 Task: . Plan a route with a stop at the Brooklyn Botanic Garden during your commute to Prospect Park.
Action: Mouse moved to (239, 53)
Screenshot: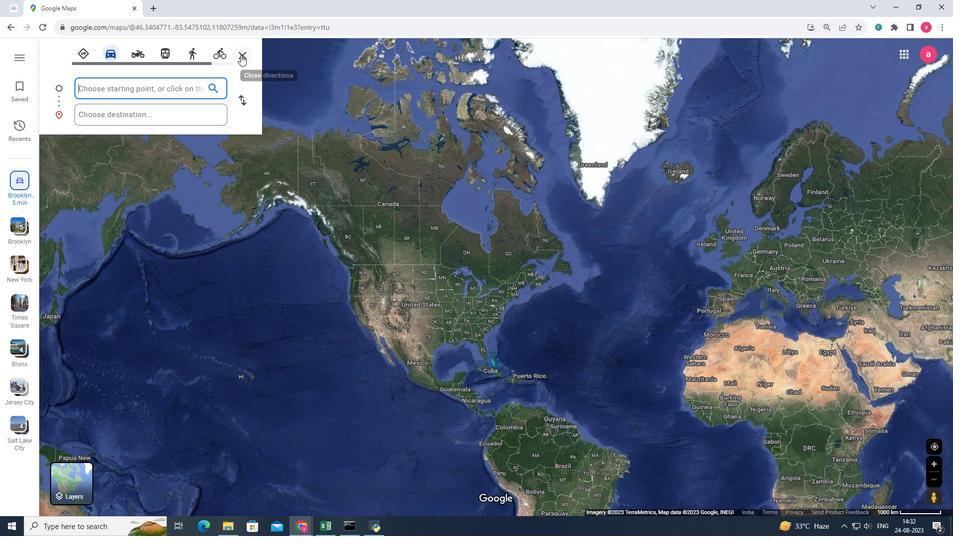
Action: Mouse pressed left at (239, 53)
Screenshot: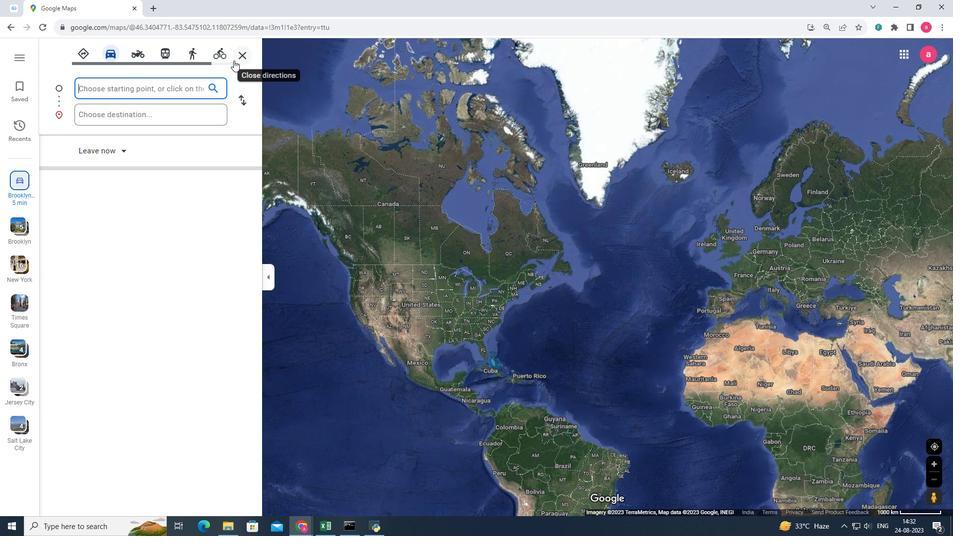 
Action: Mouse moved to (146, 86)
Screenshot: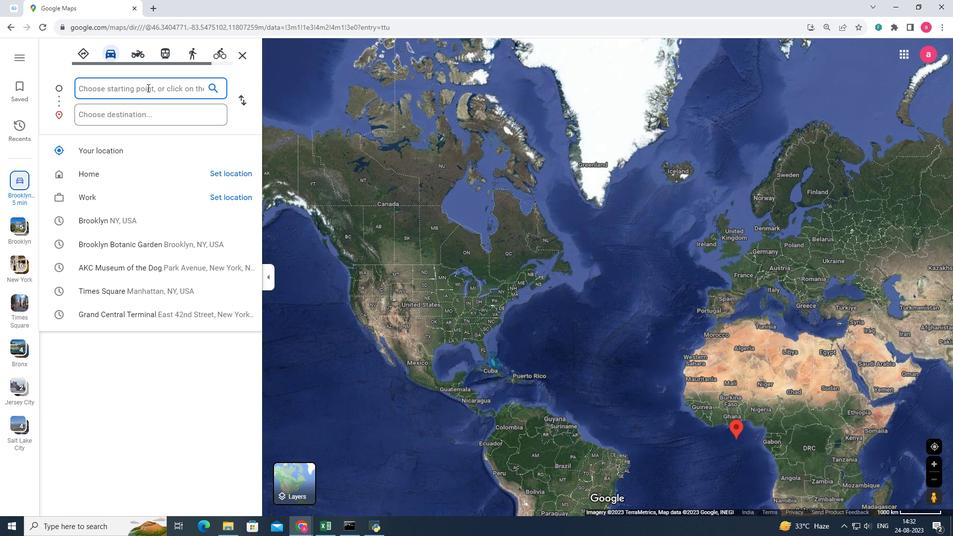 
Action: Mouse pressed left at (146, 86)
Screenshot: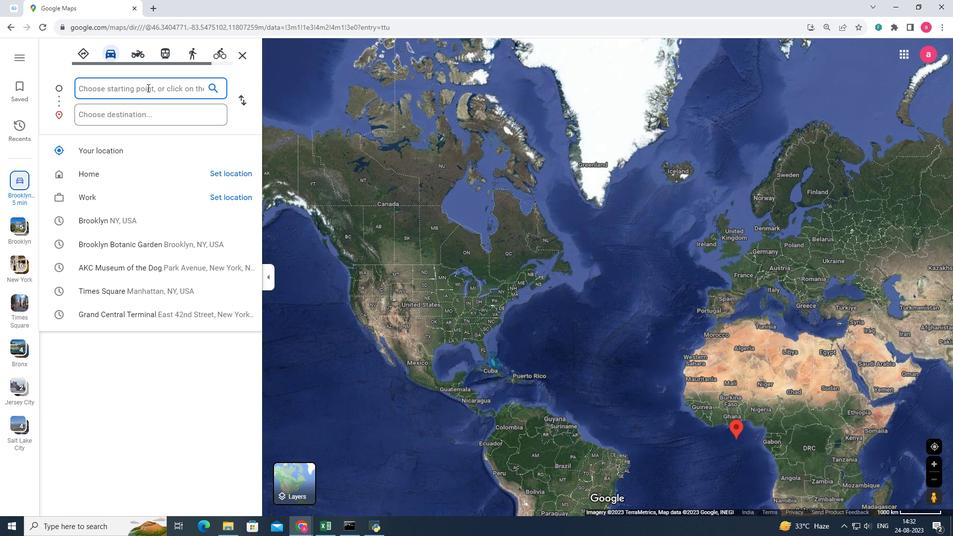 
Action: Key pressed grand<Key.space>a
Screenshot: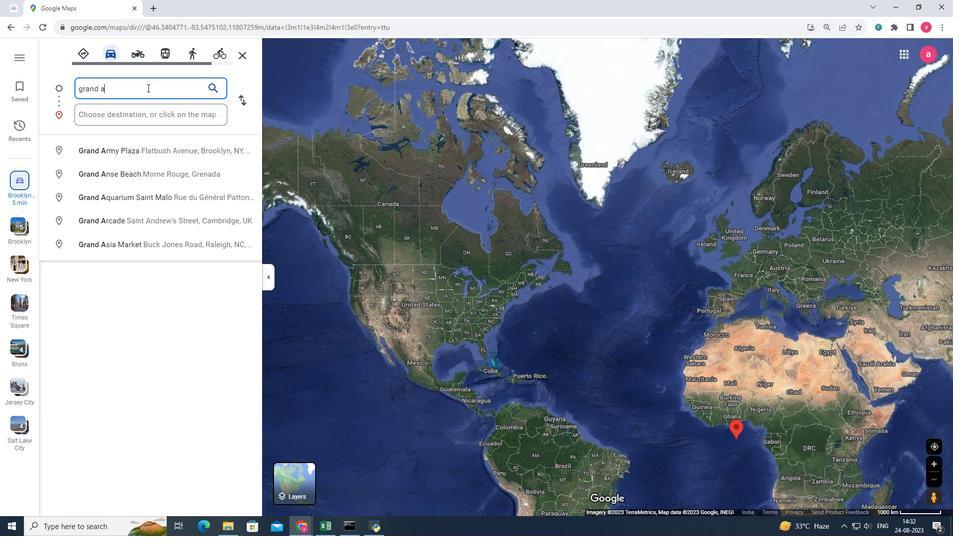 
Action: Mouse moved to (152, 151)
Screenshot: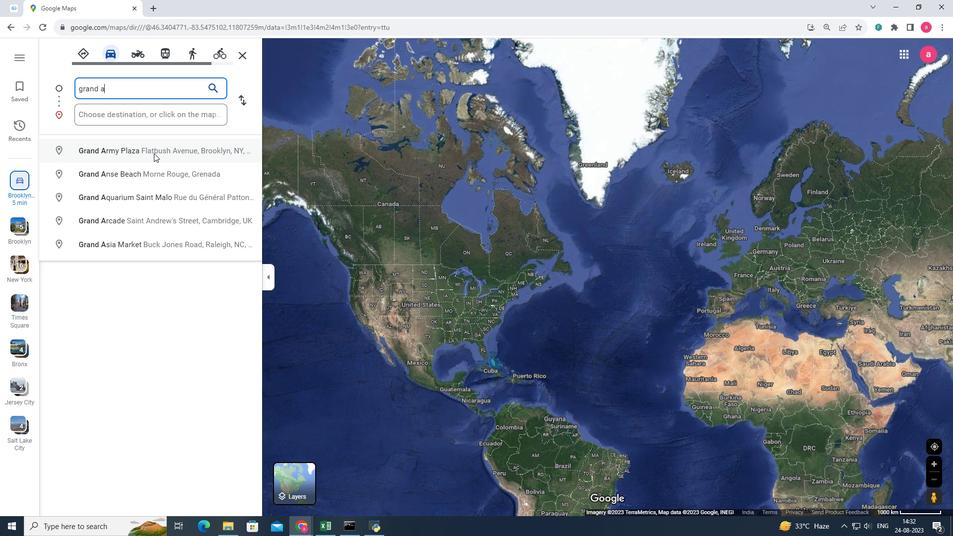 
Action: Mouse pressed left at (152, 151)
Screenshot: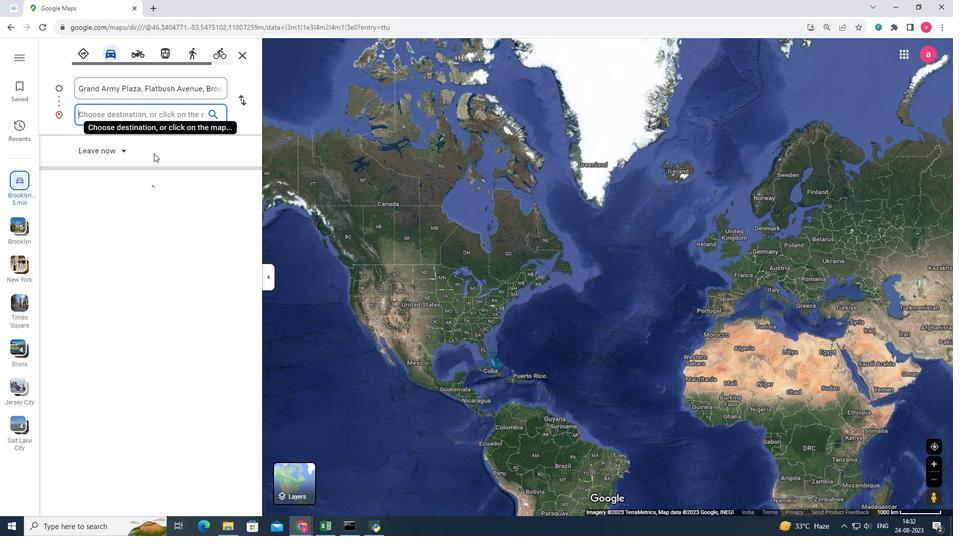 
Action: Mouse moved to (126, 109)
Screenshot: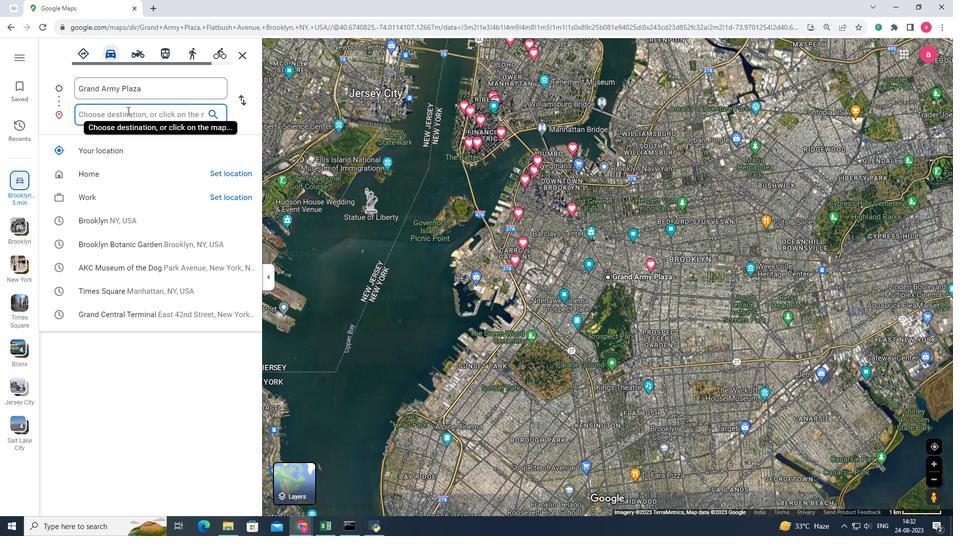 
Action: Mouse pressed left at (126, 109)
Screenshot: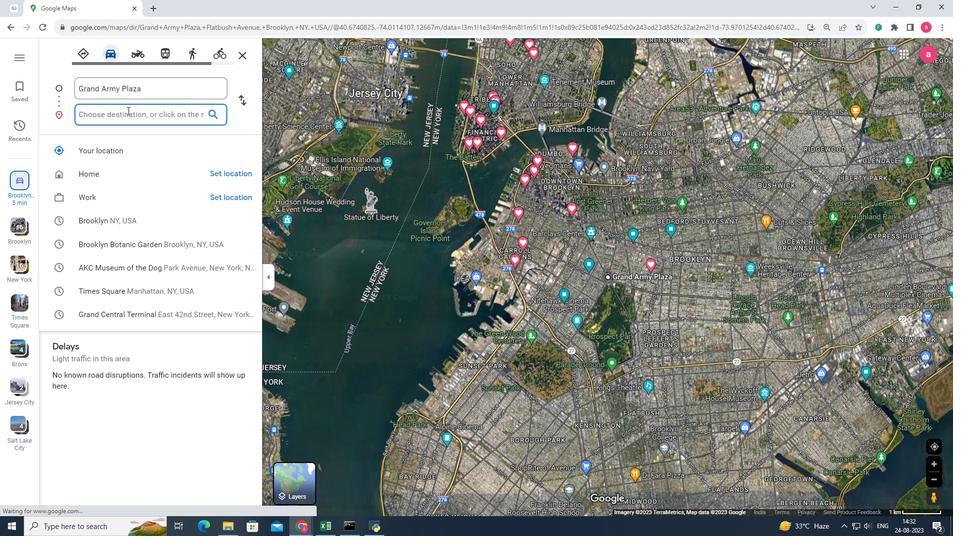 
Action: Key pressed brooklyn<Key.space>
Screenshot: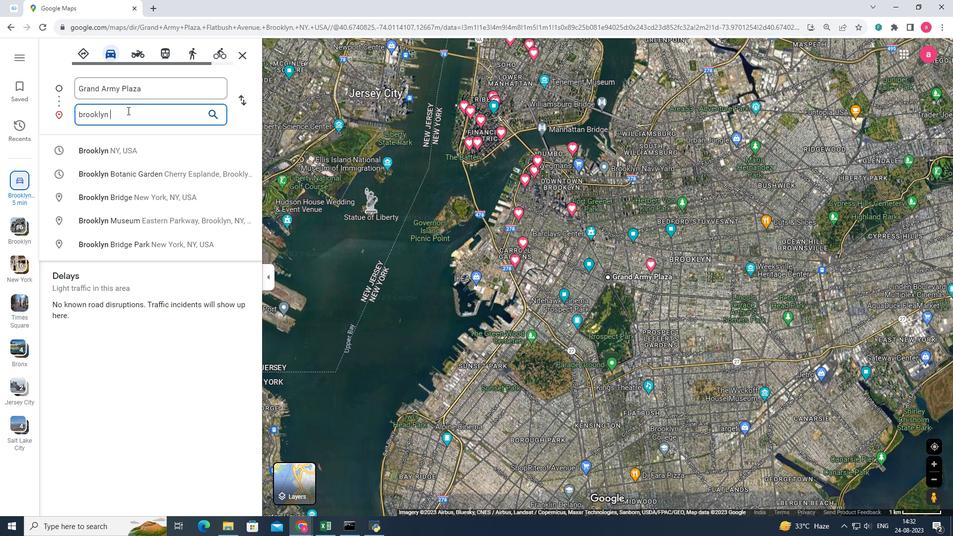
Action: Mouse moved to (140, 164)
Screenshot: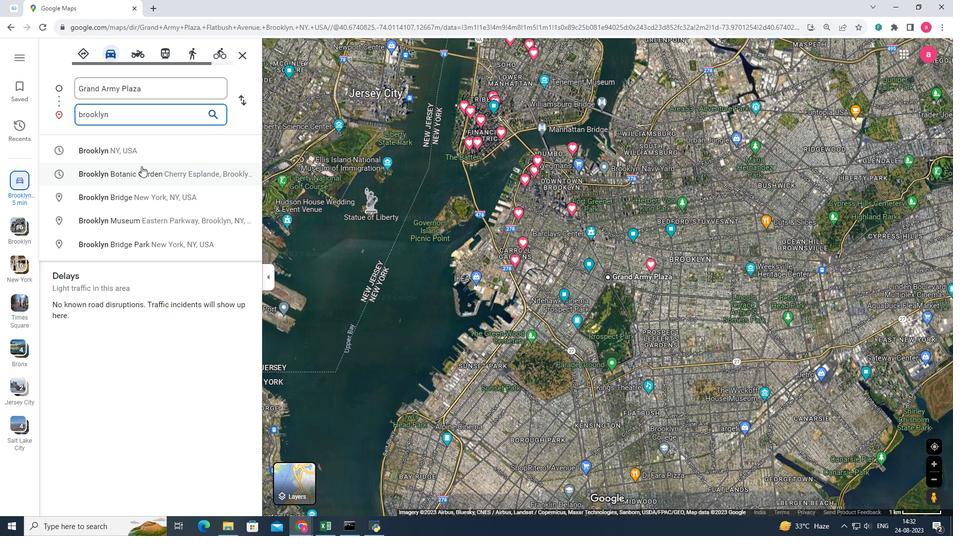 
Action: Mouse pressed left at (140, 164)
Screenshot: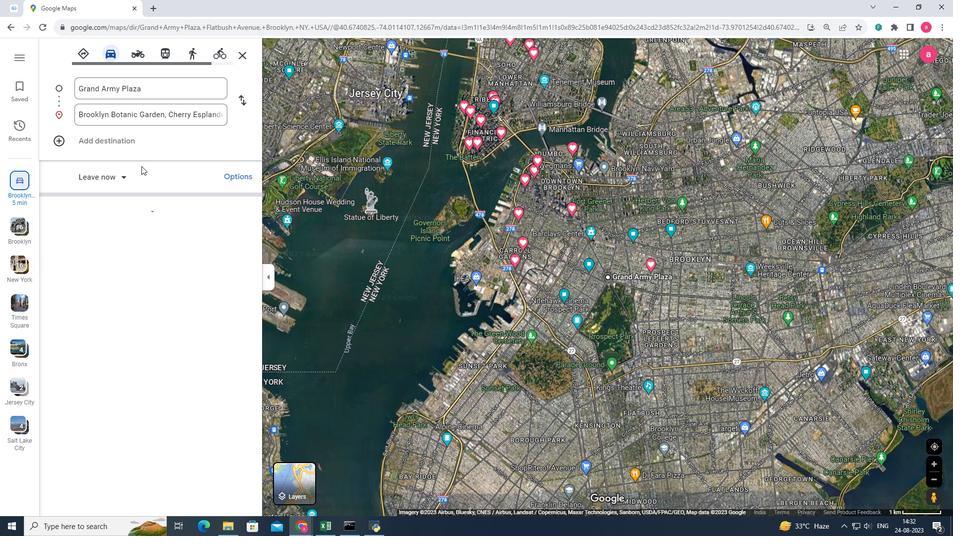 
Action: Mouse moved to (79, 134)
Screenshot: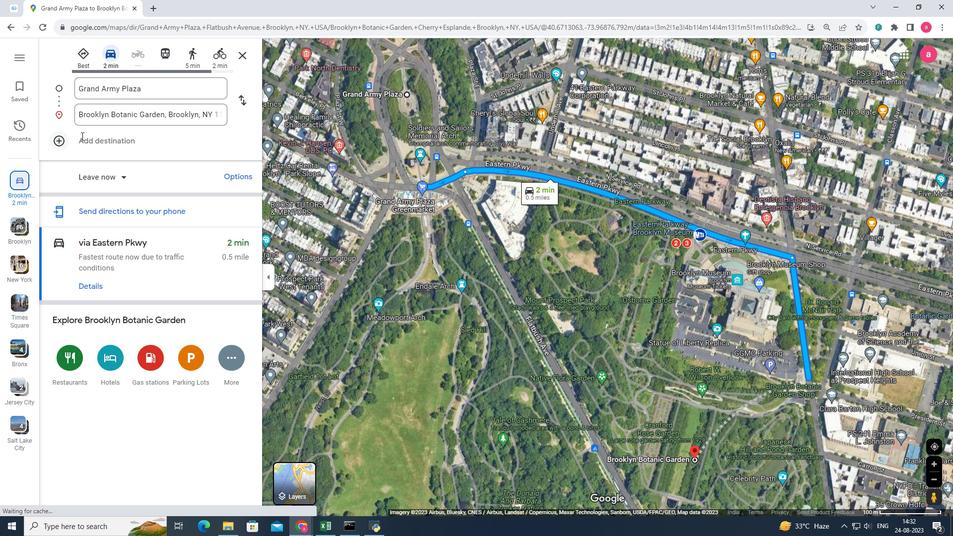 
Action: Mouse pressed left at (79, 134)
Screenshot: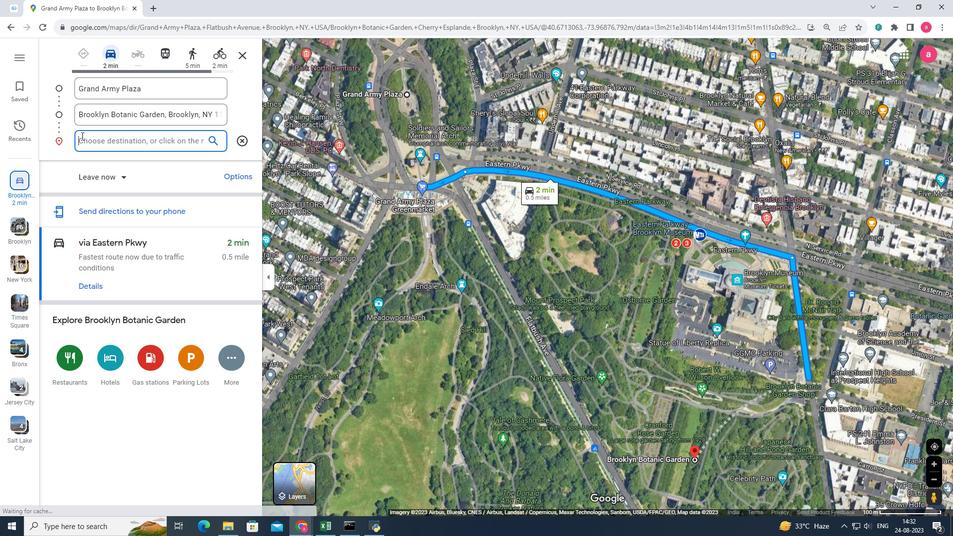 
Action: Mouse moved to (89, 138)
Screenshot: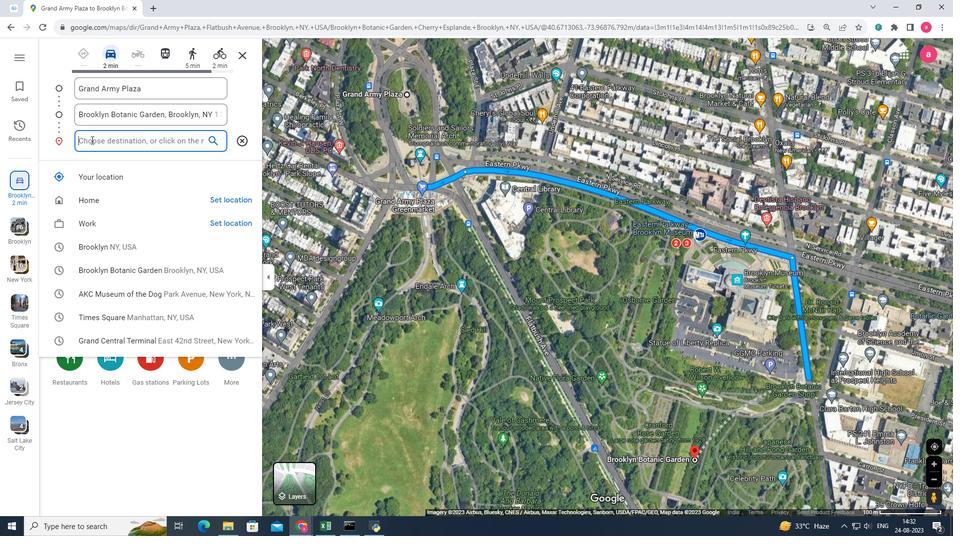 
Action: Key pressed prospect<Key.space>park
Screenshot: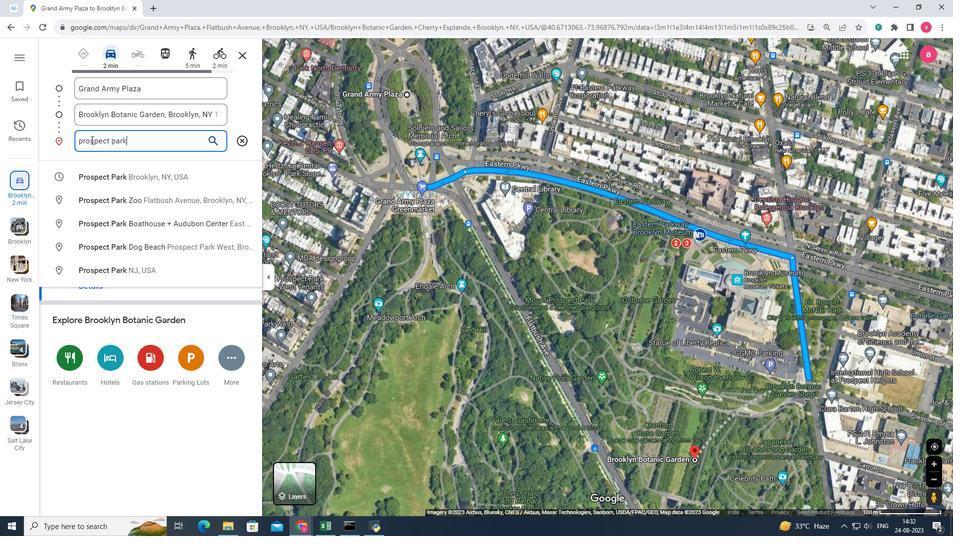 
Action: Mouse moved to (150, 167)
Screenshot: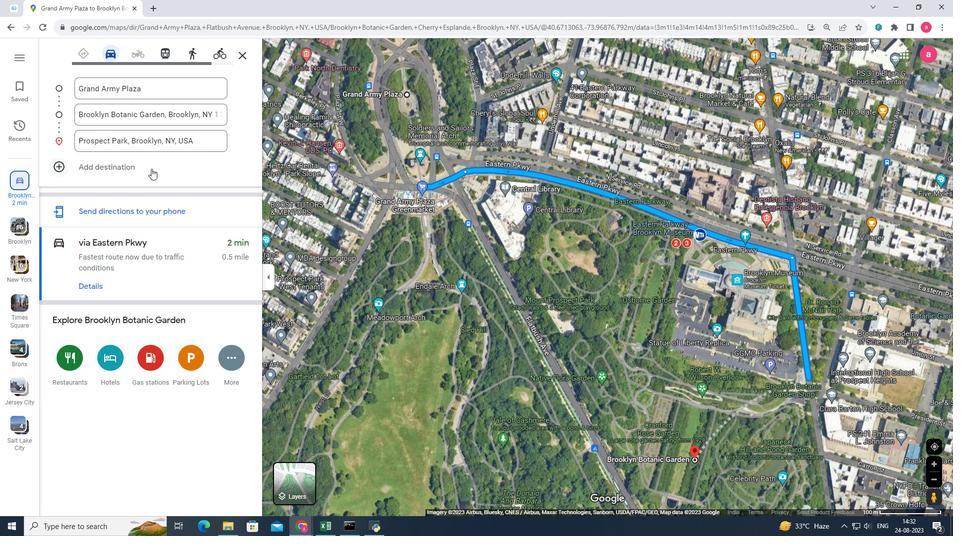 
Action: Mouse pressed left at (150, 167)
Screenshot: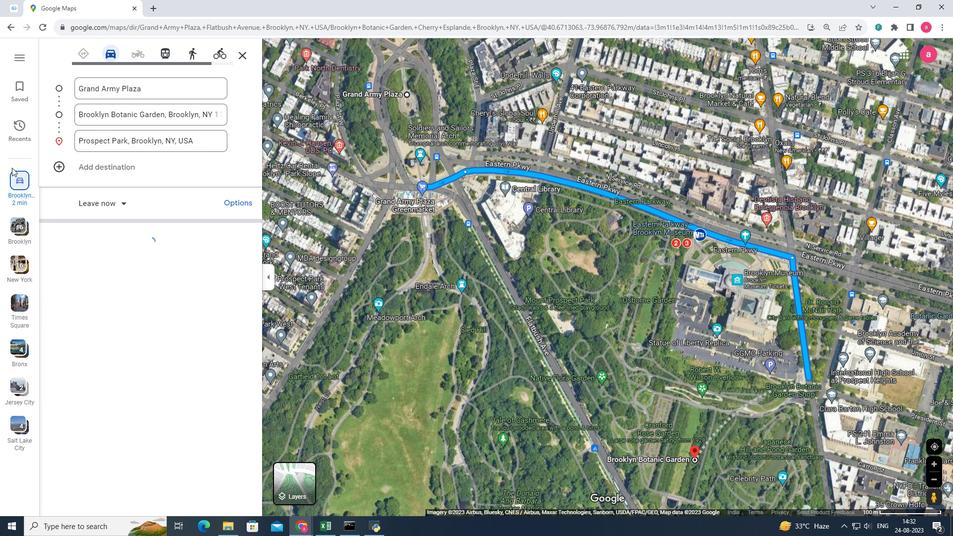 
Action: Mouse moved to (51, 164)
Screenshot: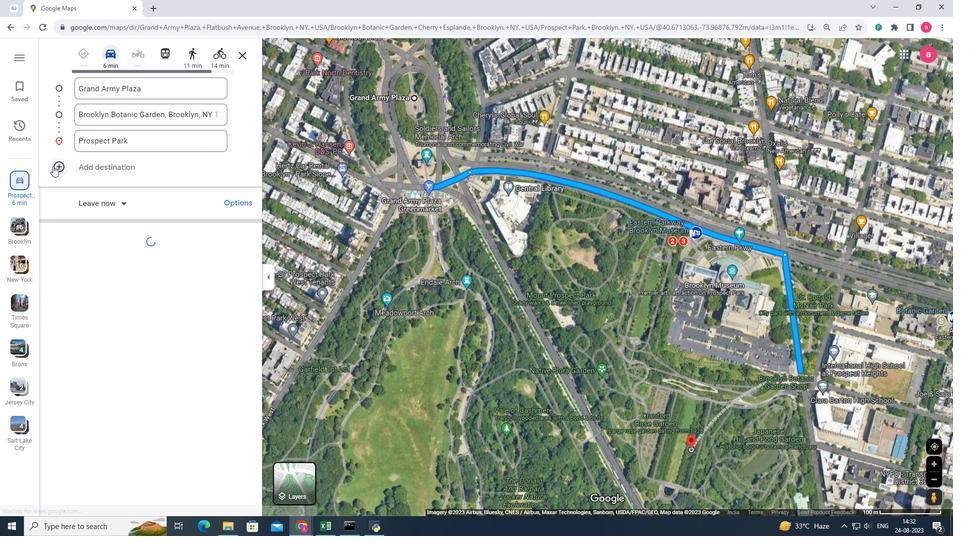 
Action: Mouse pressed left at (51, 164)
Screenshot: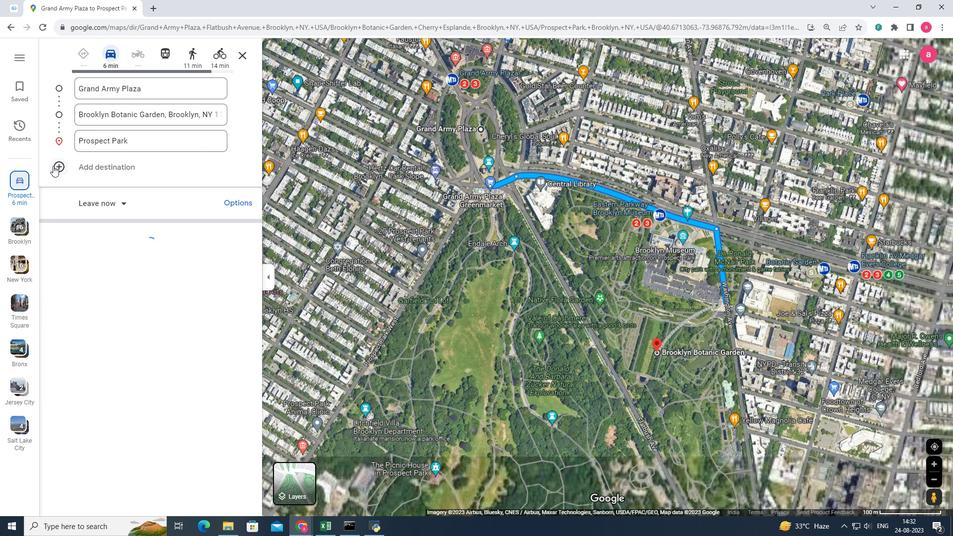 
Action: Mouse moved to (101, 143)
Screenshot: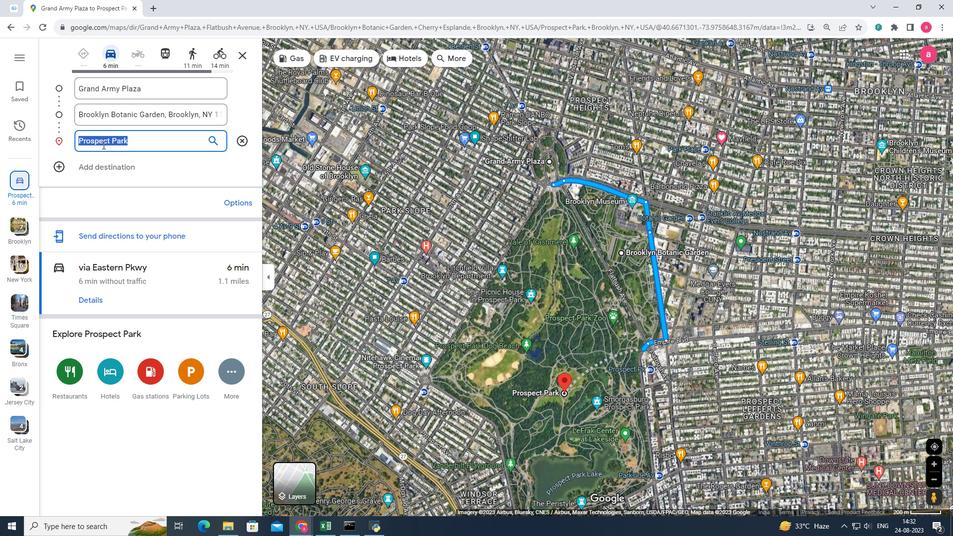 
Action: Mouse pressed left at (101, 143)
Screenshot: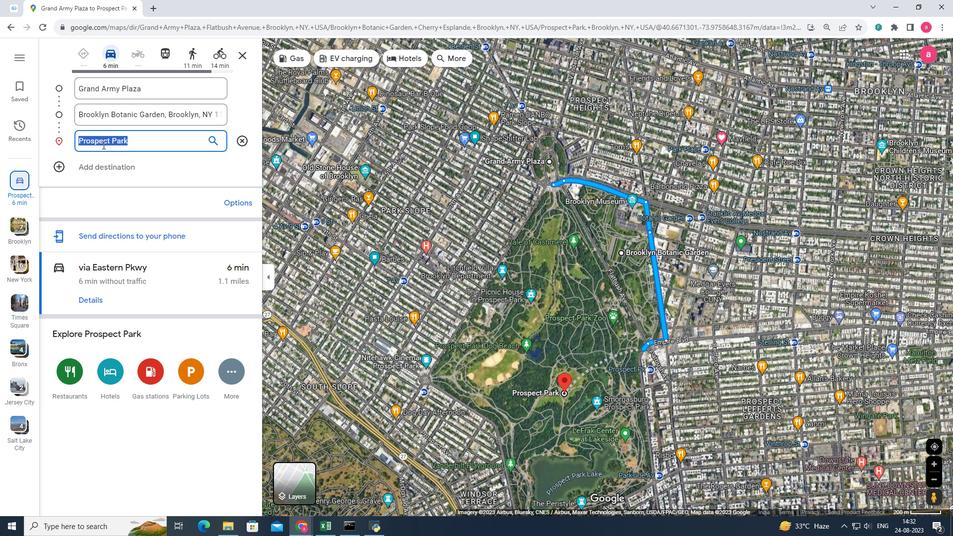 
Action: Mouse moved to (64, 165)
Screenshot: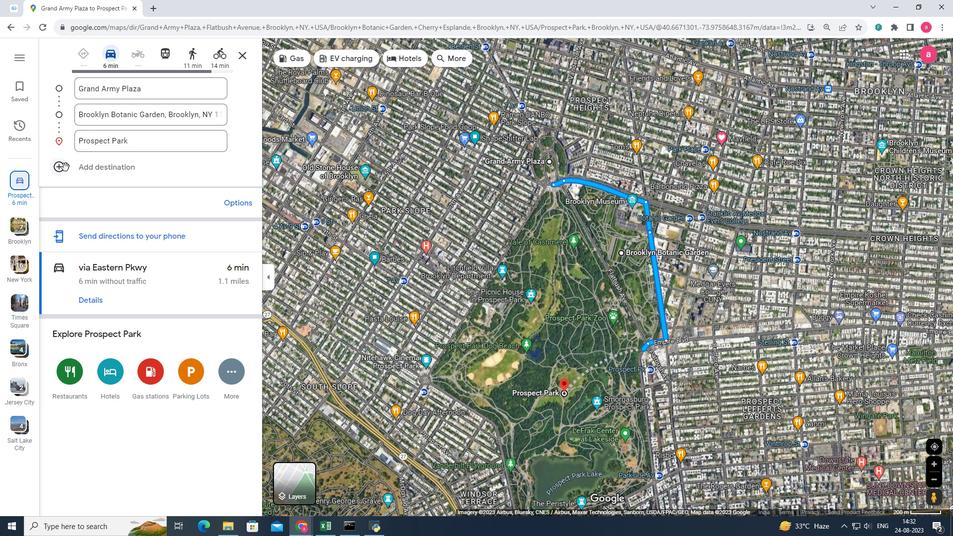 
Action: Mouse pressed left at (64, 165)
Screenshot: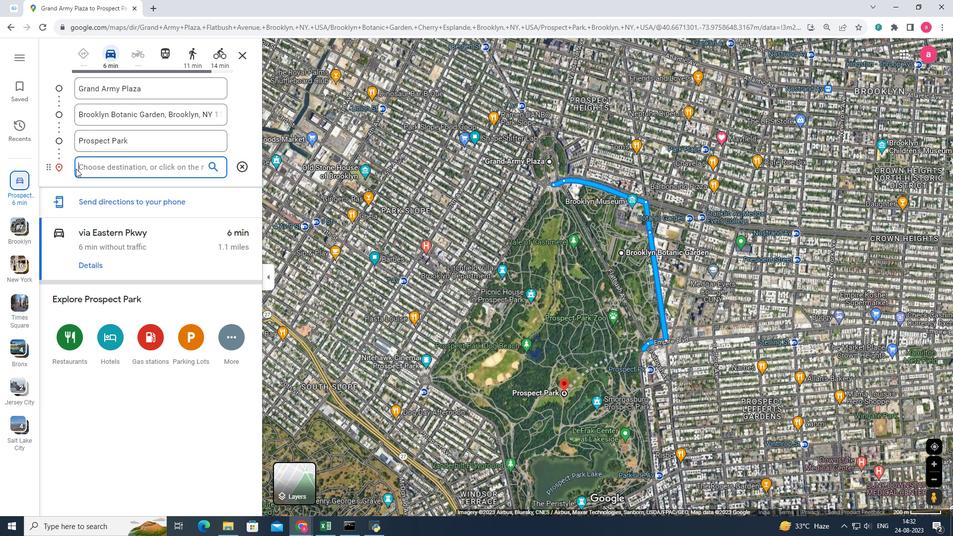 
Action: Mouse moved to (94, 173)
Screenshot: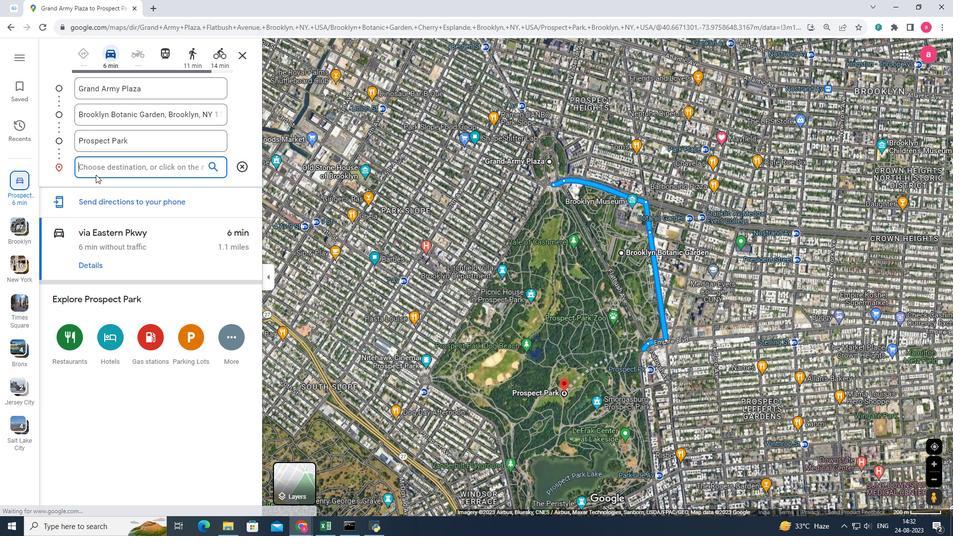 
Action: Mouse pressed left at (94, 173)
Screenshot: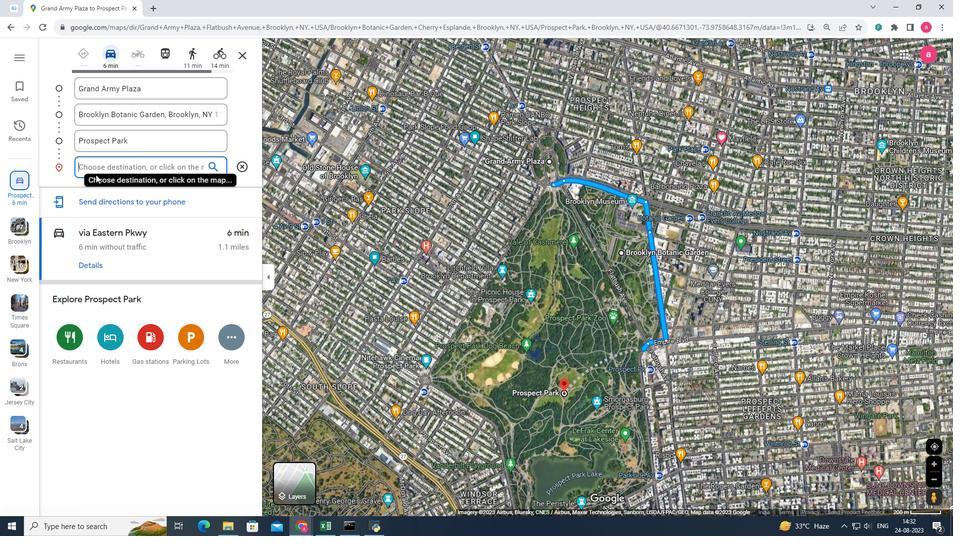 
Action: Key pressed niteh
Screenshot: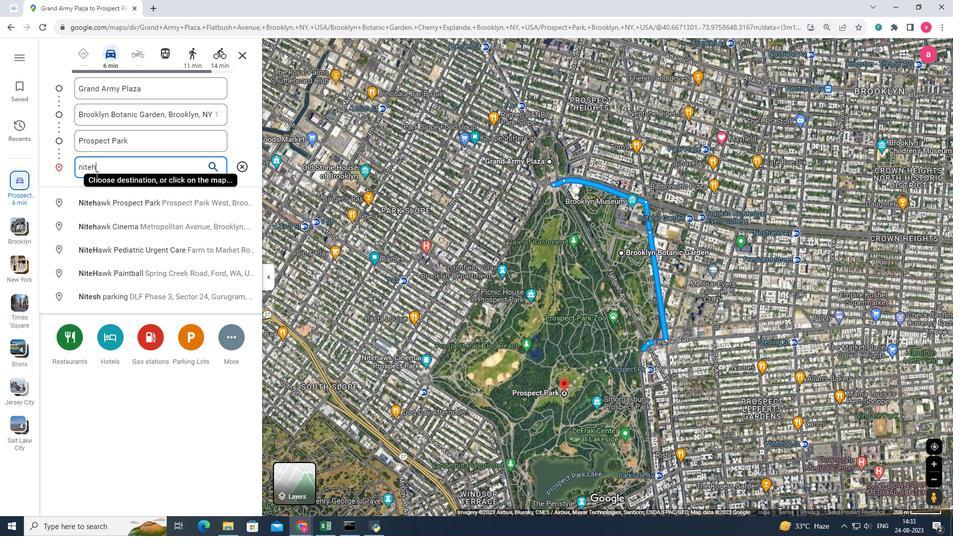 
Action: Mouse moved to (94, 173)
Screenshot: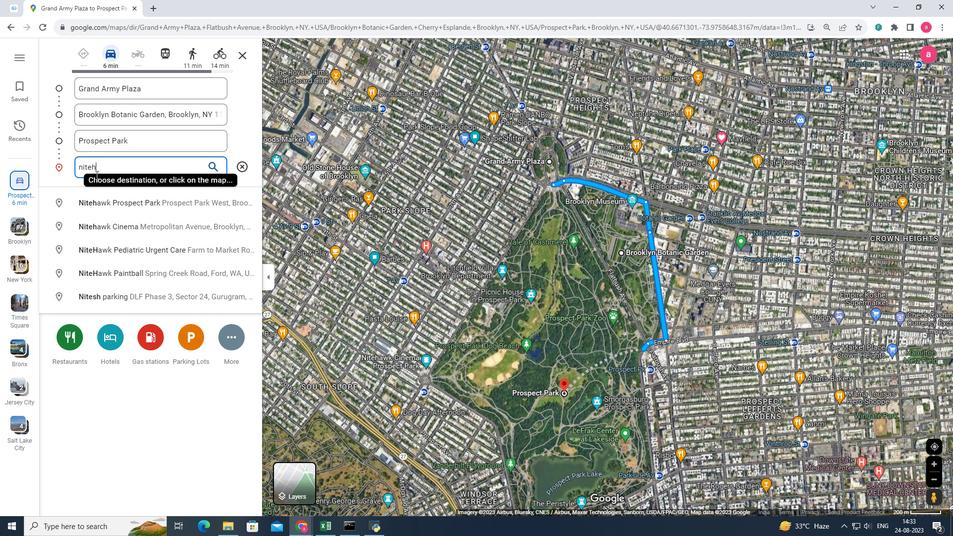 
Action: Key pressed awak<Key.space>
Screenshot: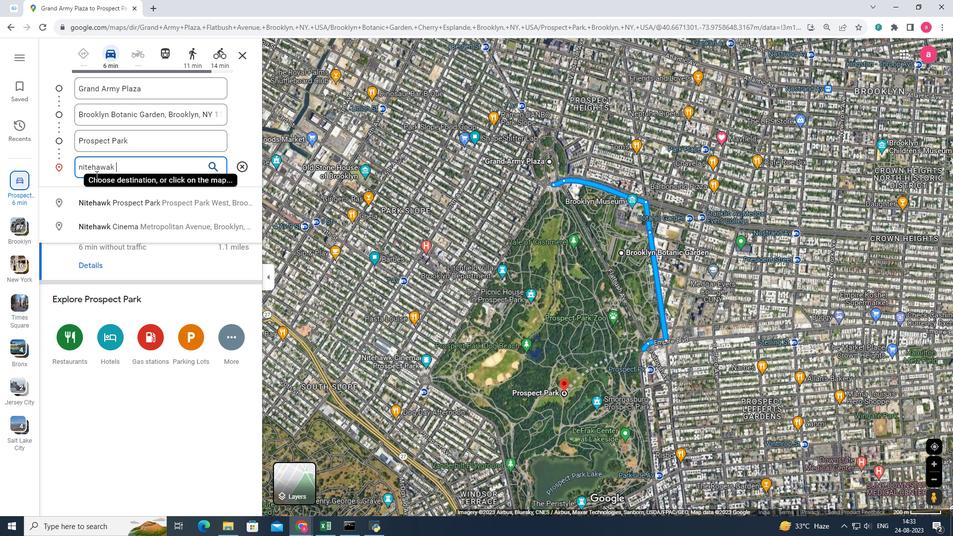 
Action: Mouse moved to (102, 219)
Screenshot: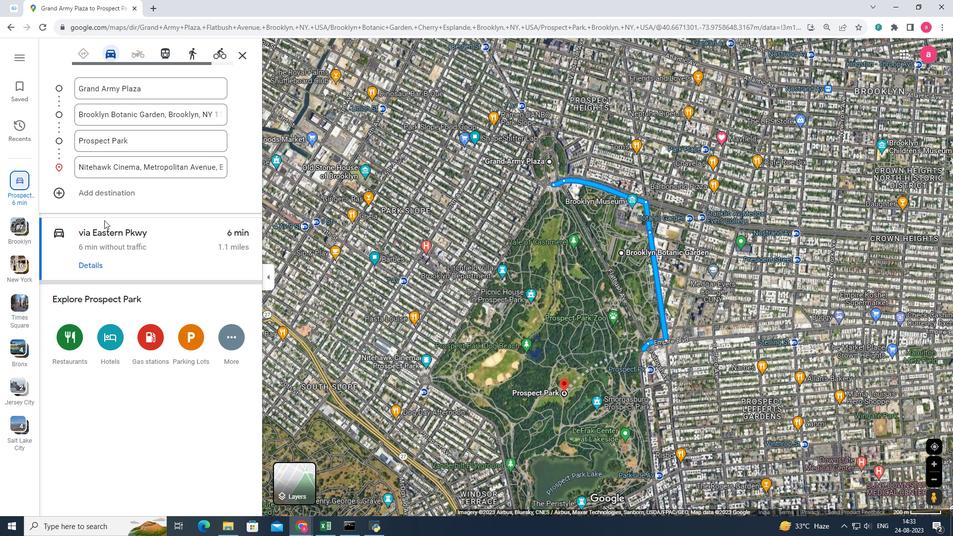 
Action: Mouse pressed left at (102, 219)
Screenshot: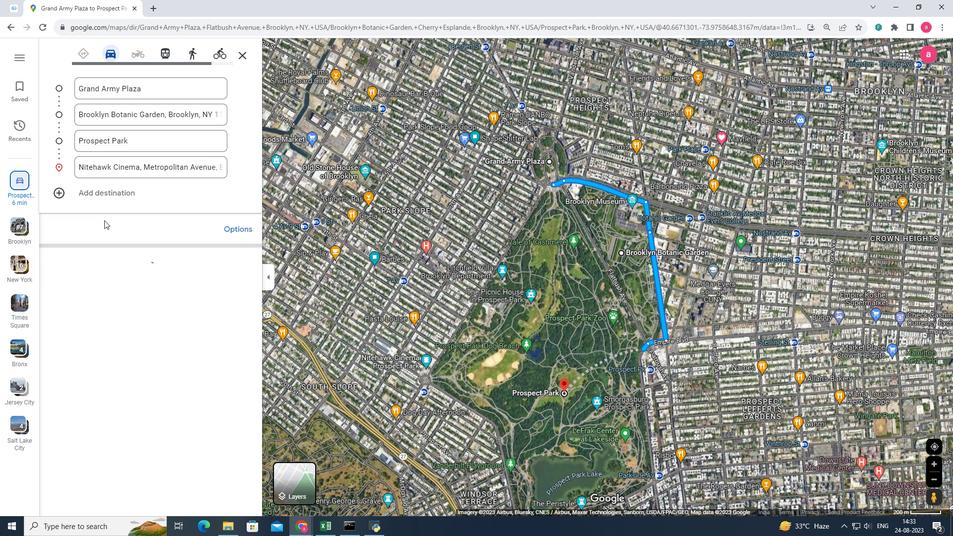 
Action: Mouse moved to (80, 332)
Screenshot: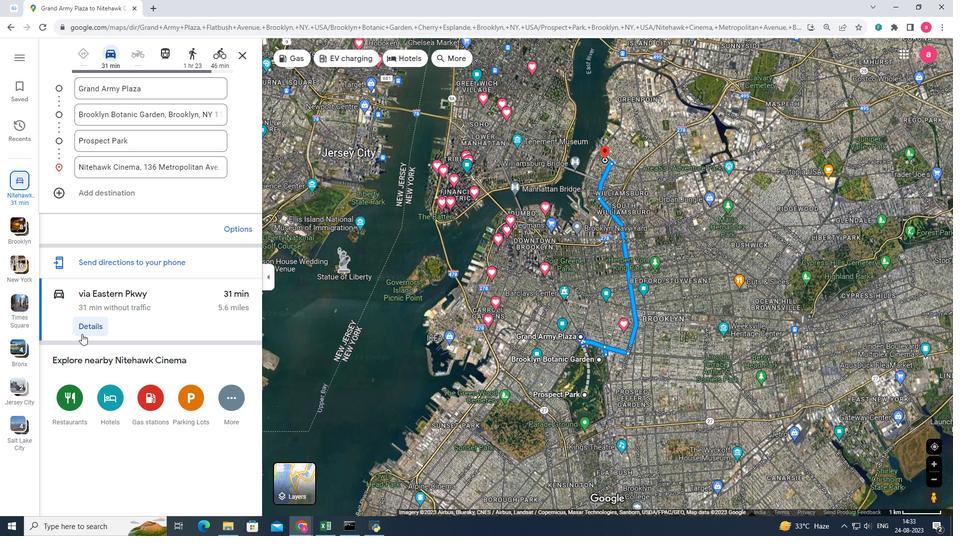 
Action: Mouse pressed left at (80, 332)
Screenshot: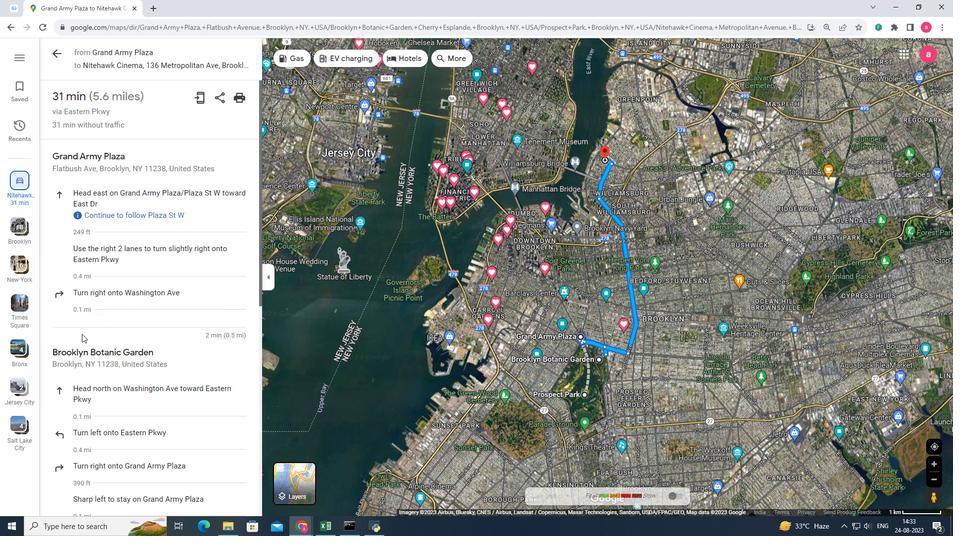
Action: Mouse moved to (193, 234)
Screenshot: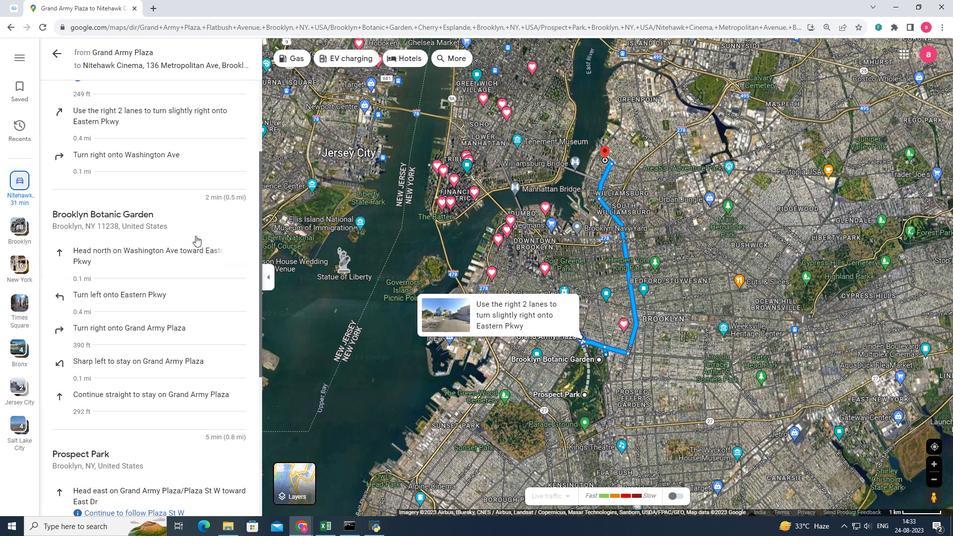 
Action: Mouse scrolled (193, 233) with delta (0, 0)
Screenshot: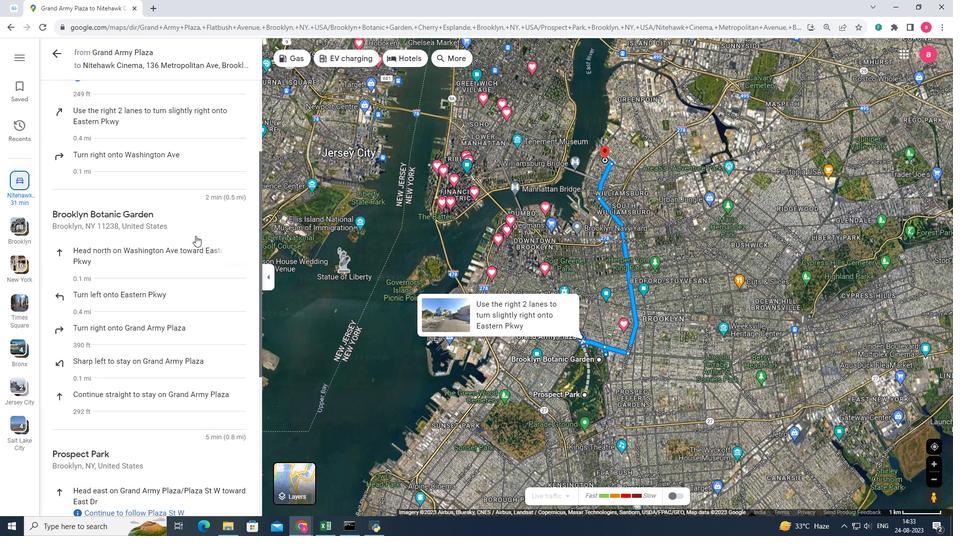 
Action: Mouse scrolled (193, 233) with delta (0, 0)
Screenshot: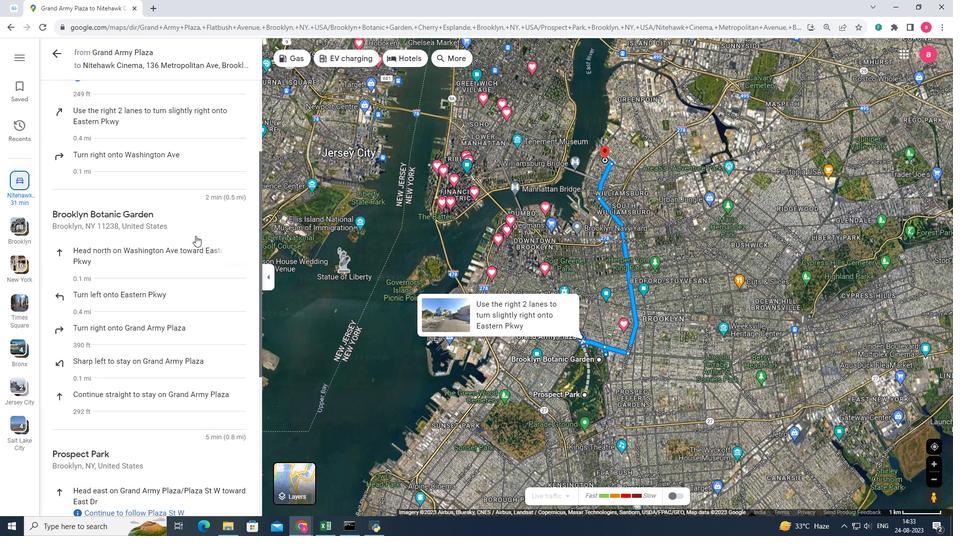 
Action: Mouse scrolled (193, 233) with delta (0, 0)
Screenshot: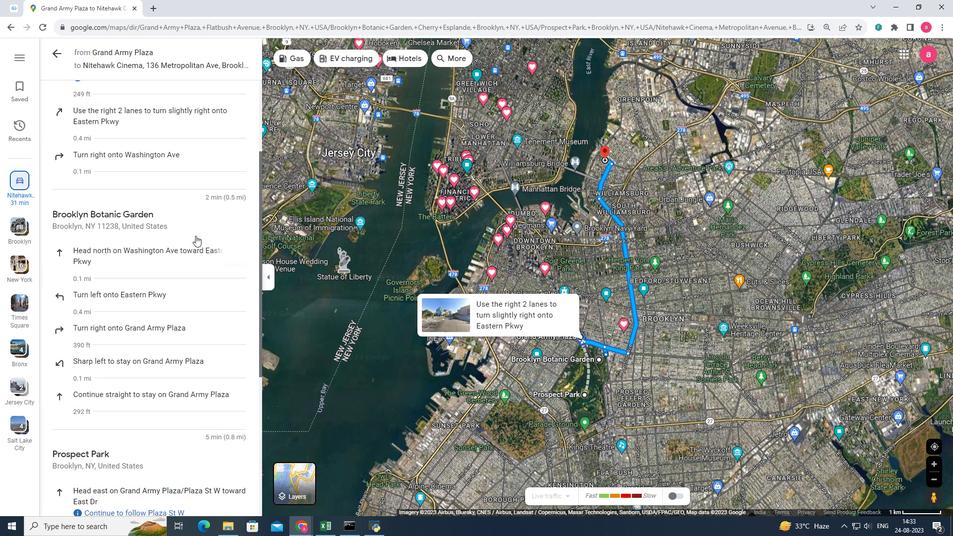 
Action: Mouse moved to (194, 234)
Screenshot: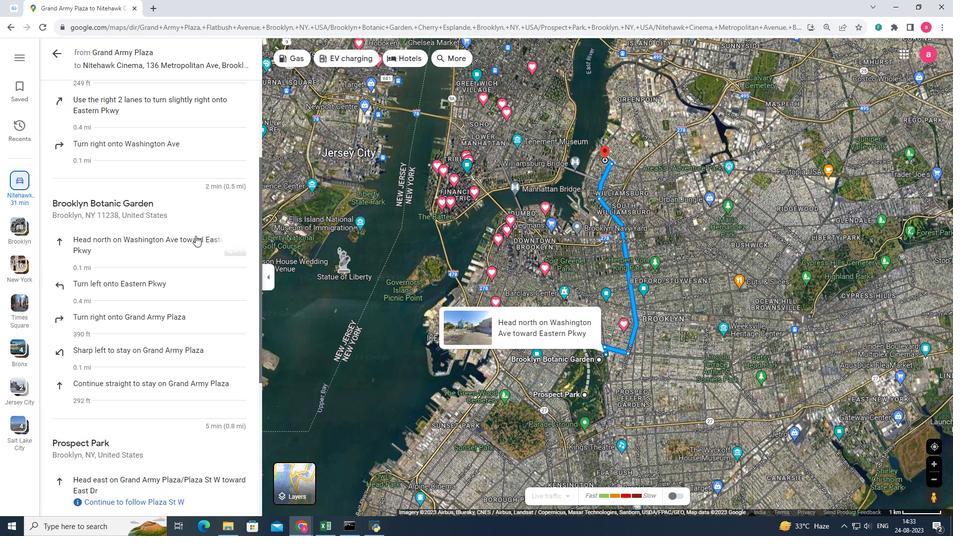 
Action: Mouse scrolled (194, 233) with delta (0, 0)
Screenshot: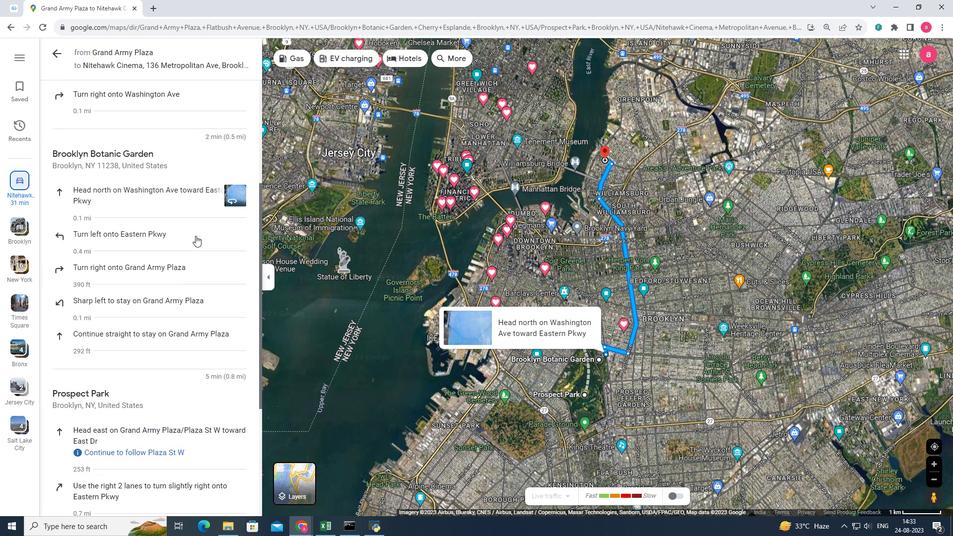
Action: Mouse scrolled (194, 233) with delta (0, 0)
Screenshot: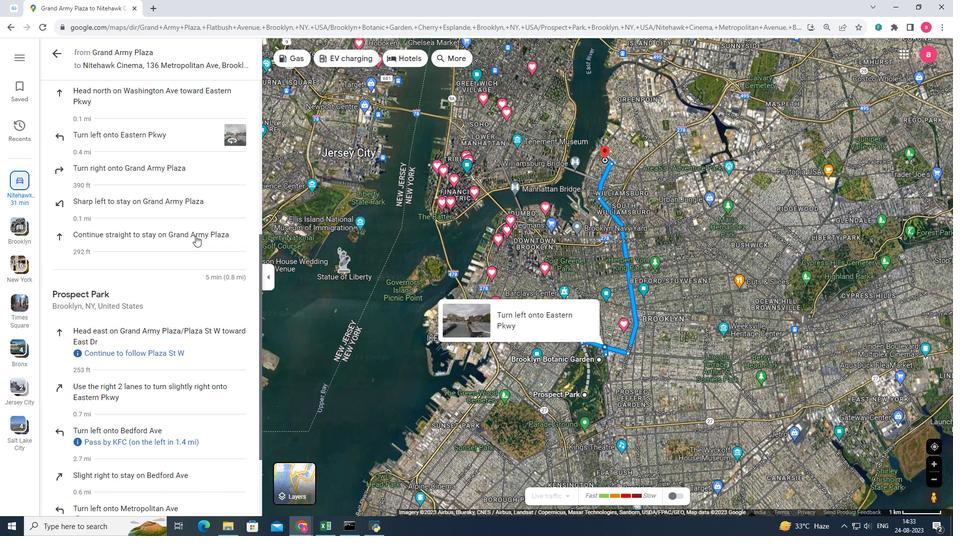 
Action: Mouse scrolled (194, 233) with delta (0, 0)
Screenshot: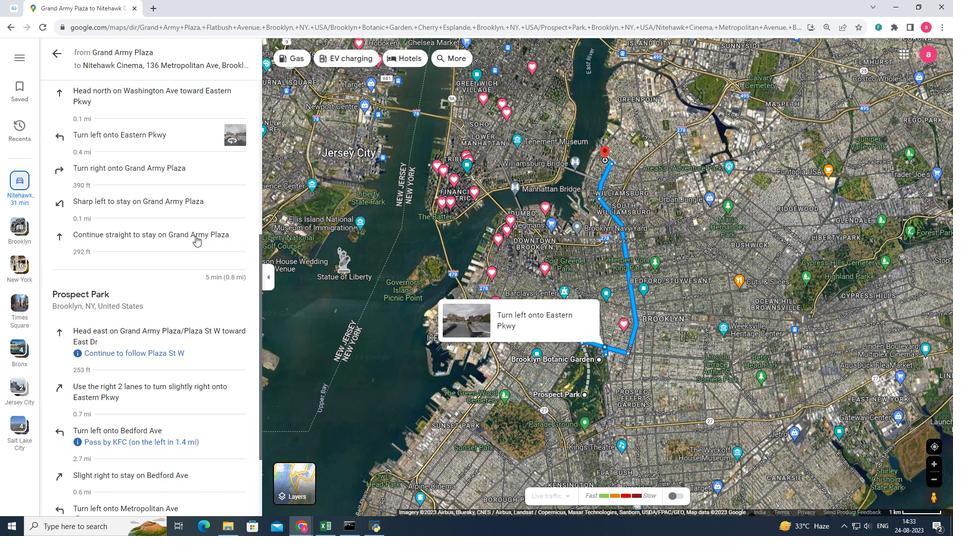 
Action: Mouse scrolled (194, 233) with delta (0, 0)
Screenshot: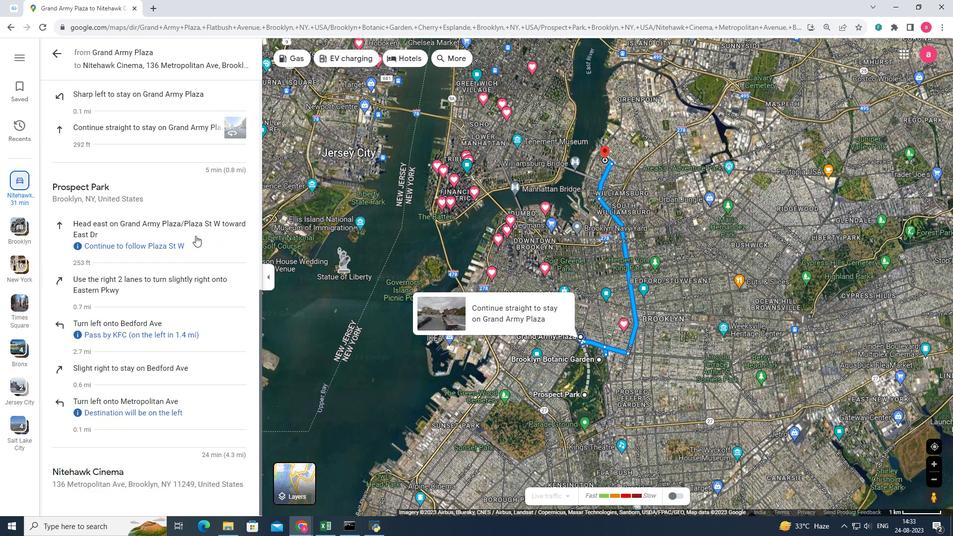 
Action: Mouse scrolled (194, 233) with delta (0, 0)
Screenshot: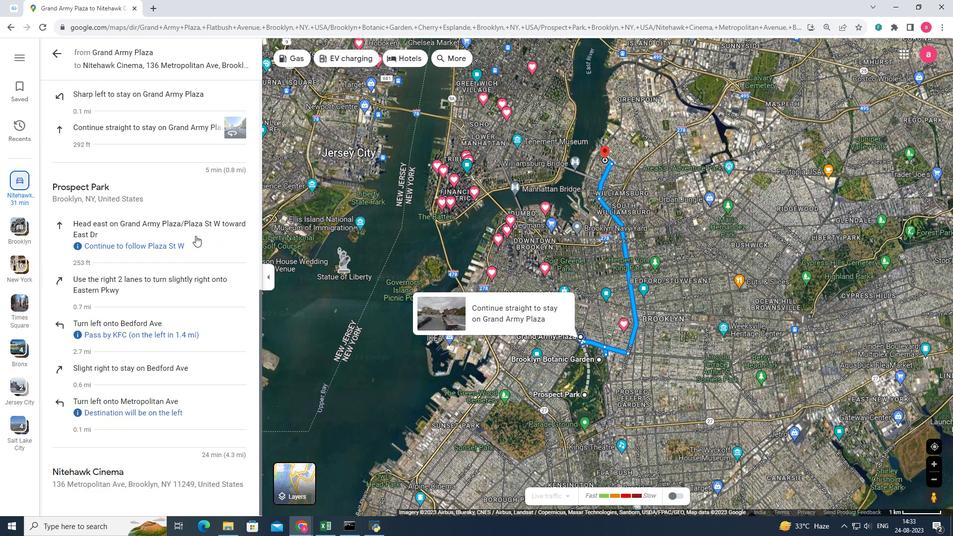 
Action: Mouse scrolled (194, 233) with delta (0, 0)
Screenshot: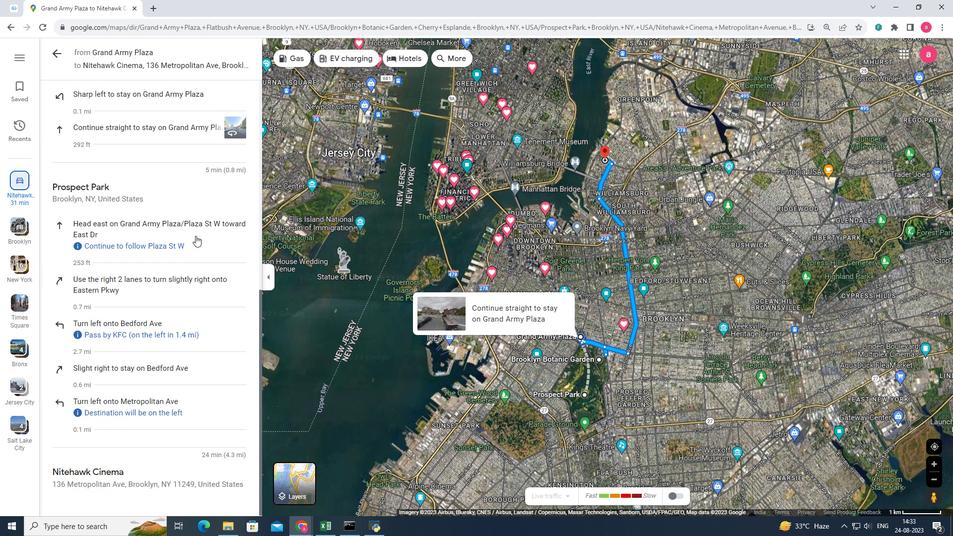 
Action: Mouse scrolled (194, 233) with delta (0, 0)
Screenshot: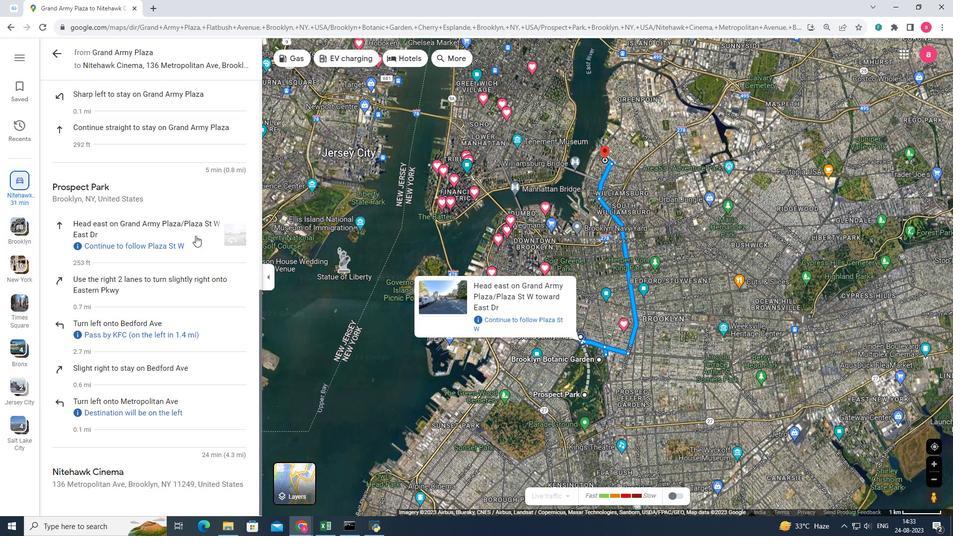 
Action: Mouse scrolled (194, 233) with delta (0, 0)
Screenshot: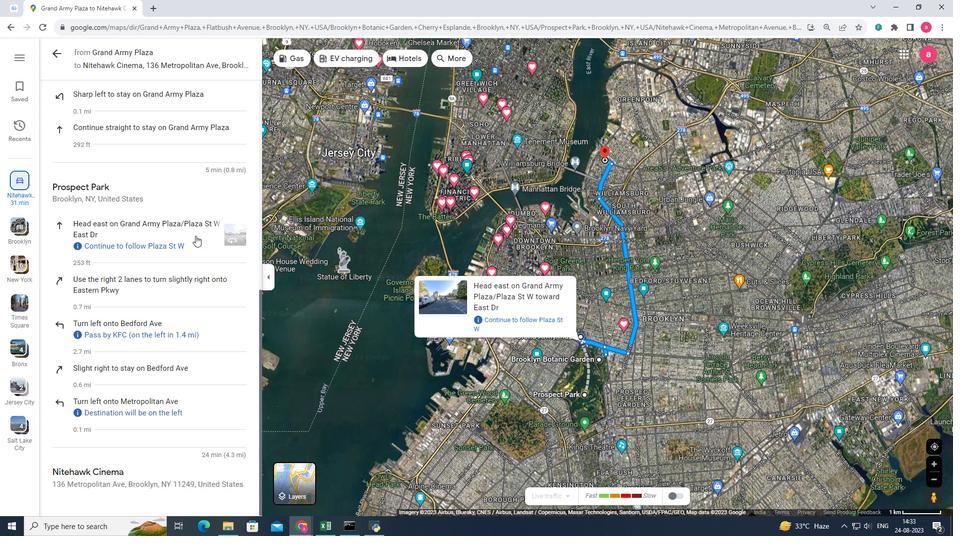 
Action: Mouse scrolled (194, 233) with delta (0, 0)
Screenshot: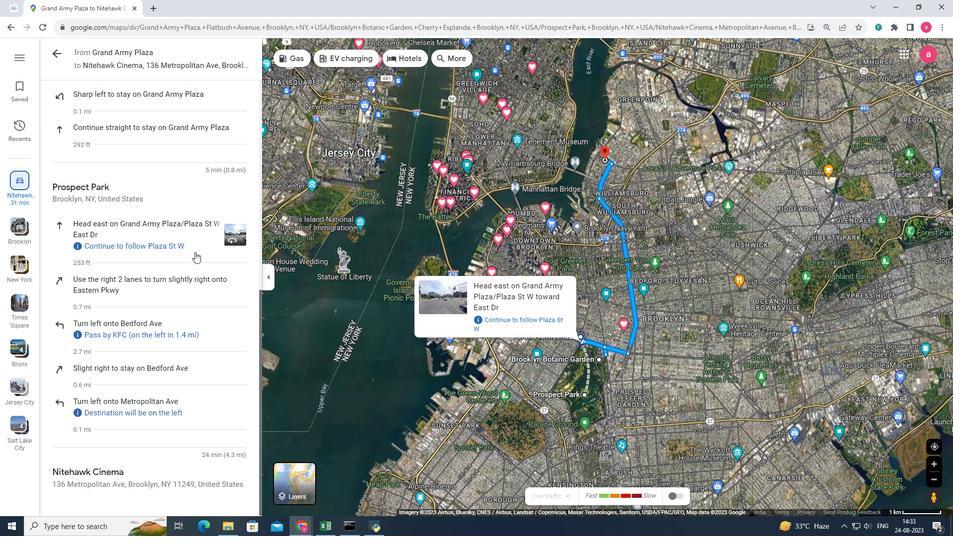 
Action: Mouse scrolled (194, 233) with delta (0, 0)
Screenshot: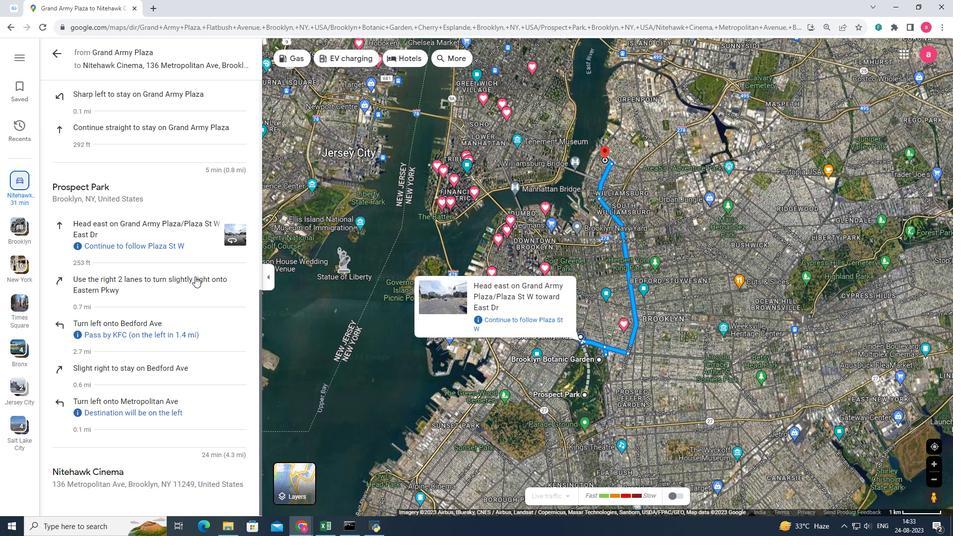 
Action: Mouse moved to (199, 295)
Screenshot: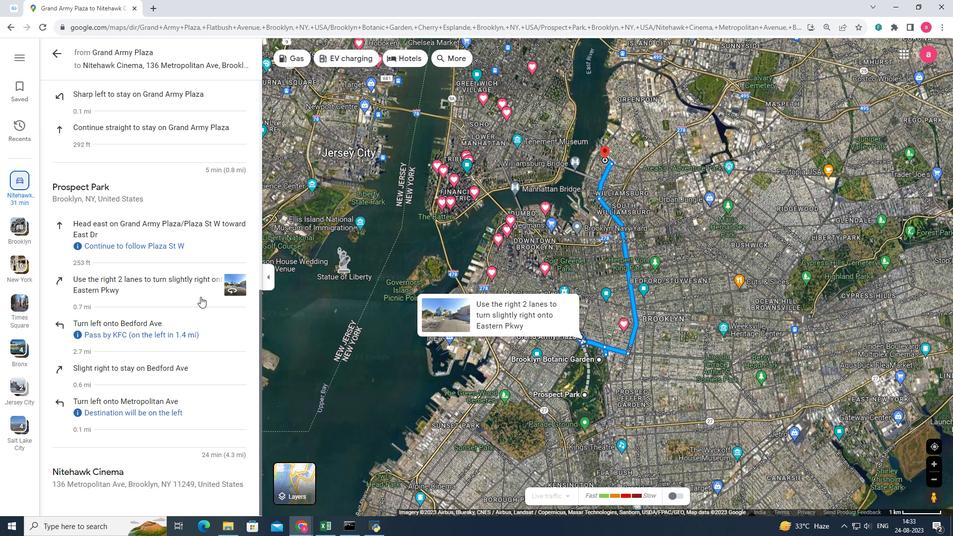 
Action: Mouse scrolled (199, 296) with delta (0, 0)
Screenshot: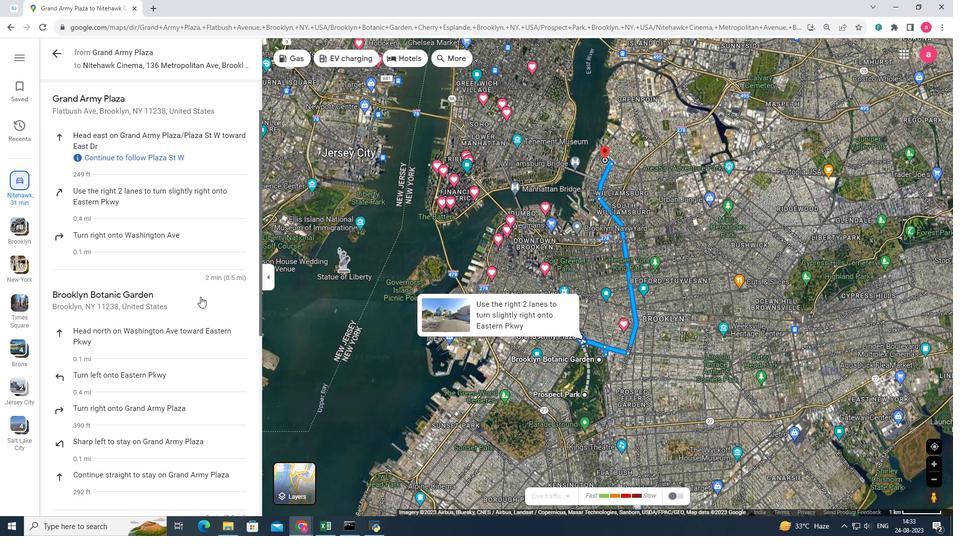 
Action: Mouse scrolled (199, 296) with delta (0, 0)
Screenshot: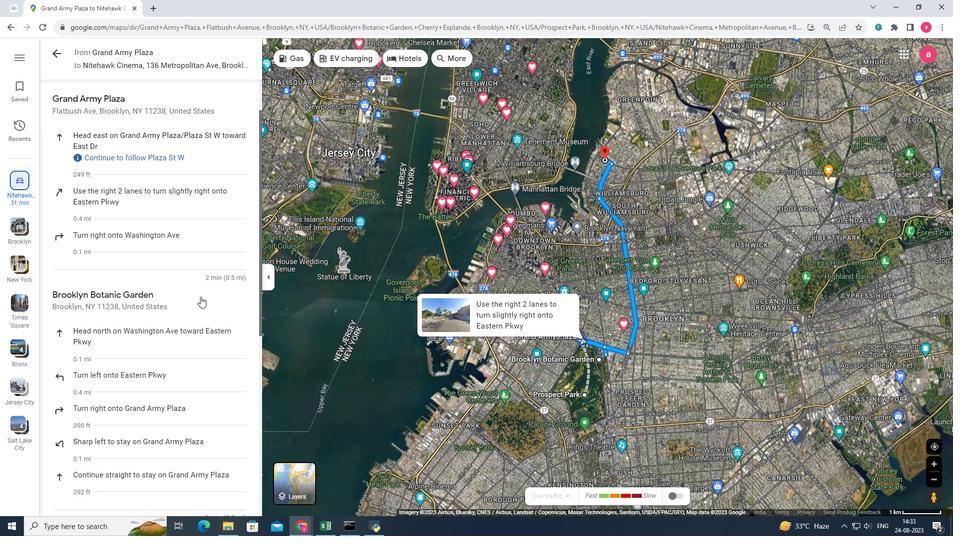 
Action: Mouse scrolled (199, 296) with delta (0, 0)
Screenshot: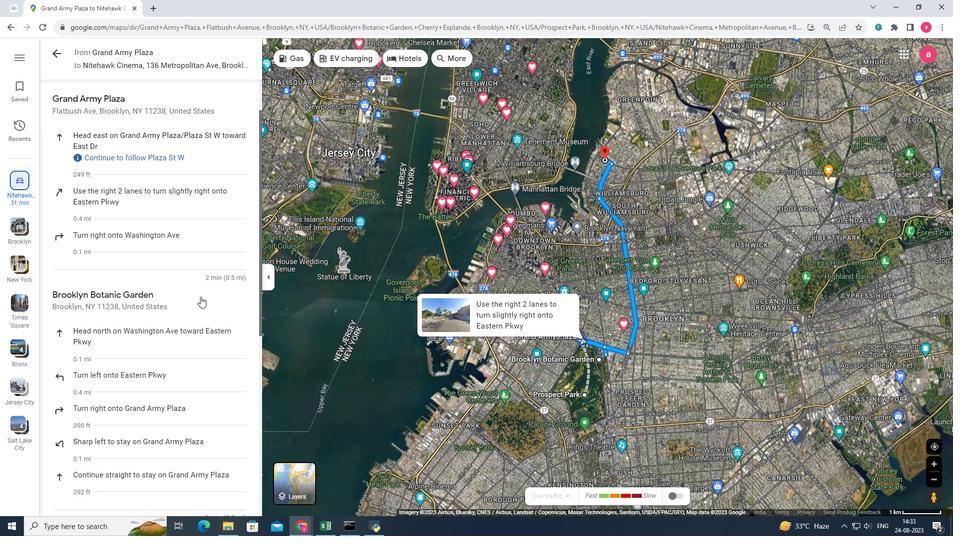 
Action: Mouse scrolled (199, 296) with delta (0, 0)
Screenshot: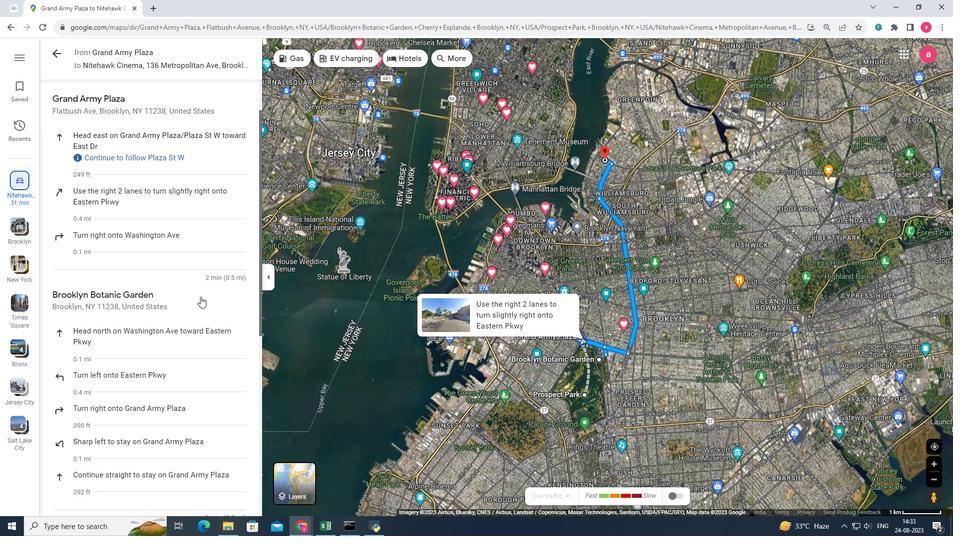 
Action: Mouse scrolled (199, 296) with delta (0, 0)
Screenshot: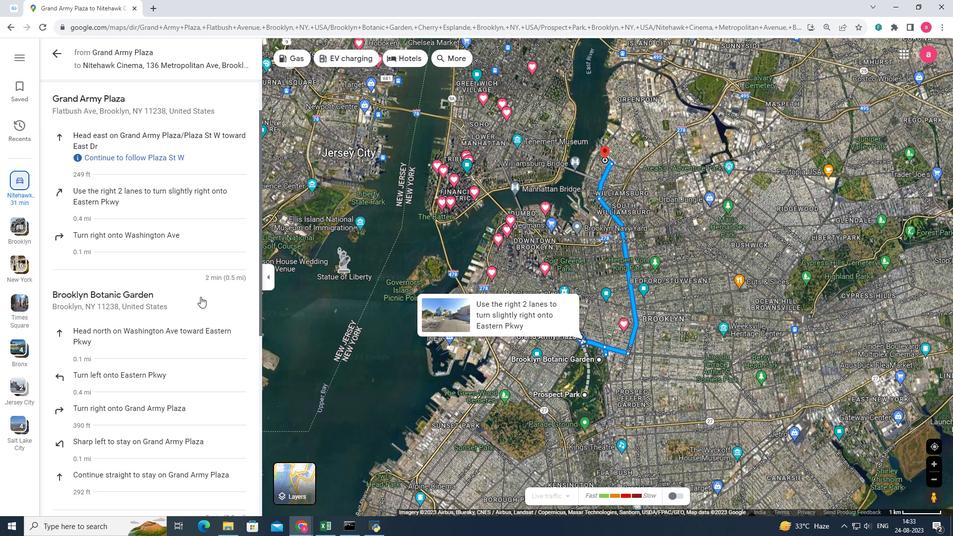 
Action: Mouse scrolled (199, 296) with delta (0, 0)
Screenshot: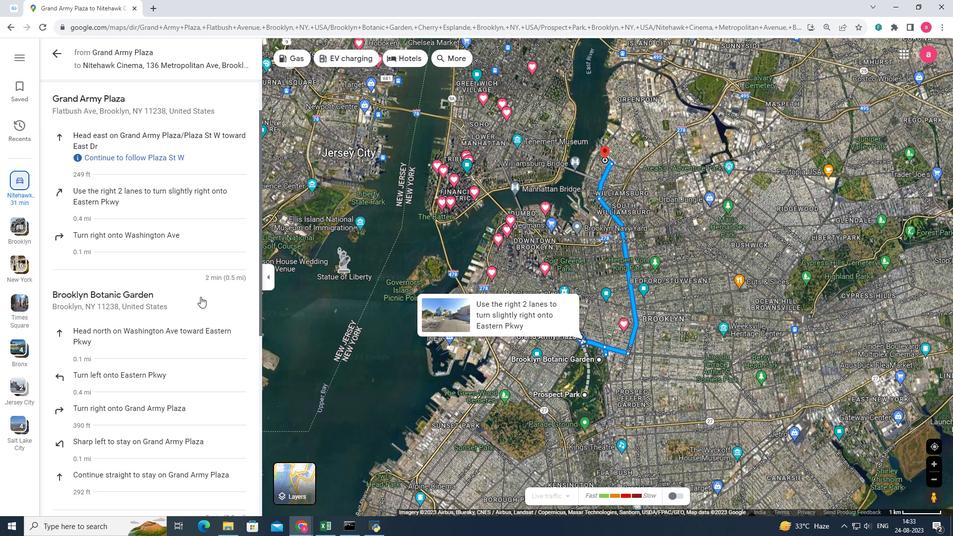 
Action: Mouse scrolled (199, 296) with delta (0, 0)
Screenshot: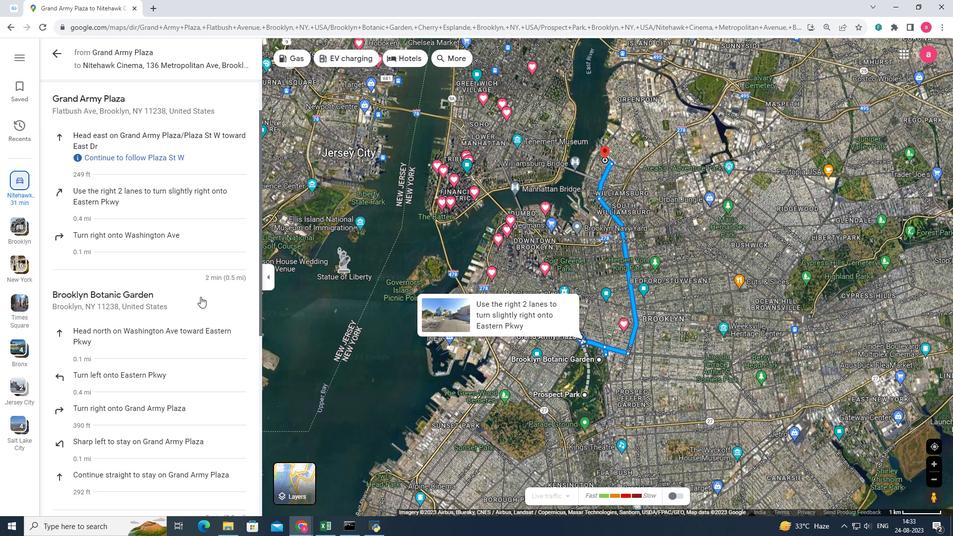 
Action: Mouse scrolled (199, 296) with delta (0, 0)
Screenshot: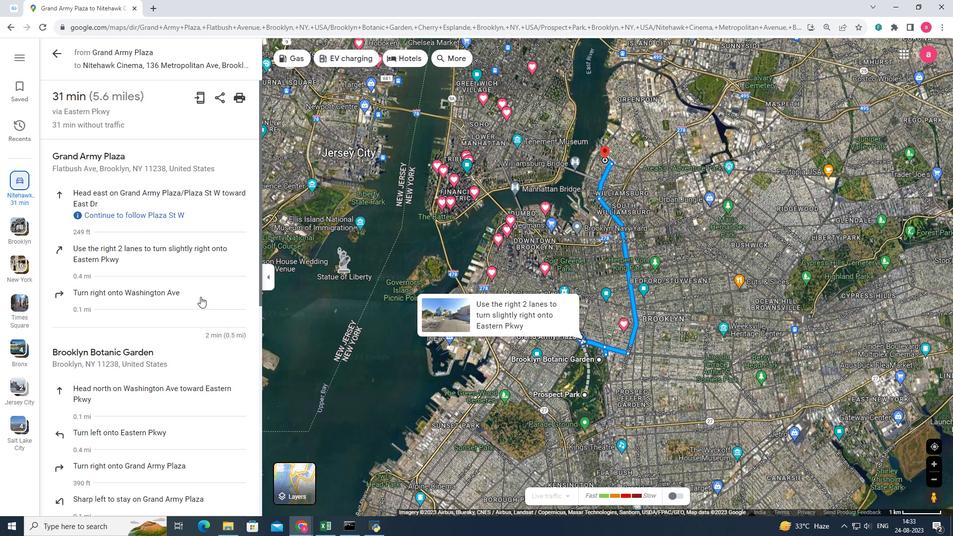
Action: Mouse scrolled (199, 296) with delta (0, 0)
Screenshot: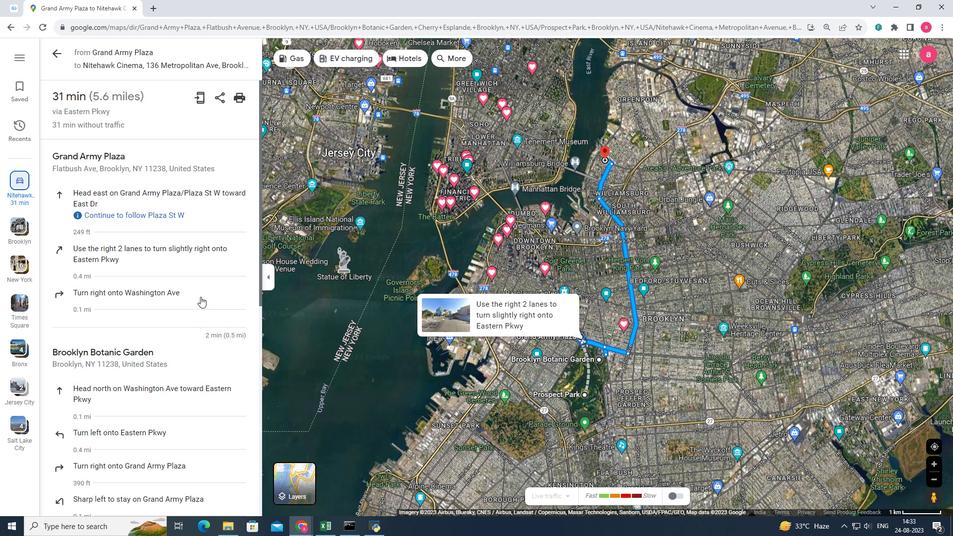
Action: Mouse scrolled (199, 296) with delta (0, 0)
Screenshot: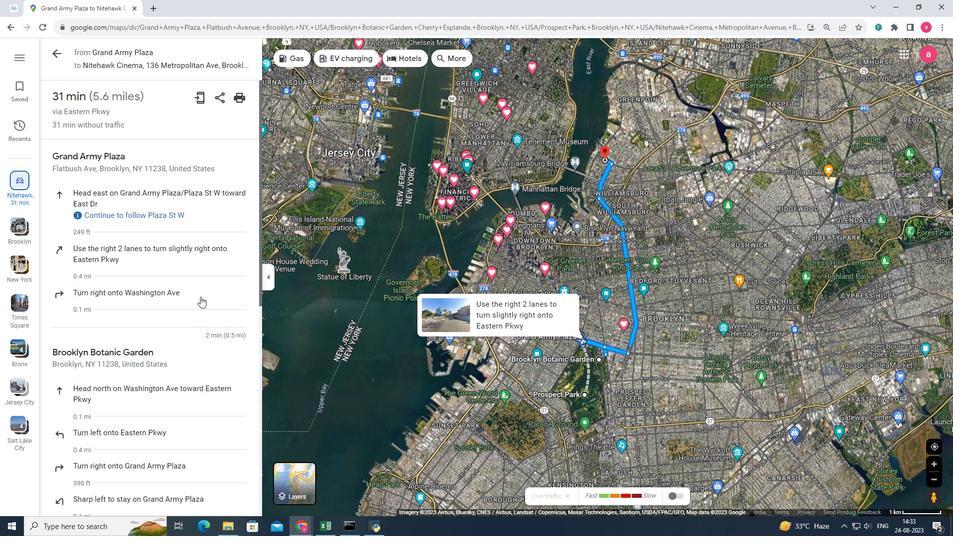 
Action: Mouse scrolled (199, 296) with delta (0, 0)
Screenshot: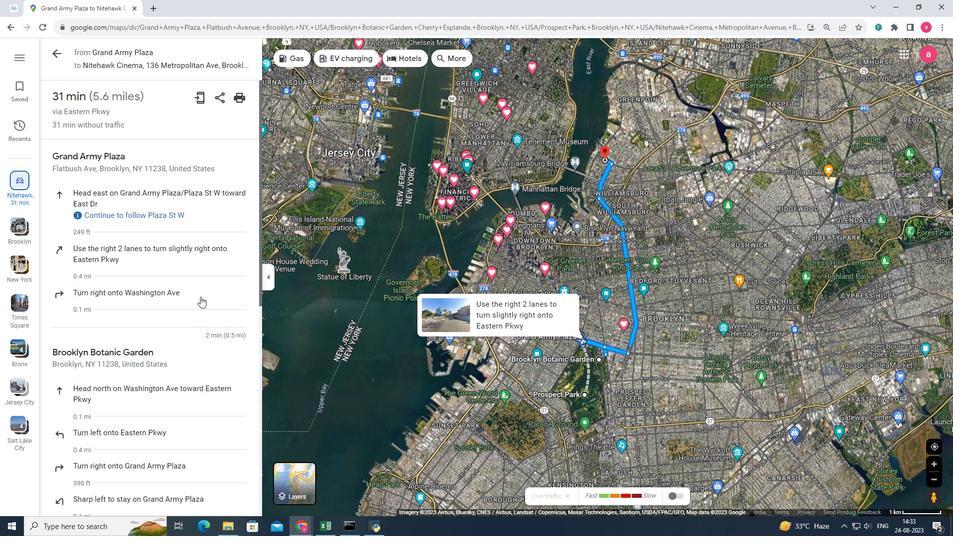 
Action: Mouse scrolled (199, 296) with delta (0, 0)
Screenshot: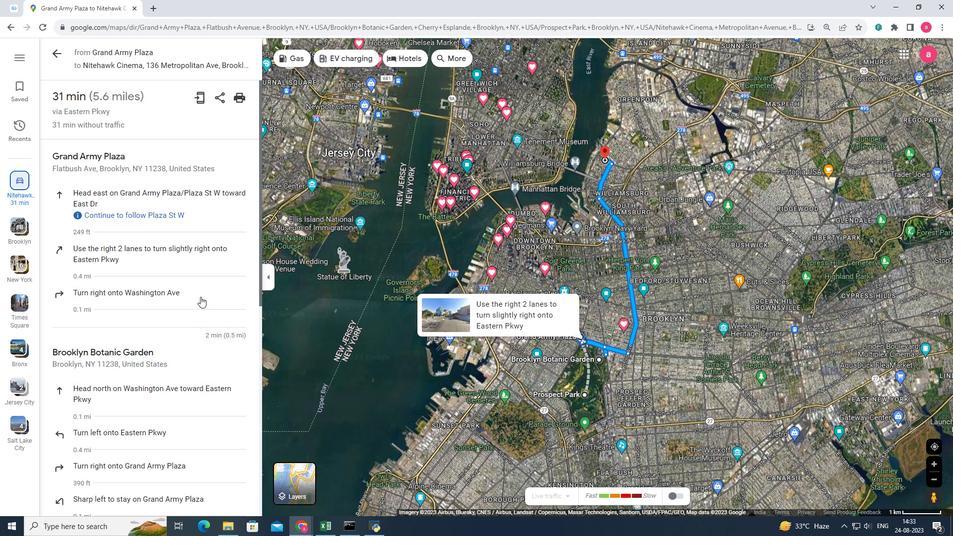 
Action: Mouse scrolled (199, 296) with delta (0, 0)
Screenshot: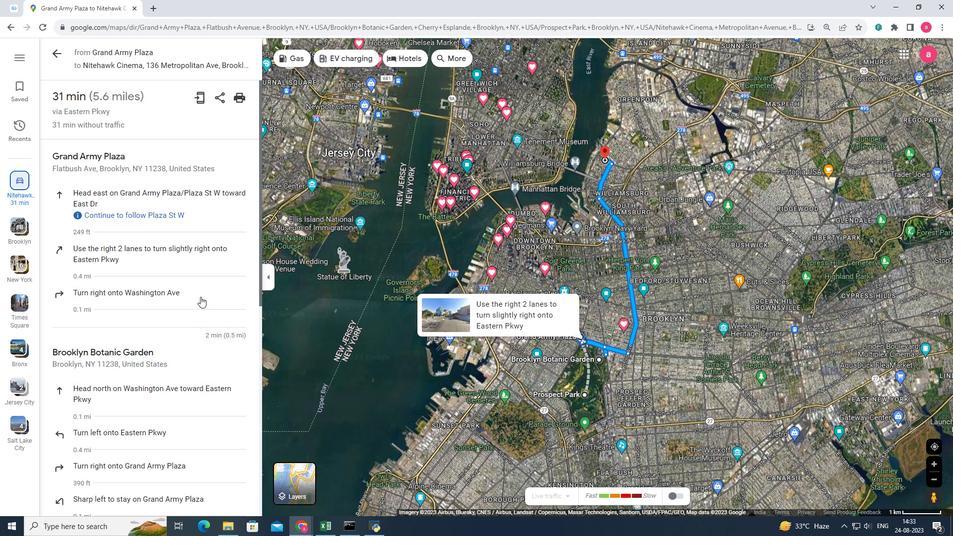 
Action: Mouse scrolled (199, 296) with delta (0, 0)
Screenshot: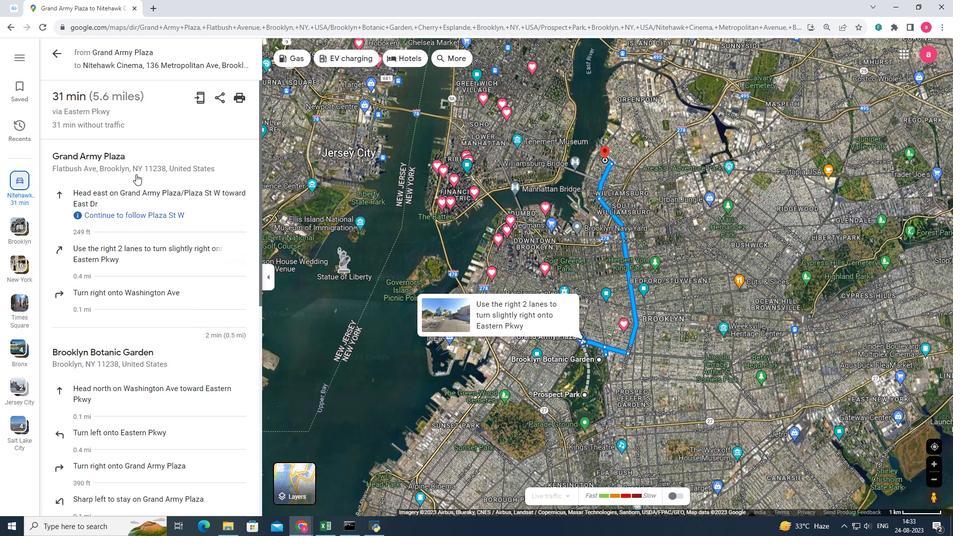 
Action: Mouse scrolled (199, 296) with delta (0, 0)
Screenshot: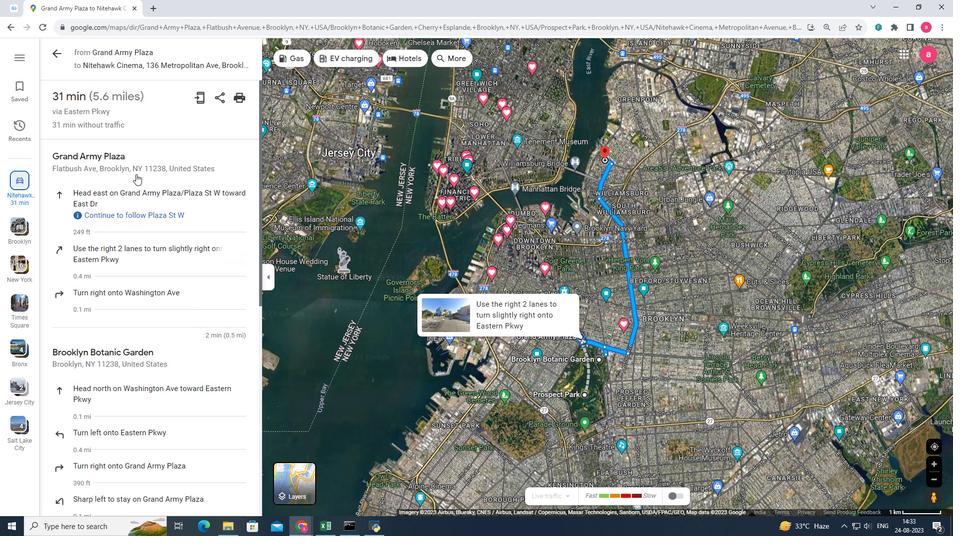 
Action: Mouse scrolled (199, 296) with delta (0, 0)
Screenshot: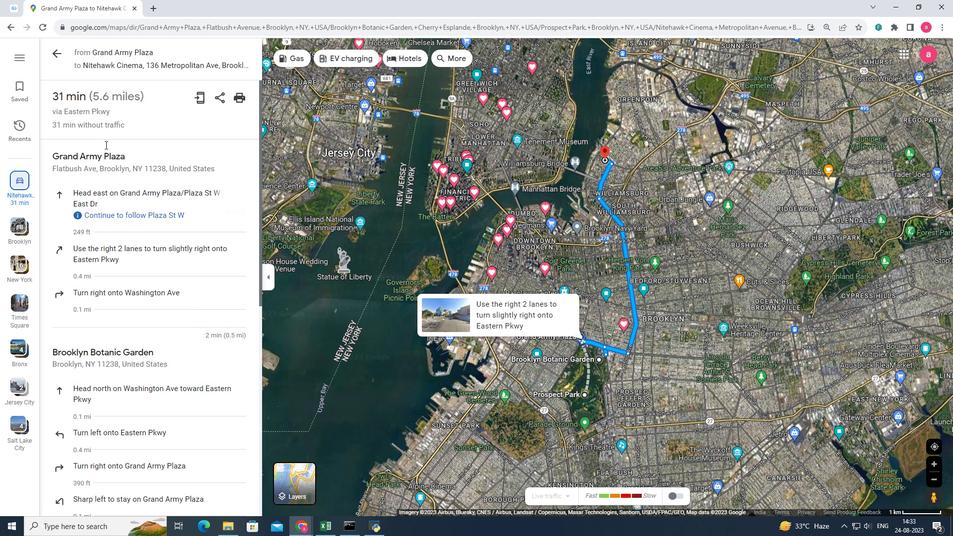 
Action: Mouse scrolled (199, 296) with delta (0, 0)
Screenshot: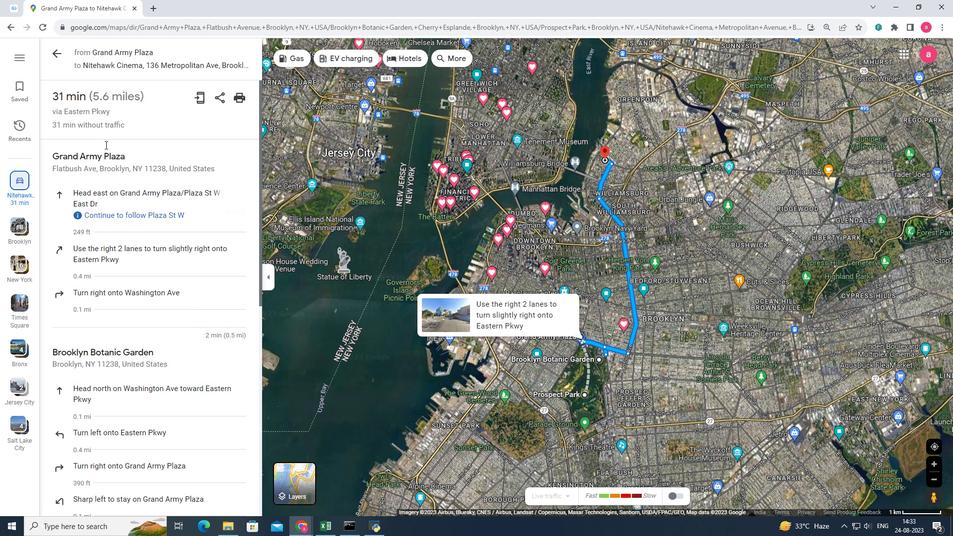 
Action: Mouse scrolled (199, 296) with delta (0, 0)
Screenshot: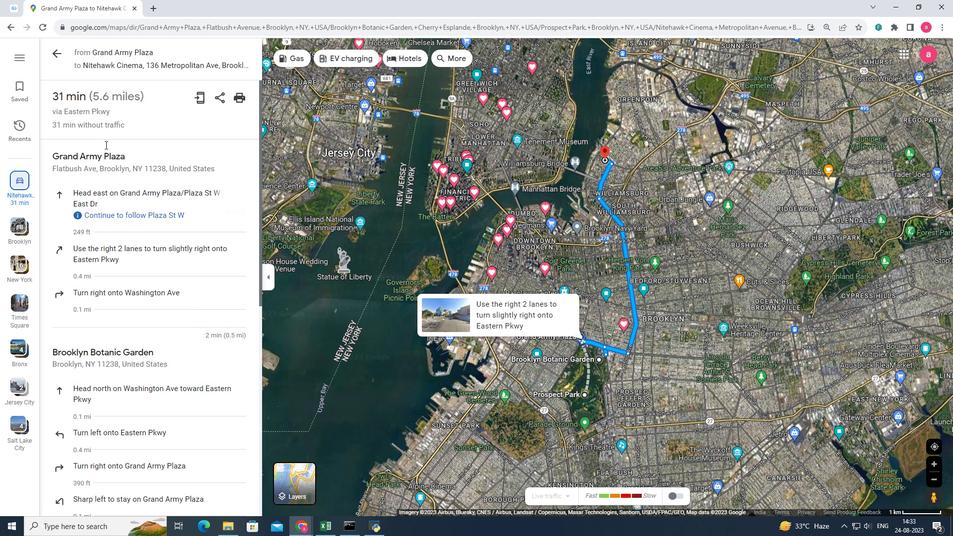 
Action: Mouse scrolled (199, 296) with delta (0, 0)
Screenshot: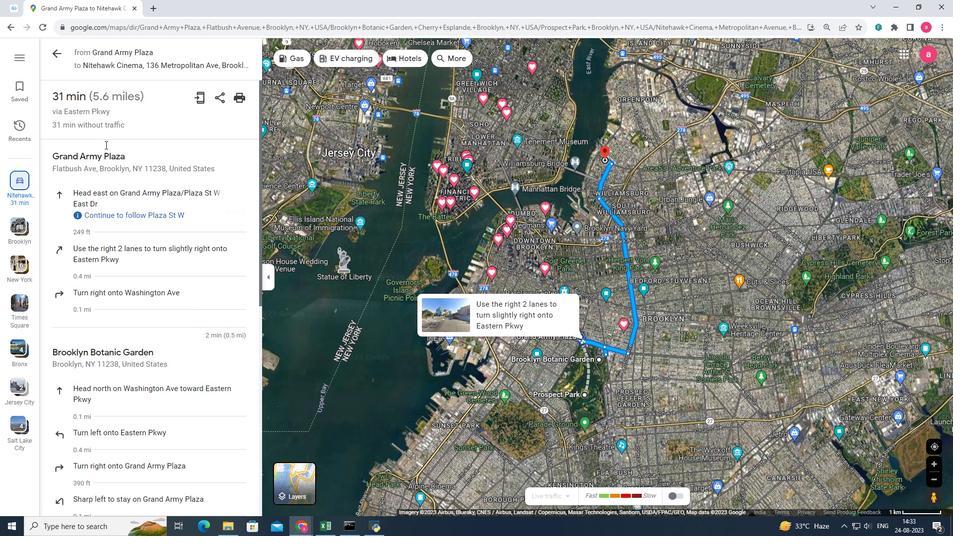 
Action: Mouse scrolled (199, 296) with delta (0, 0)
Screenshot: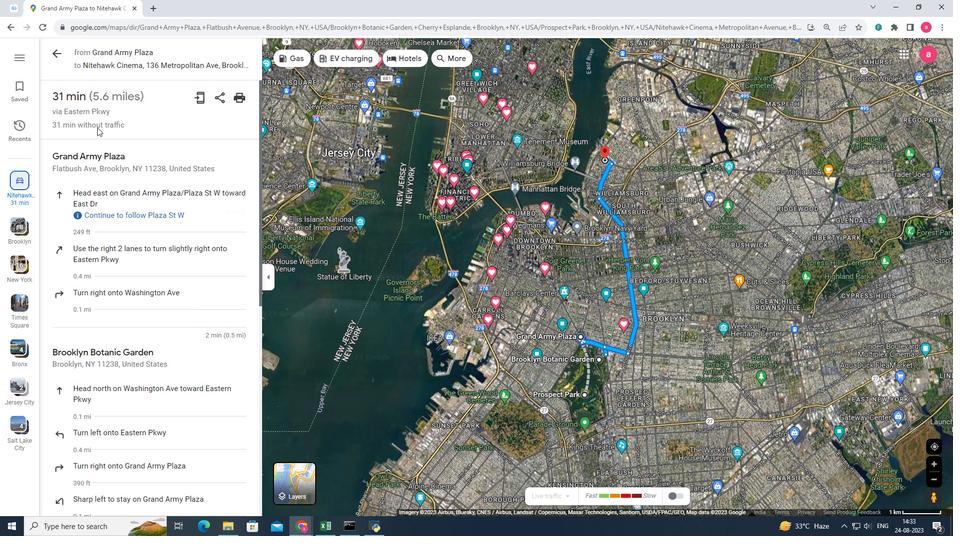 
Action: Mouse moved to (58, 50)
Screenshot: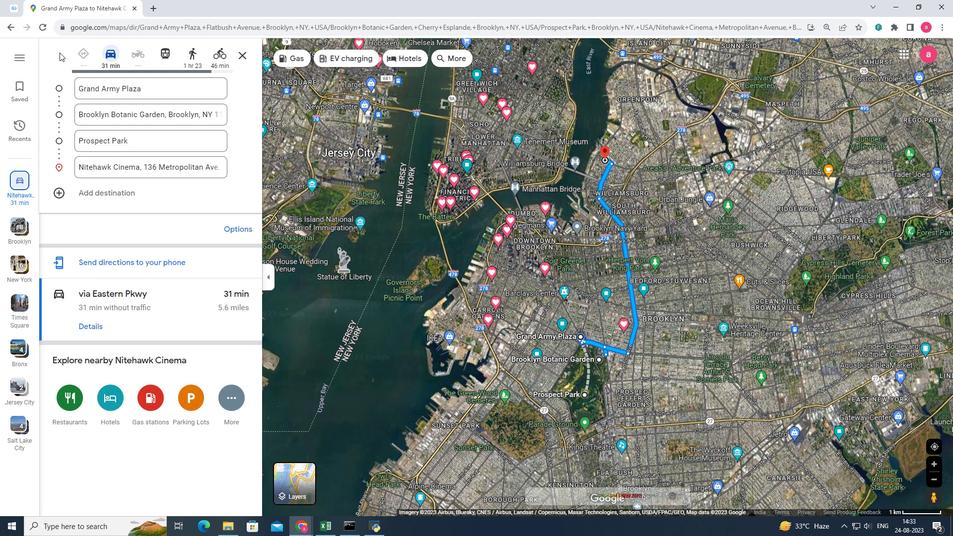 
Action: Mouse pressed left at (58, 50)
Screenshot: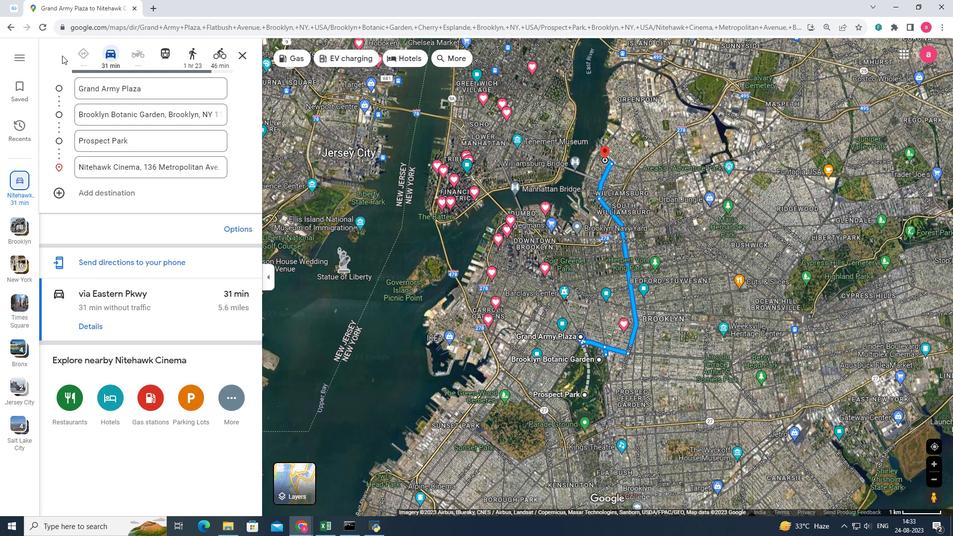 
Action: Mouse moved to (164, 56)
Screenshot: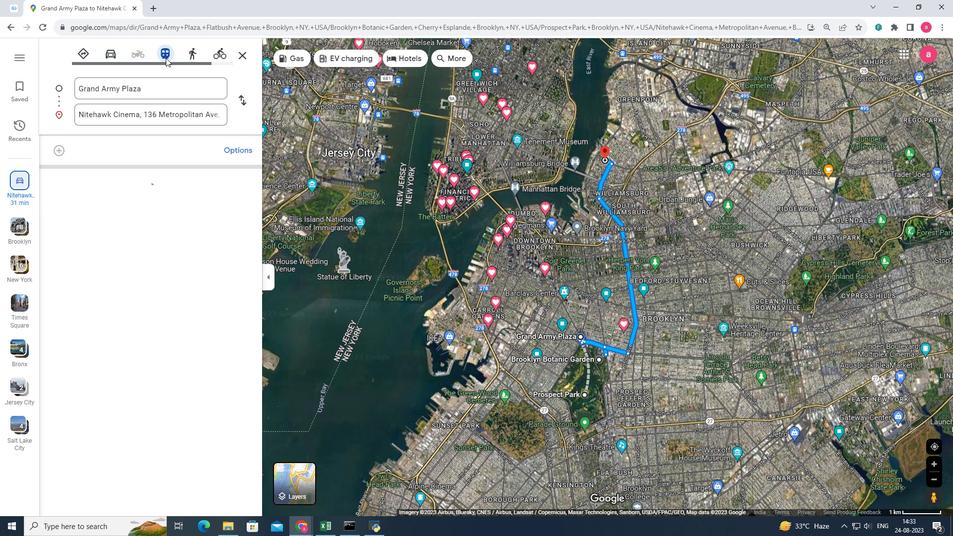 
Action: Mouse pressed left at (164, 56)
Screenshot: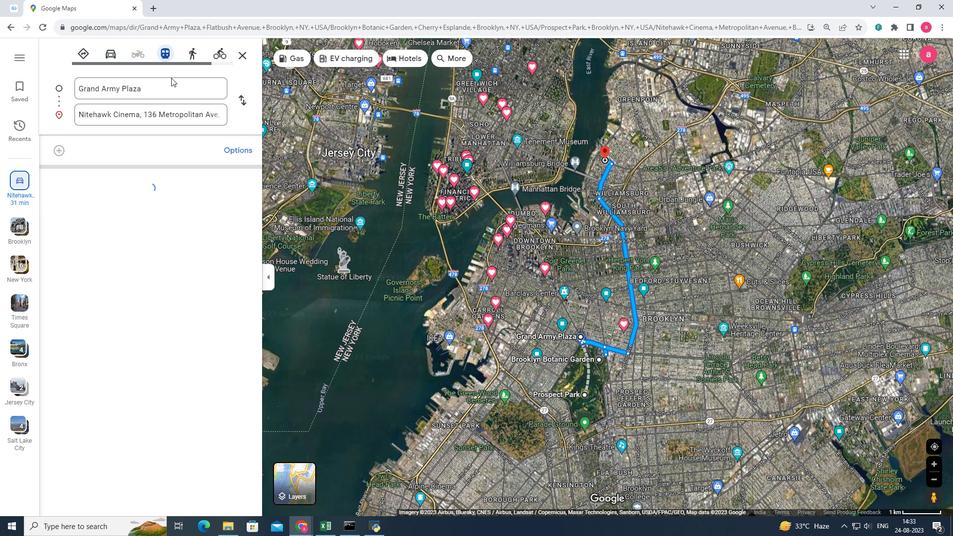 
Action: Mouse moved to (80, 272)
Screenshot: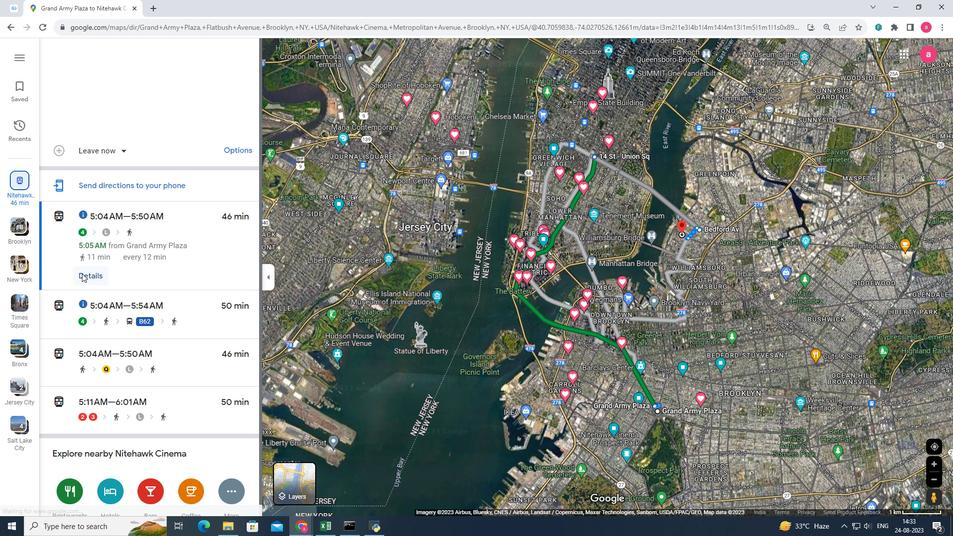 
Action: Mouse pressed left at (80, 272)
Screenshot: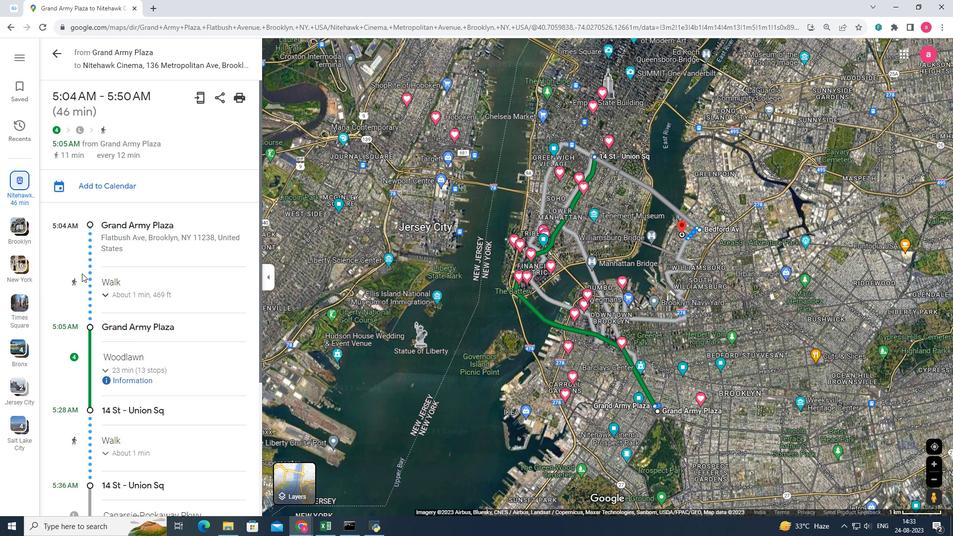 
Action: Mouse moved to (157, 272)
Screenshot: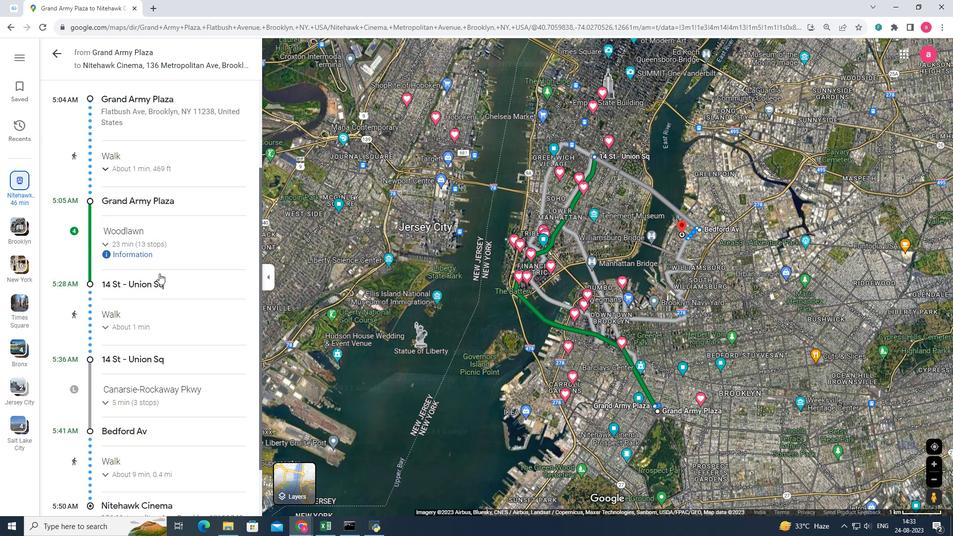 
Action: Mouse scrolled (157, 271) with delta (0, 0)
Screenshot: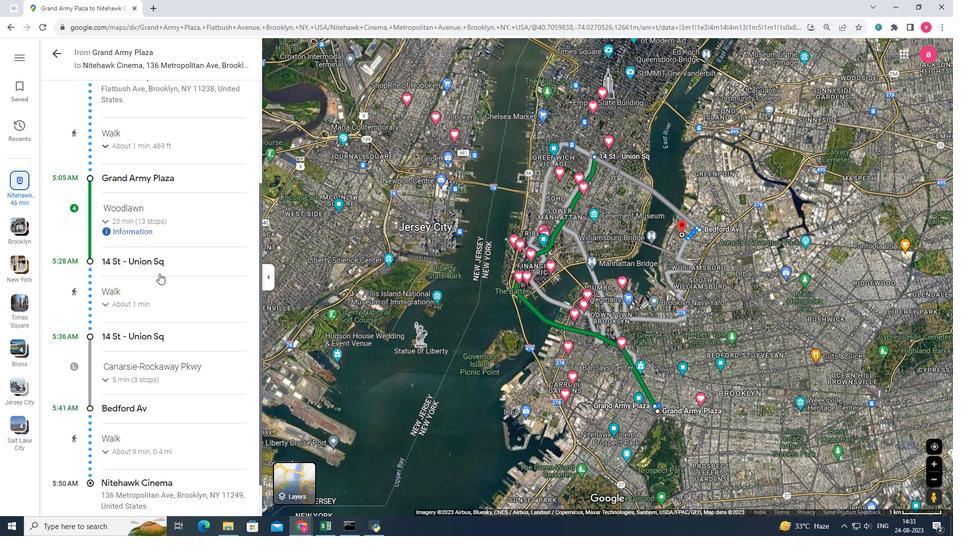 
Action: Mouse scrolled (157, 271) with delta (0, 0)
Screenshot: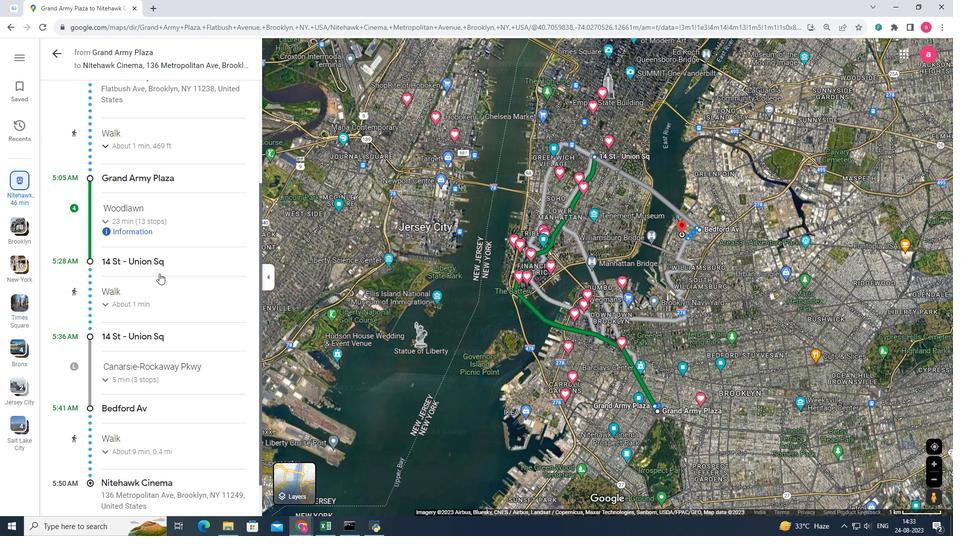 
Action: Mouse scrolled (157, 271) with delta (0, 0)
Screenshot: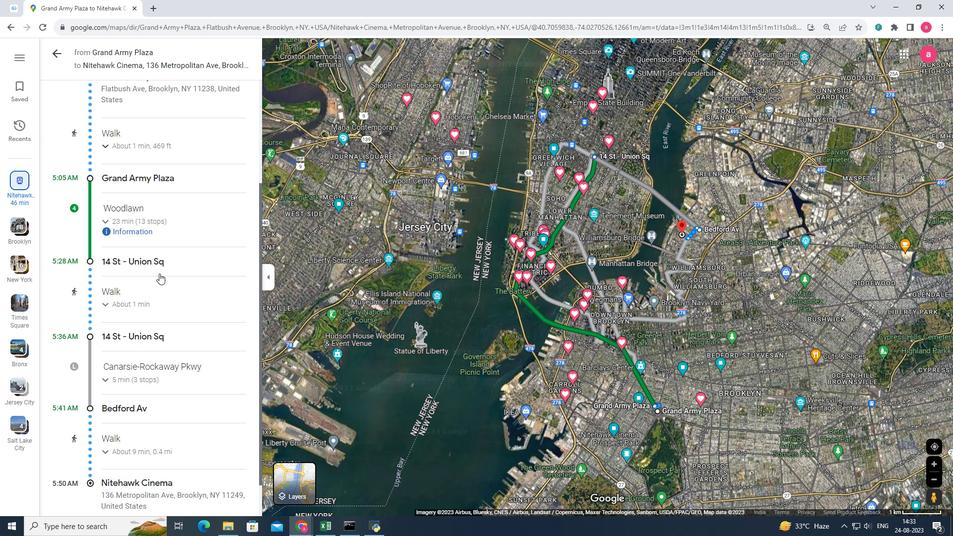 
Action: Mouse scrolled (157, 271) with delta (0, 0)
Screenshot: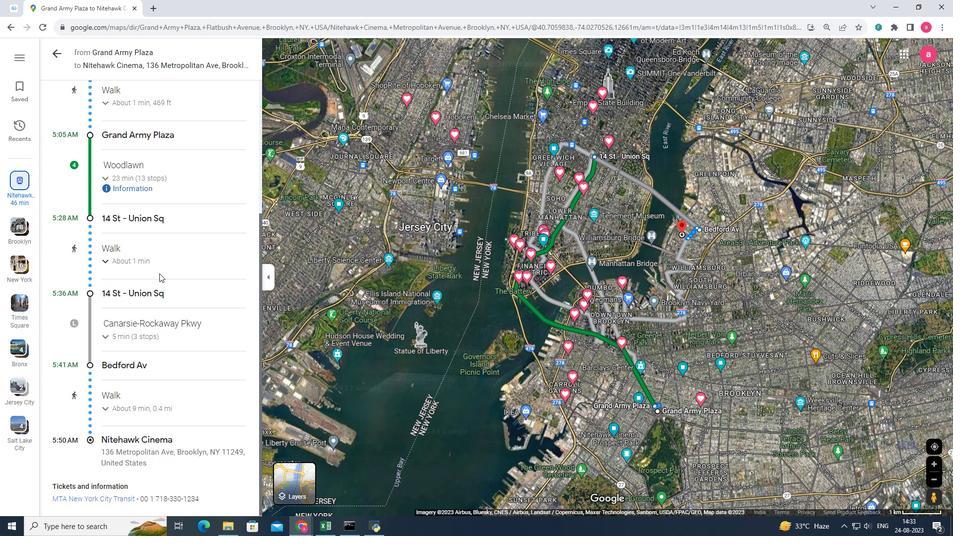 
Action: Mouse scrolled (157, 271) with delta (0, 0)
Screenshot: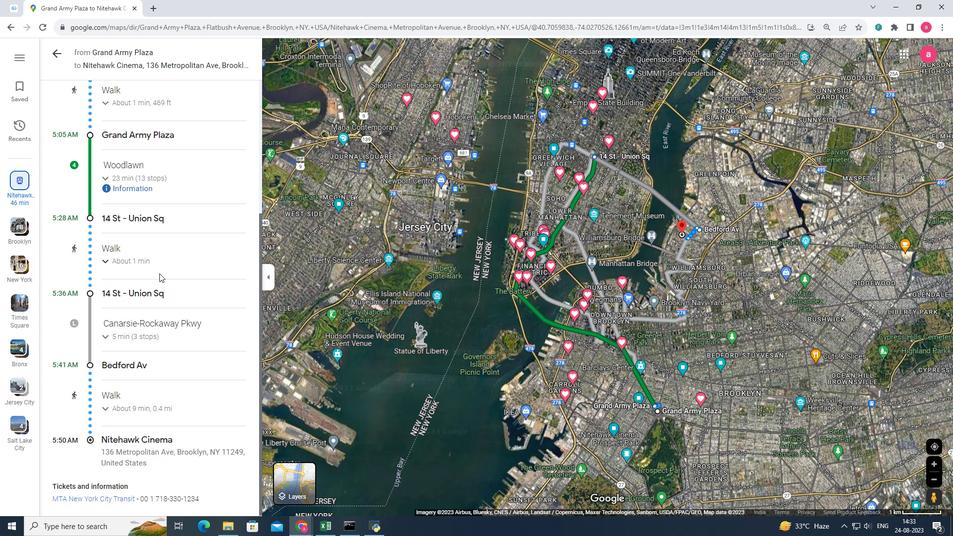 
Action: Mouse scrolled (157, 271) with delta (0, 0)
Screenshot: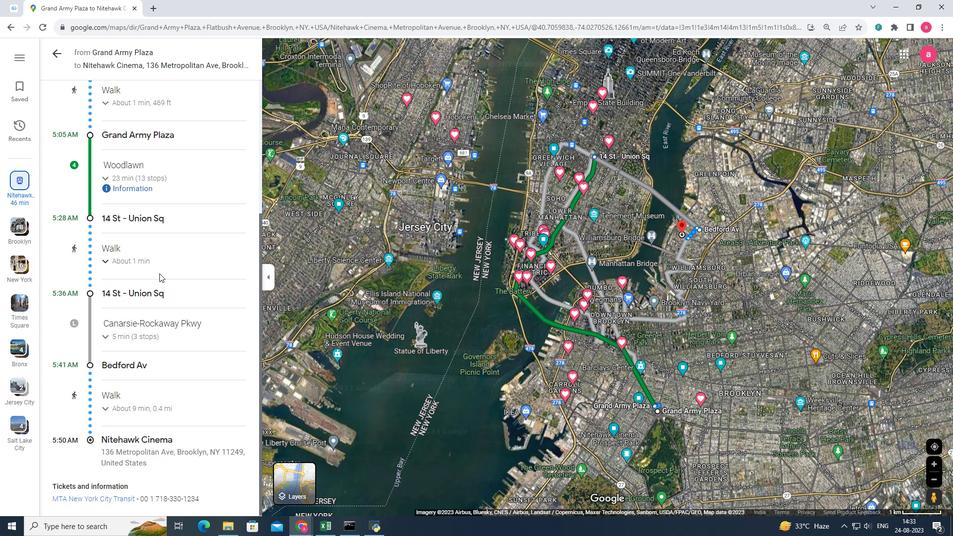 
Action: Mouse scrolled (157, 271) with delta (0, 0)
Screenshot: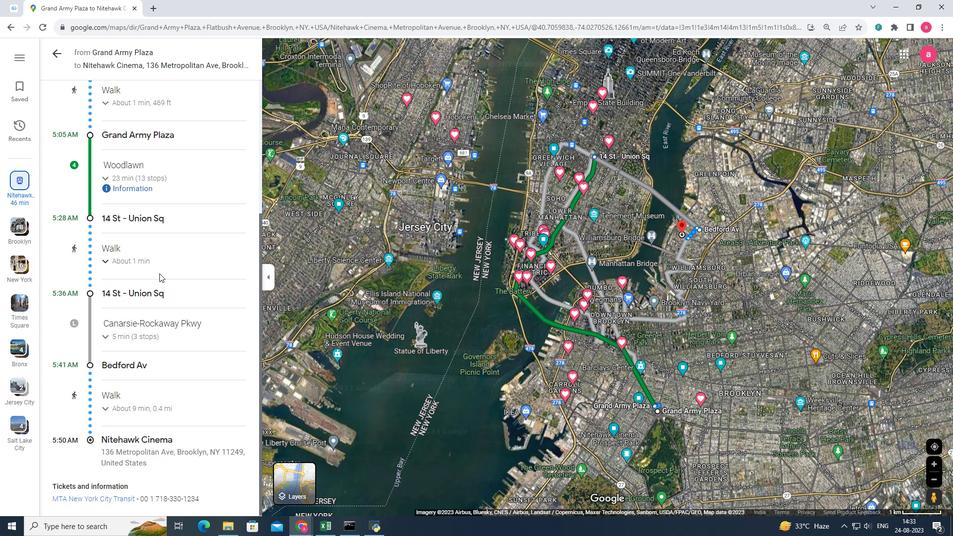 
Action: Mouse moved to (142, 222)
Screenshot: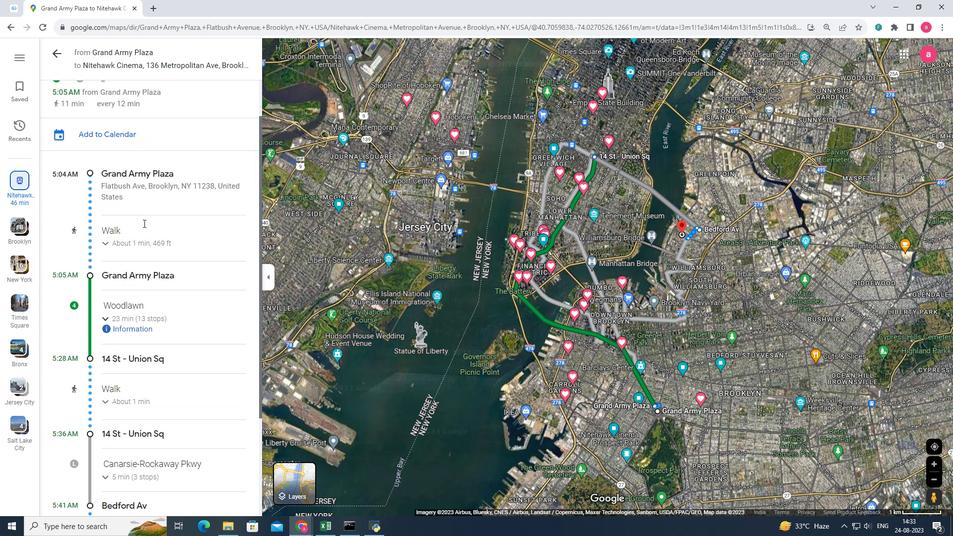
Action: Mouse scrolled (142, 222) with delta (0, 0)
Screenshot: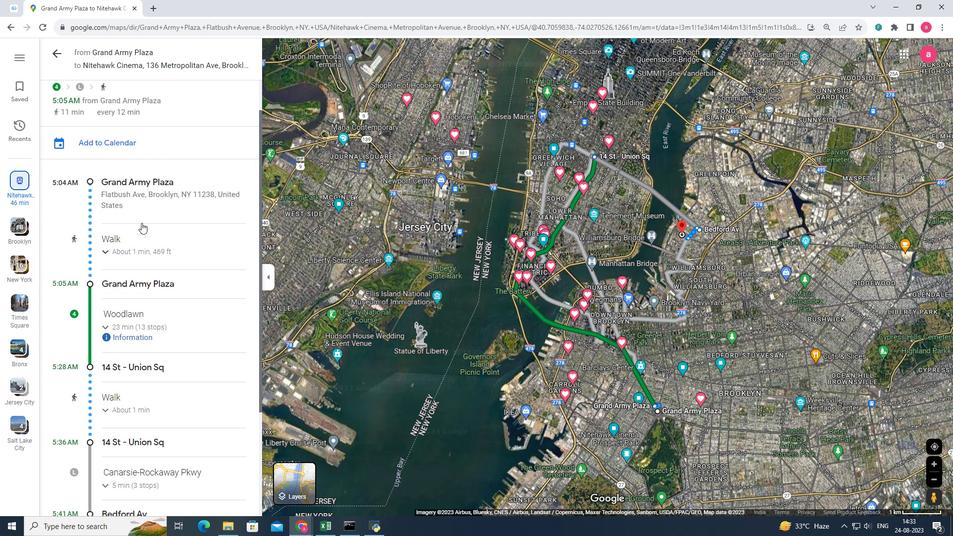 
Action: Mouse scrolled (142, 222) with delta (0, 0)
Screenshot: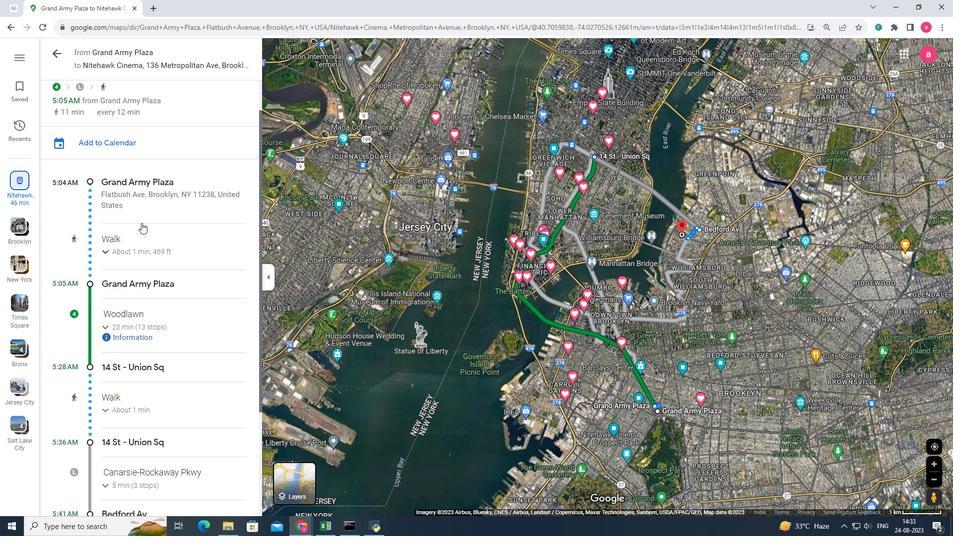 
Action: Mouse scrolled (142, 222) with delta (0, 0)
Screenshot: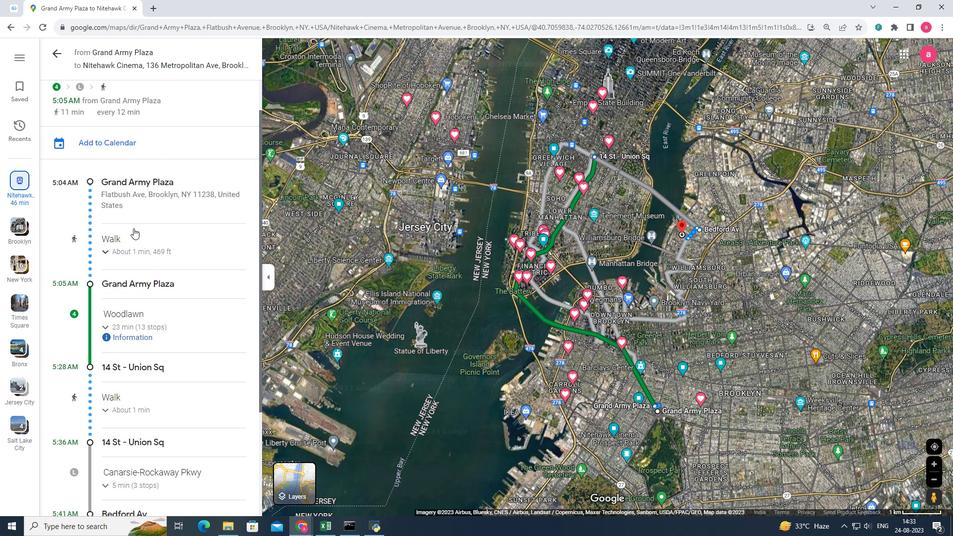 
Action: Mouse moved to (115, 247)
Screenshot: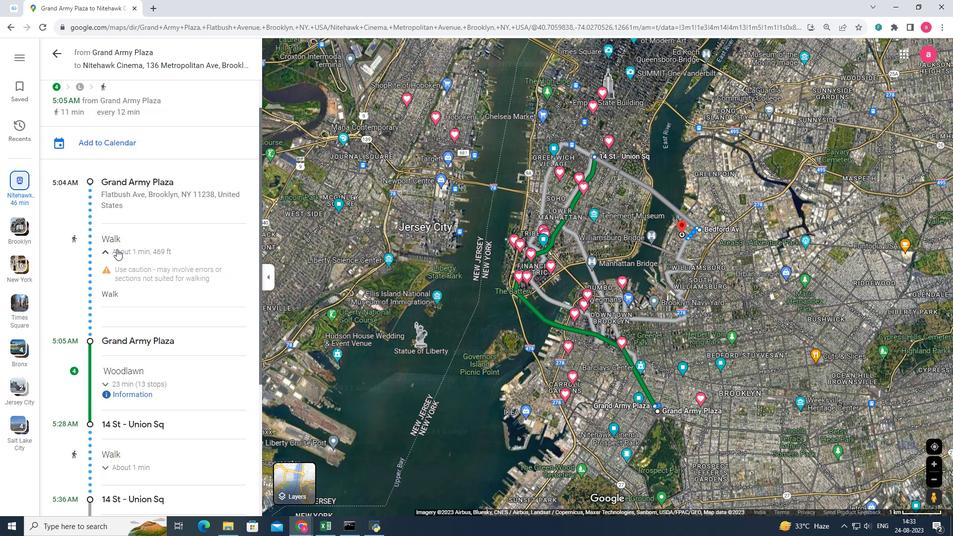 
Action: Mouse pressed left at (115, 247)
Screenshot: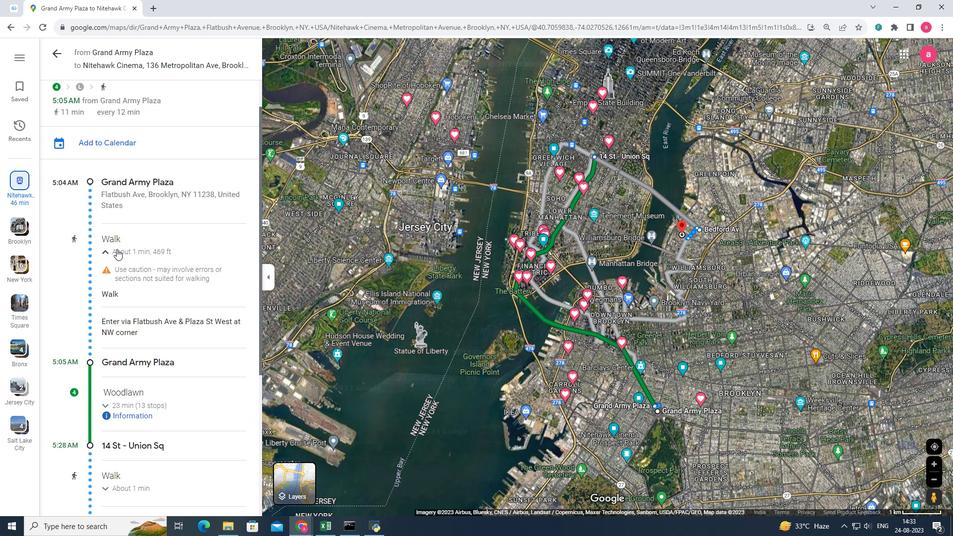 
Action: Mouse pressed left at (115, 247)
Screenshot: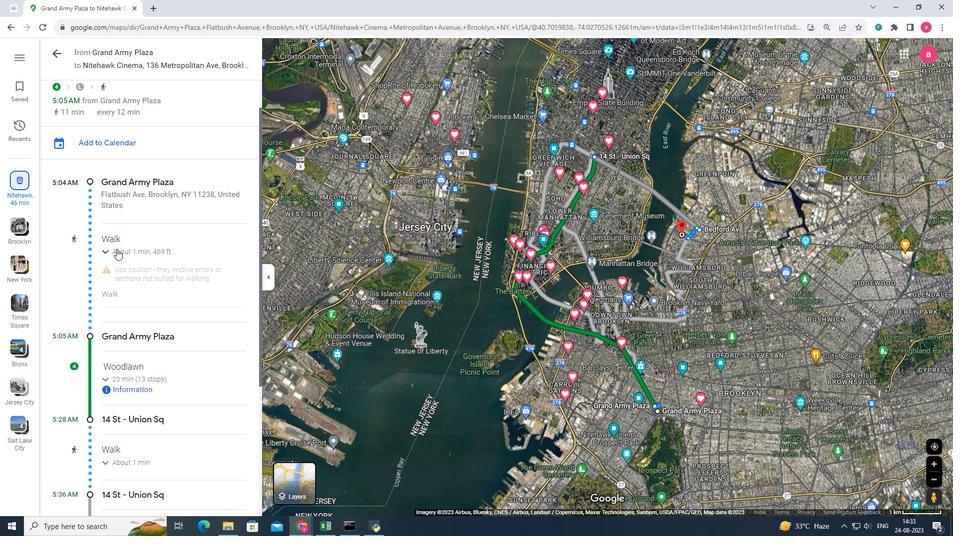 
Action: Mouse scrolled (115, 247) with delta (0, 0)
Screenshot: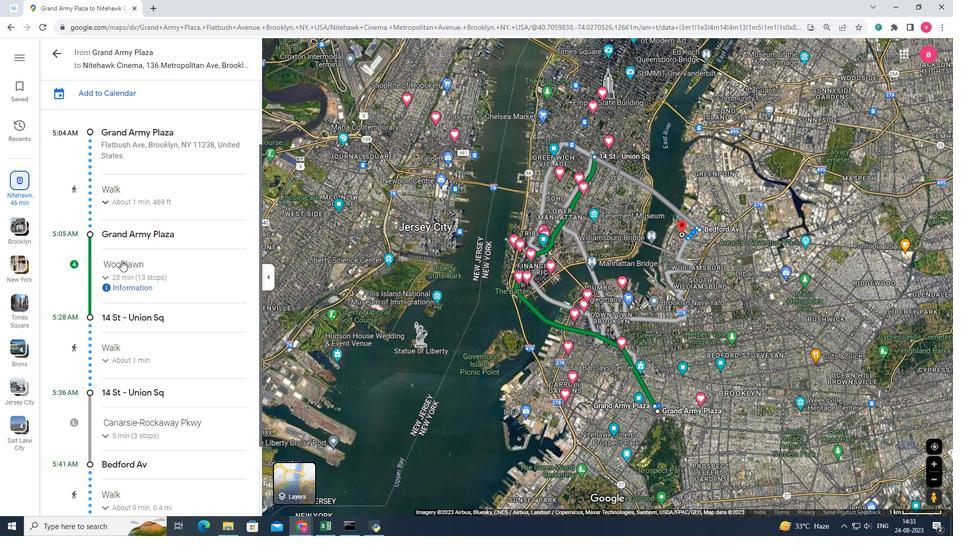 
Action: Mouse moved to (126, 279)
Screenshot: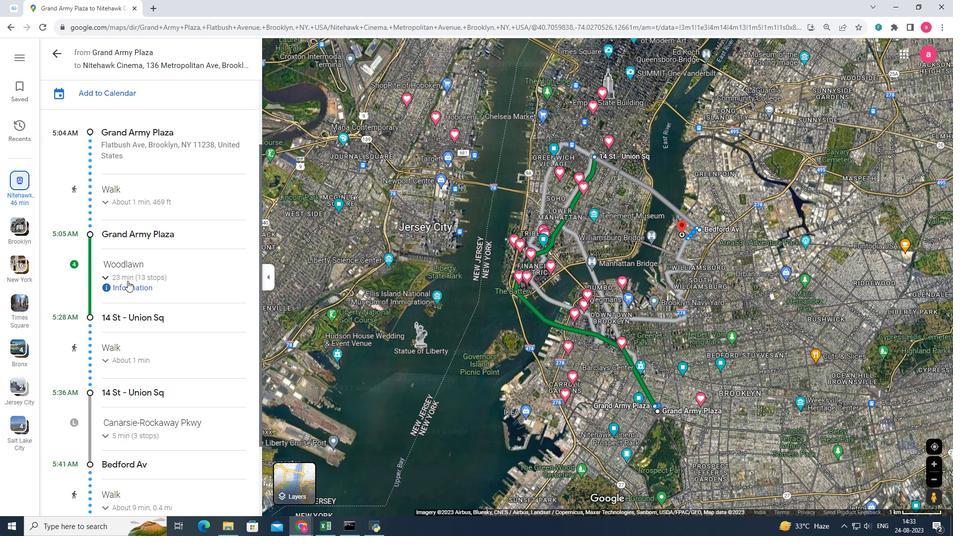 
Action: Mouse pressed left at (126, 279)
Screenshot: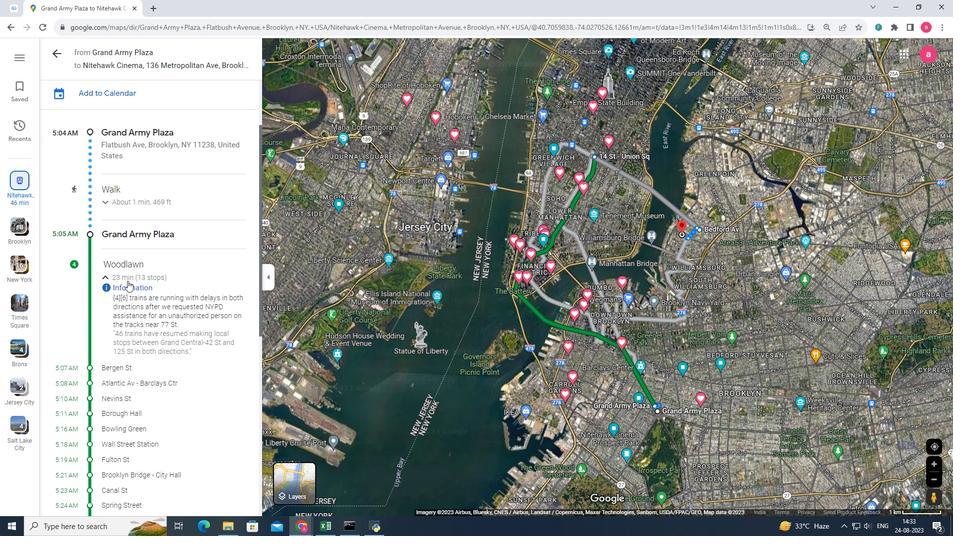 
Action: Mouse scrolled (126, 279) with delta (0, 0)
Screenshot: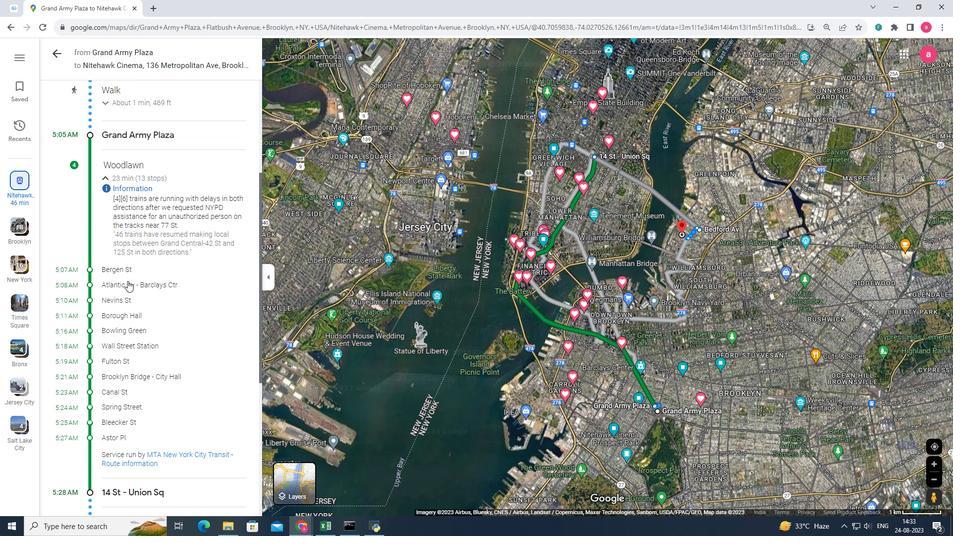 
Action: Mouse scrolled (126, 279) with delta (0, 0)
Screenshot: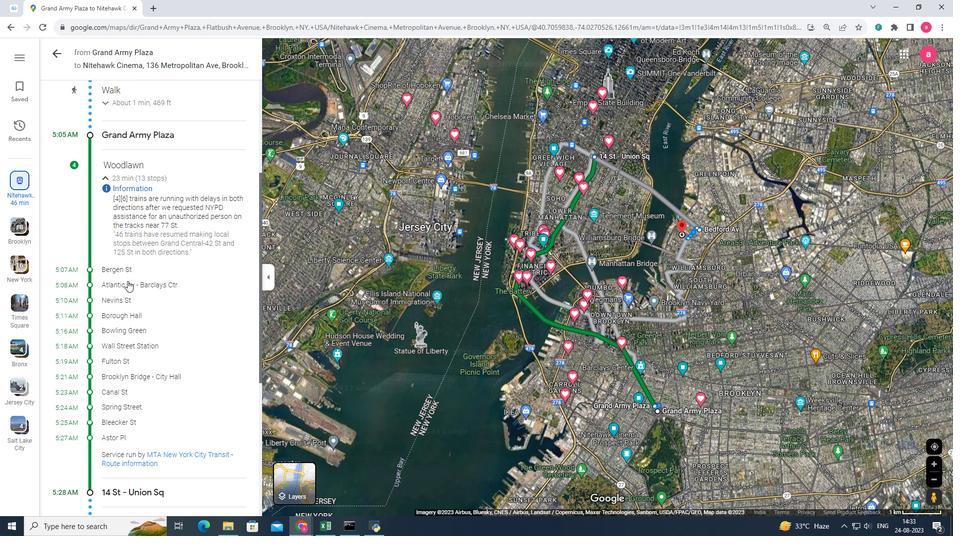 
Action: Mouse scrolled (126, 279) with delta (0, 0)
Screenshot: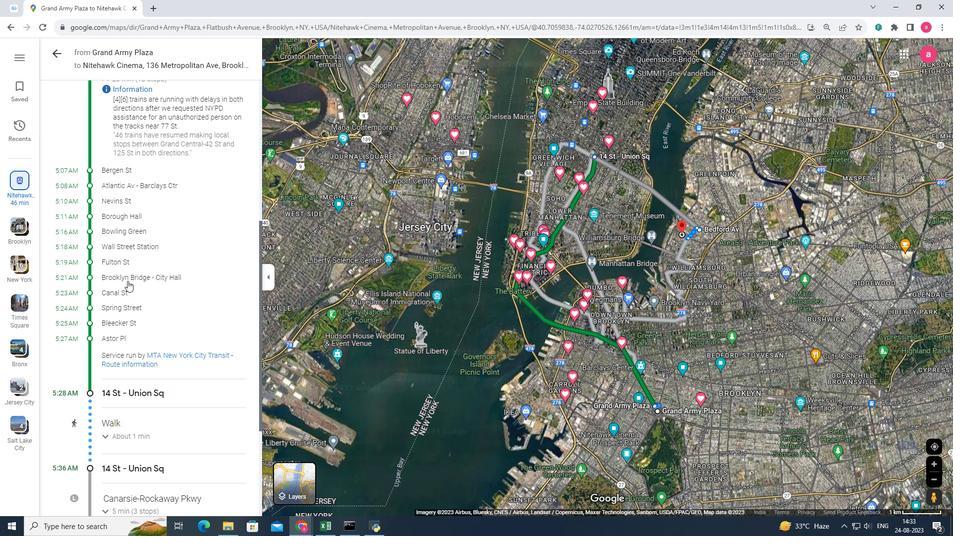 
Action: Mouse scrolled (126, 279) with delta (0, 0)
Screenshot: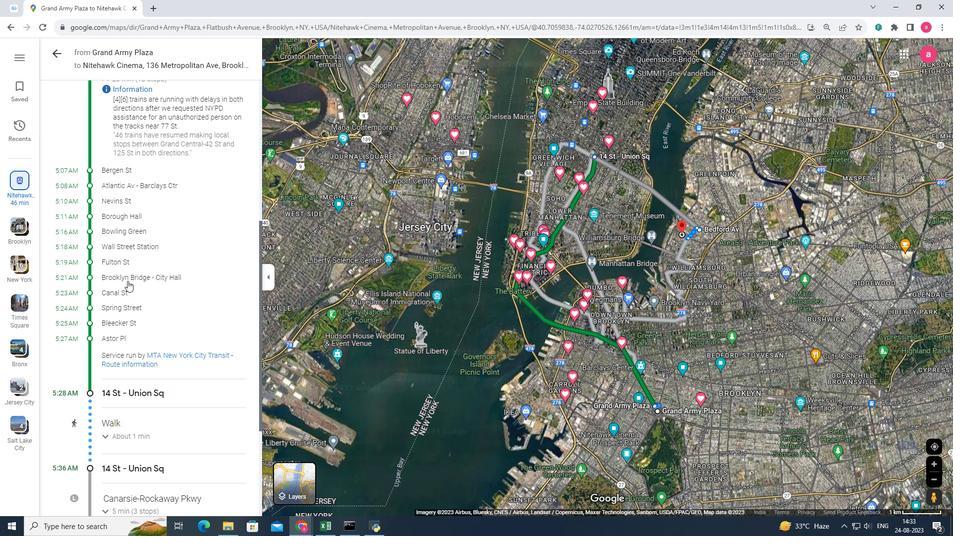 
Action: Mouse scrolled (126, 279) with delta (0, 0)
Screenshot: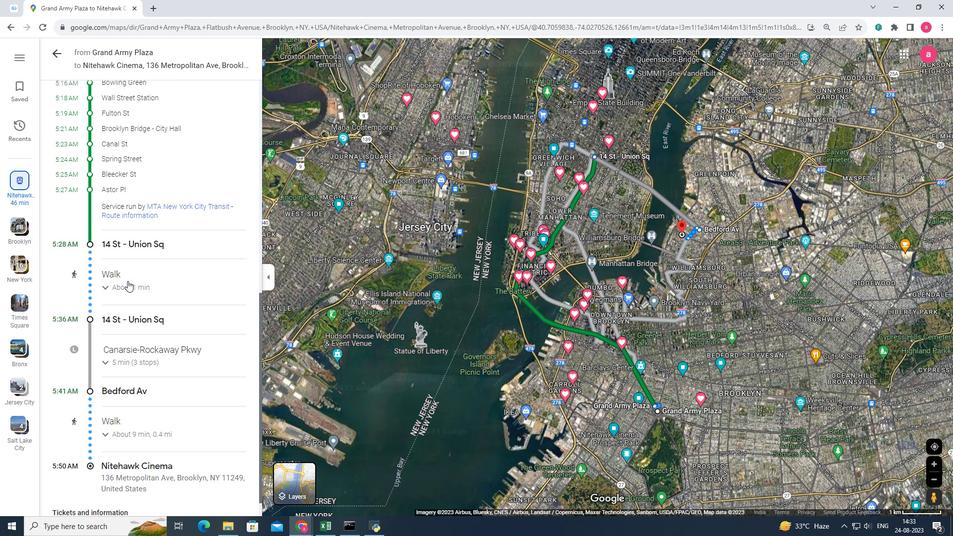 
Action: Mouse scrolled (126, 279) with delta (0, 0)
Screenshot: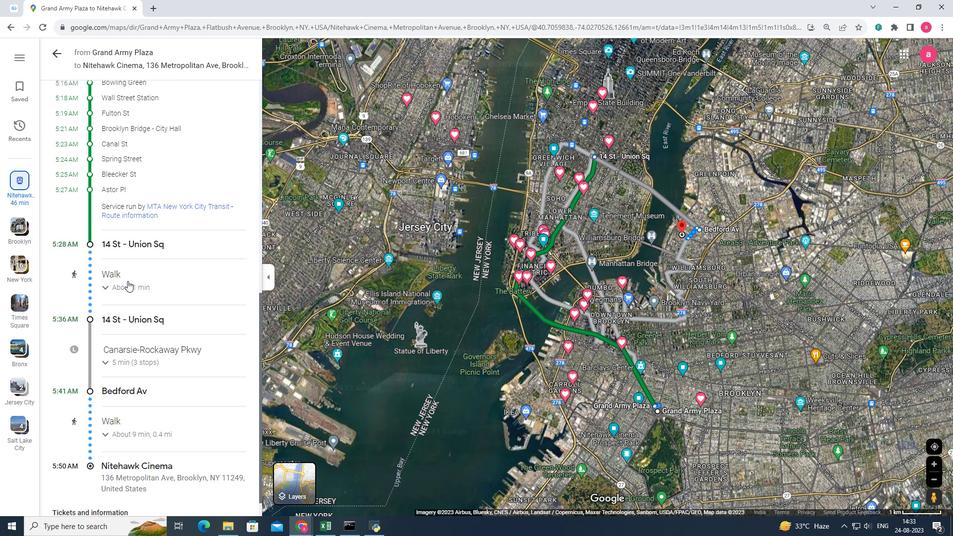 
Action: Mouse scrolled (126, 279) with delta (0, 0)
Screenshot: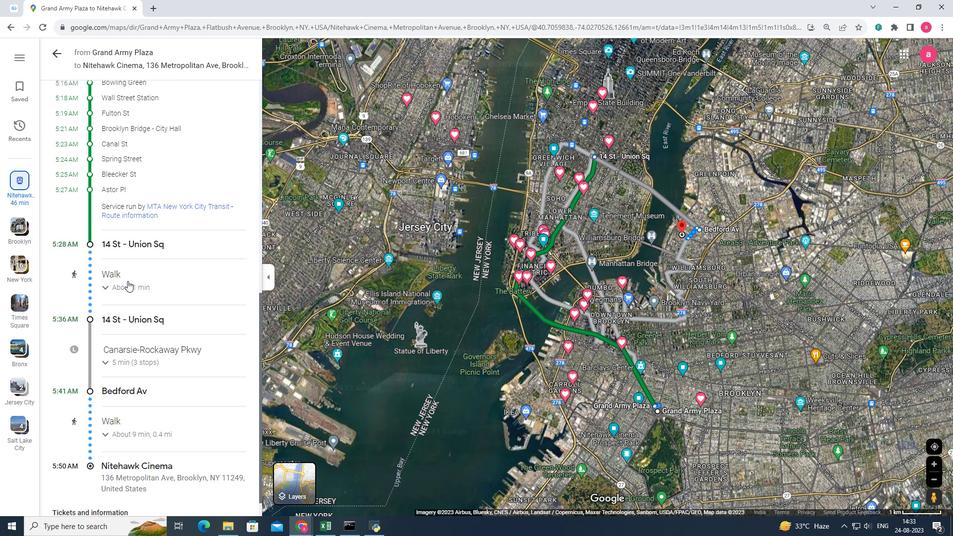 
Action: Mouse pressed left at (126, 279)
Screenshot: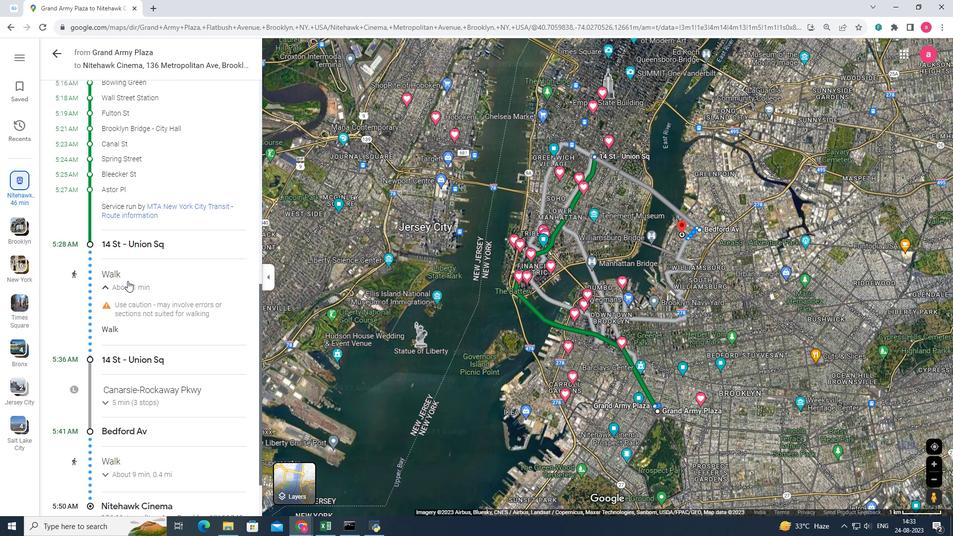 
Action: Mouse scrolled (126, 279) with delta (0, 0)
Screenshot: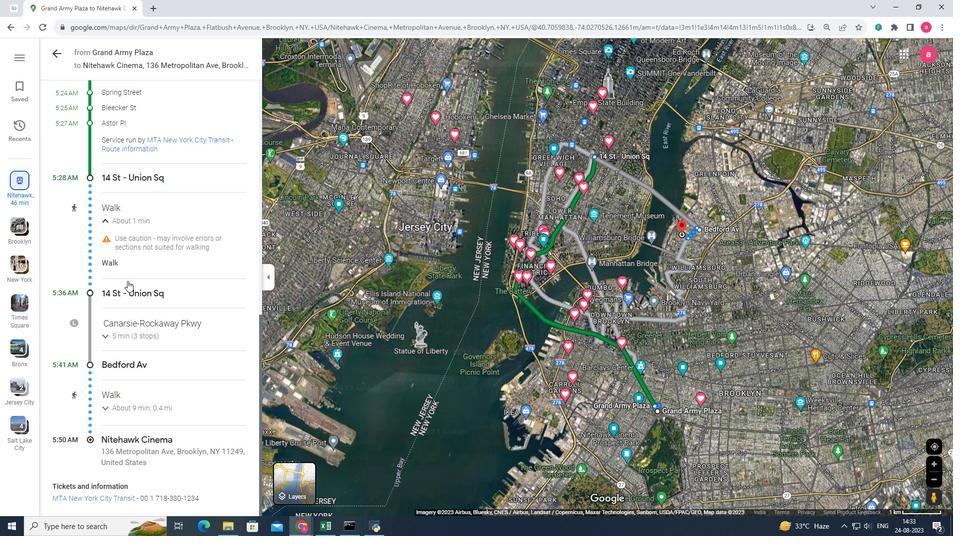 
Action: Mouse scrolled (126, 279) with delta (0, 0)
Screenshot: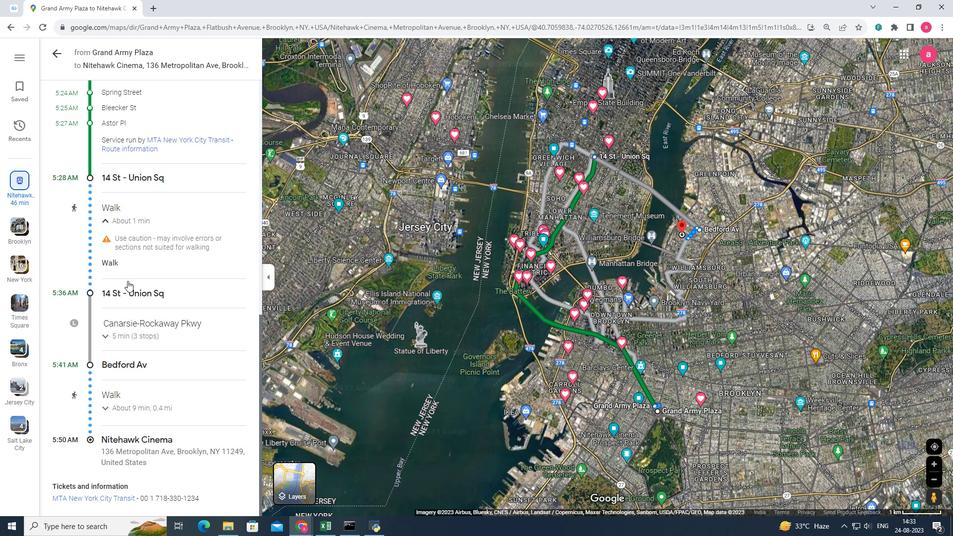 
Action: Mouse scrolled (126, 279) with delta (0, 0)
Screenshot: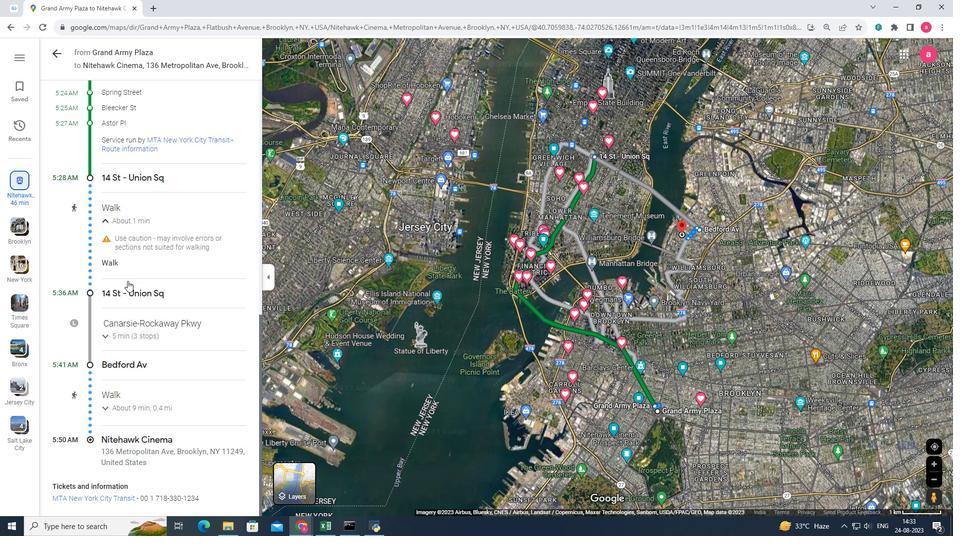 
Action: Mouse moved to (122, 323)
Screenshot: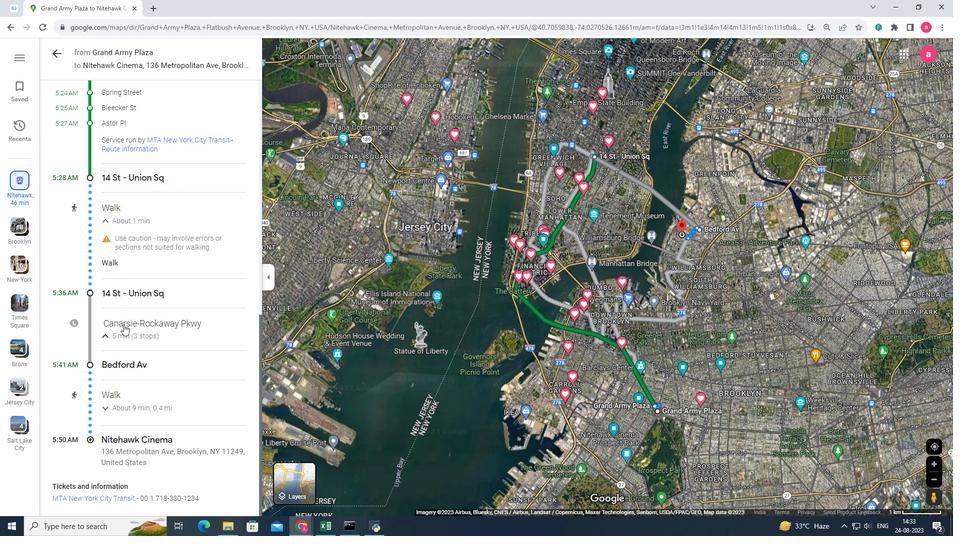 
Action: Mouse pressed left at (122, 323)
Screenshot: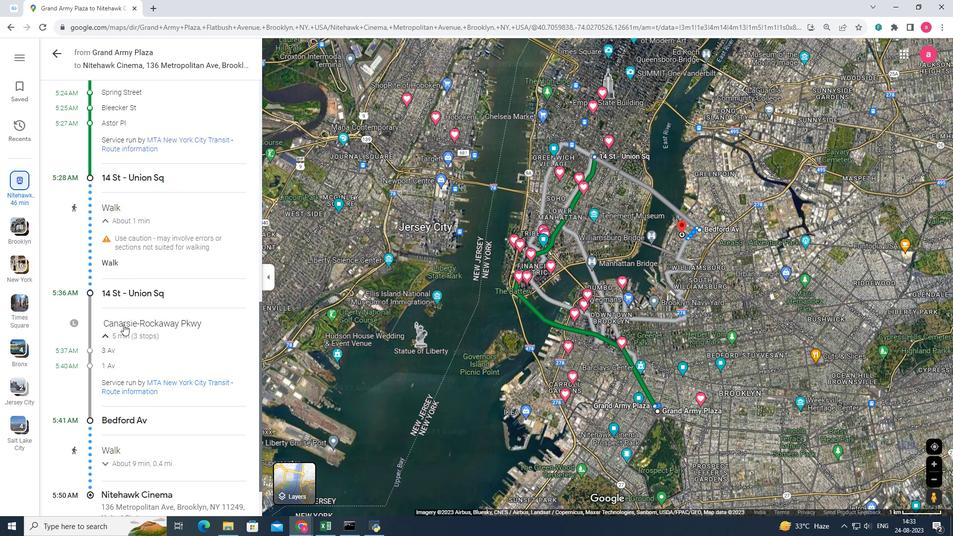 
Action: Mouse scrolled (122, 322) with delta (0, 0)
Screenshot: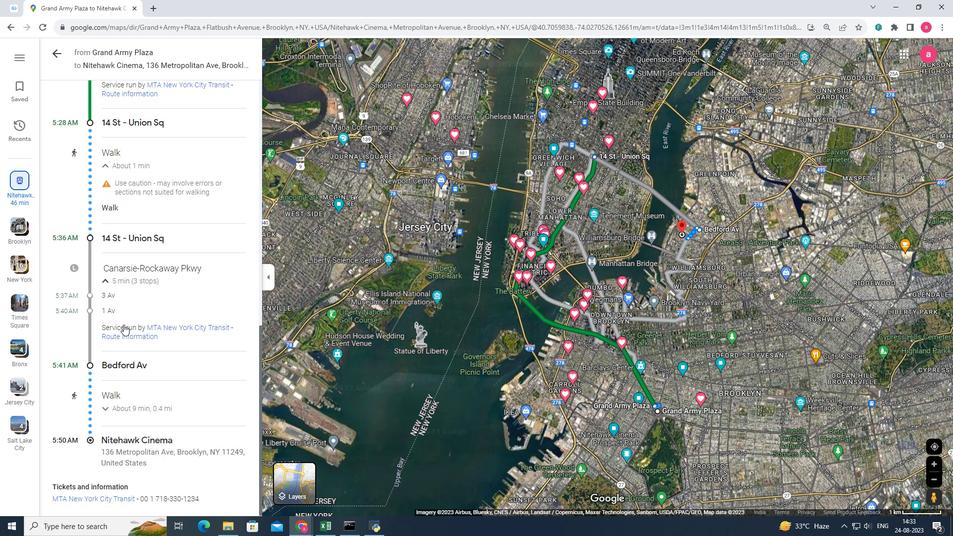 
Action: Mouse scrolled (122, 322) with delta (0, 0)
Screenshot: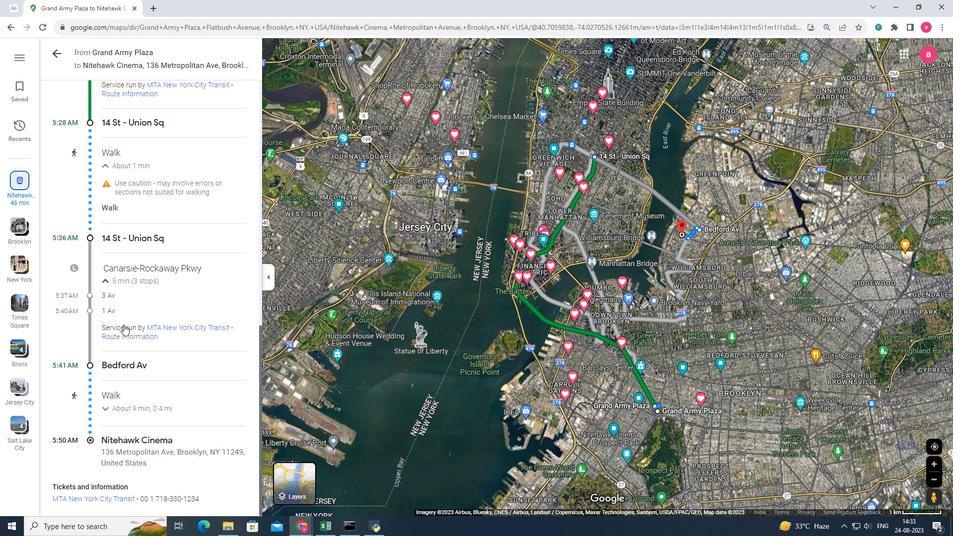 
Action: Mouse scrolled (122, 322) with delta (0, 0)
Screenshot: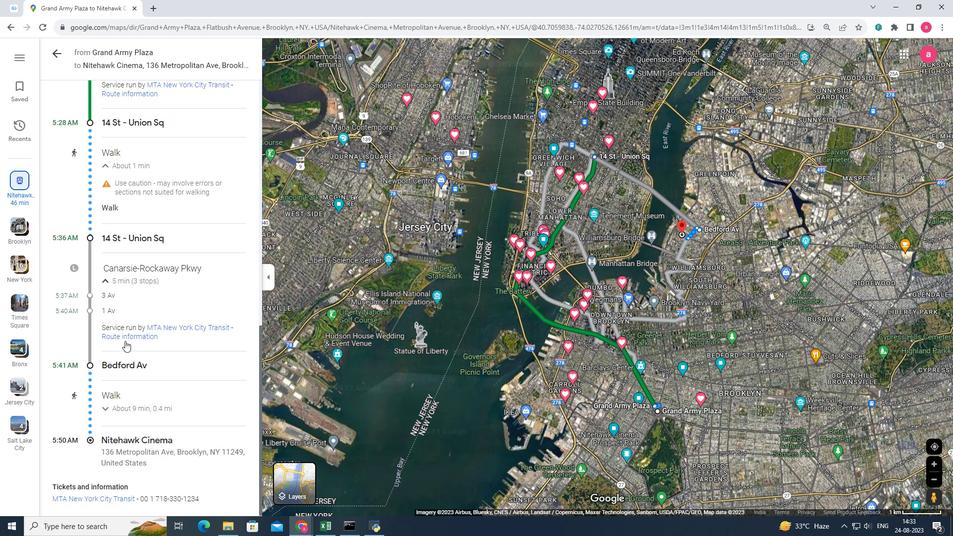 
Action: Mouse scrolled (122, 322) with delta (0, 0)
Screenshot: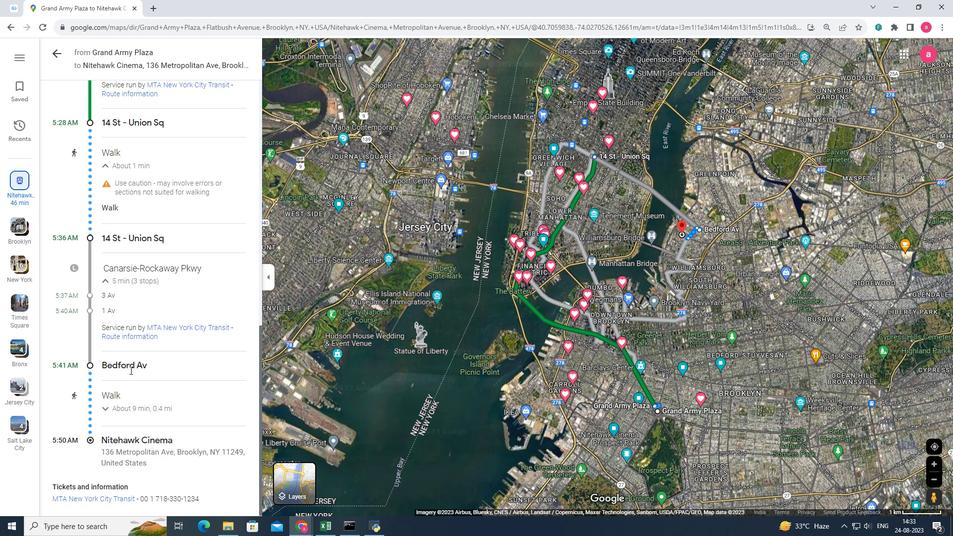 
Action: Mouse moved to (128, 387)
Screenshot: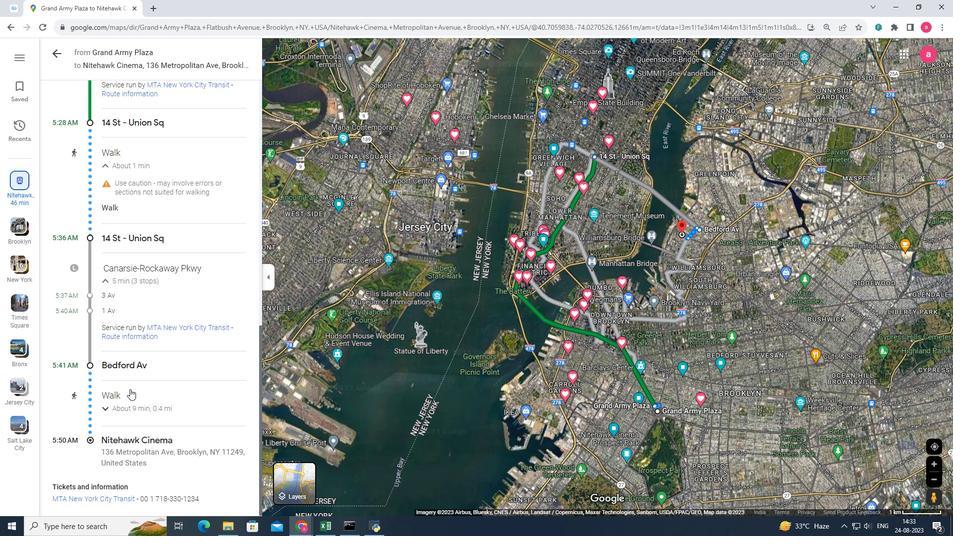 
Action: Mouse pressed left at (128, 387)
Screenshot: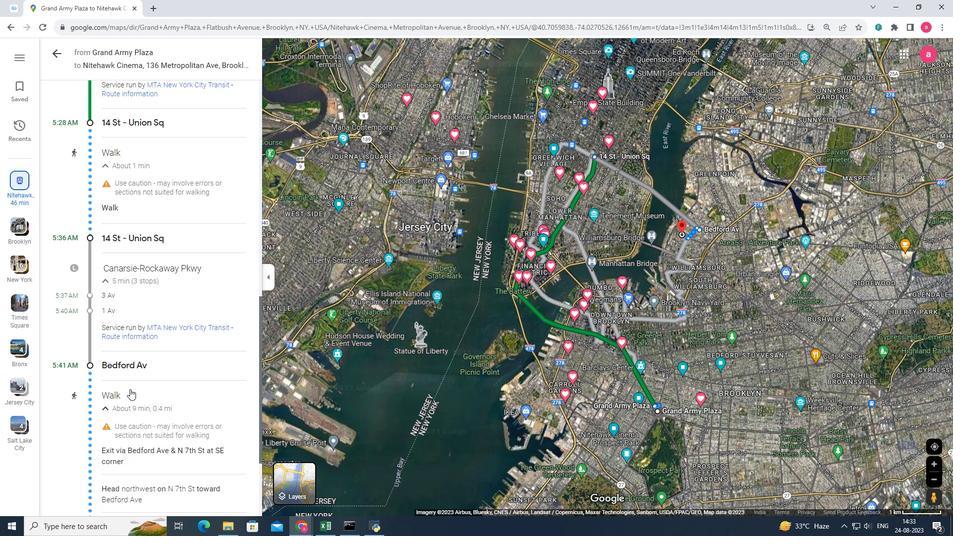 
Action: Mouse moved to (145, 358)
Screenshot: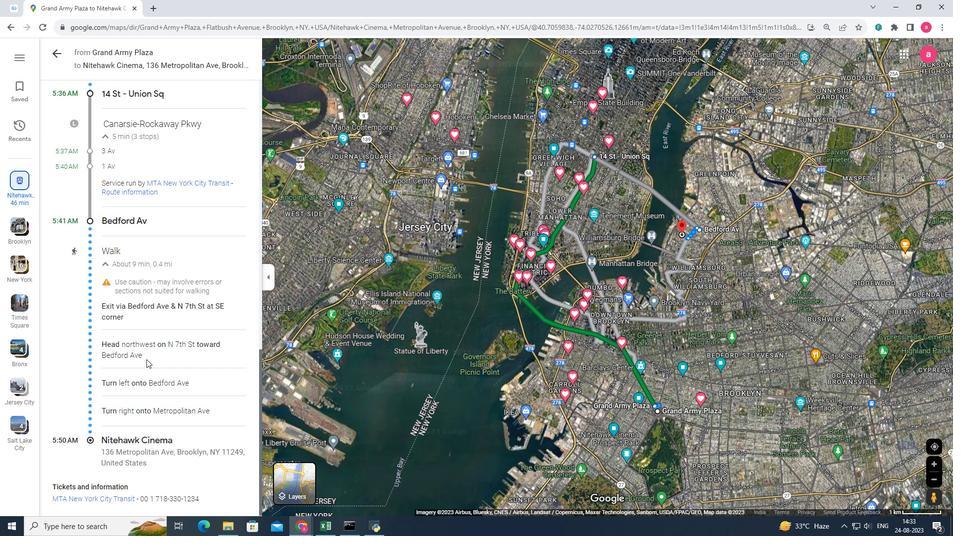 
Action: Mouse scrolled (145, 357) with delta (0, 0)
Screenshot: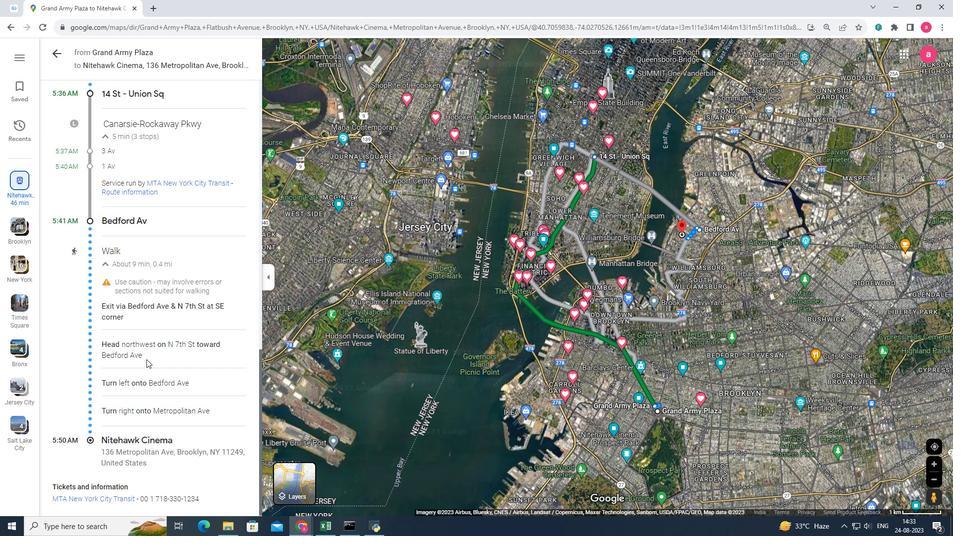 
Action: Mouse scrolled (145, 357) with delta (0, 0)
Screenshot: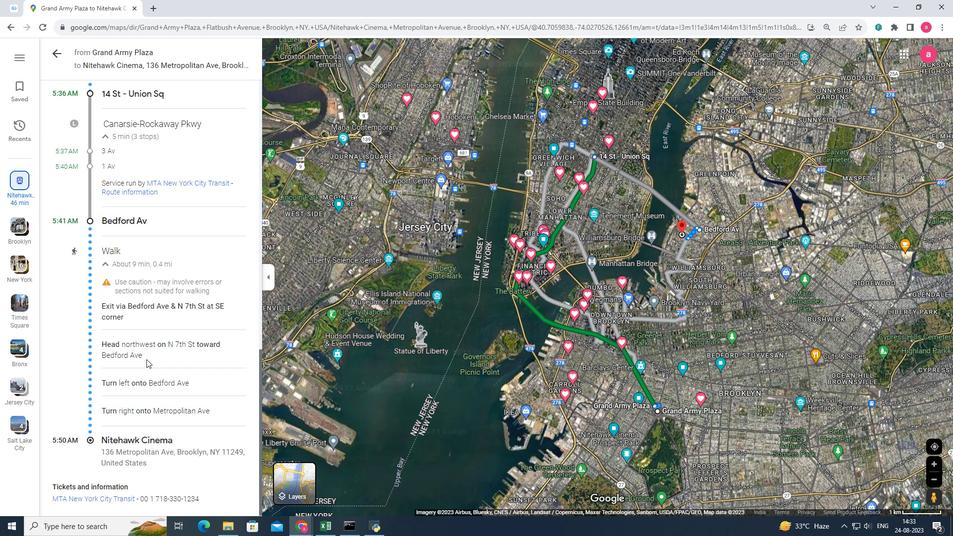 
Action: Mouse scrolled (145, 357) with delta (0, 0)
Screenshot: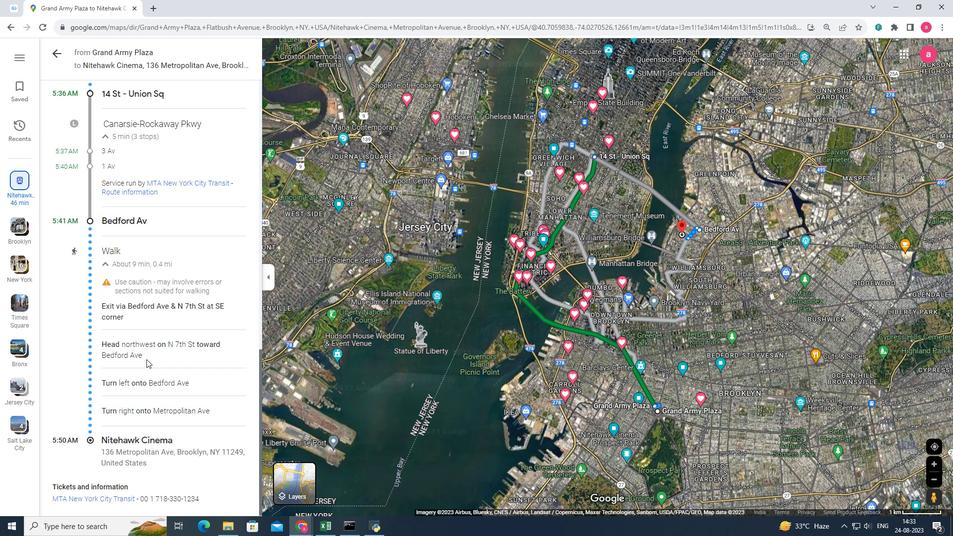 
Action: Mouse scrolled (145, 357) with delta (0, 0)
Screenshot: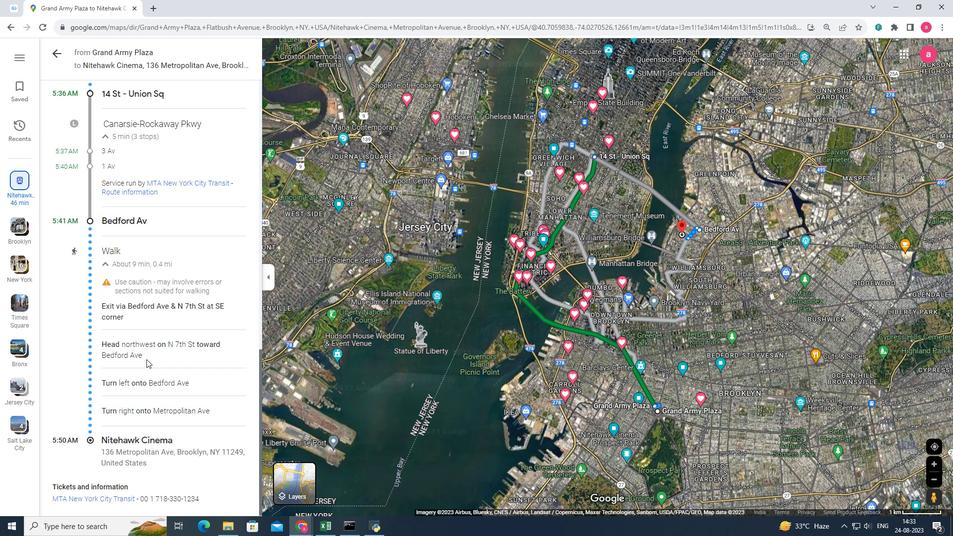 
Action: Mouse moved to (172, 251)
Screenshot: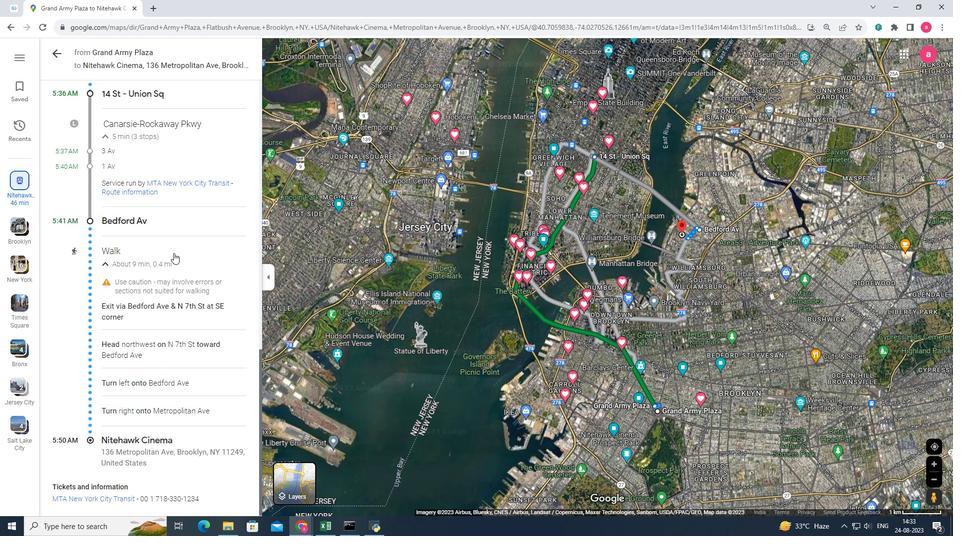 
Action: Mouse scrolled (172, 251) with delta (0, 0)
Screenshot: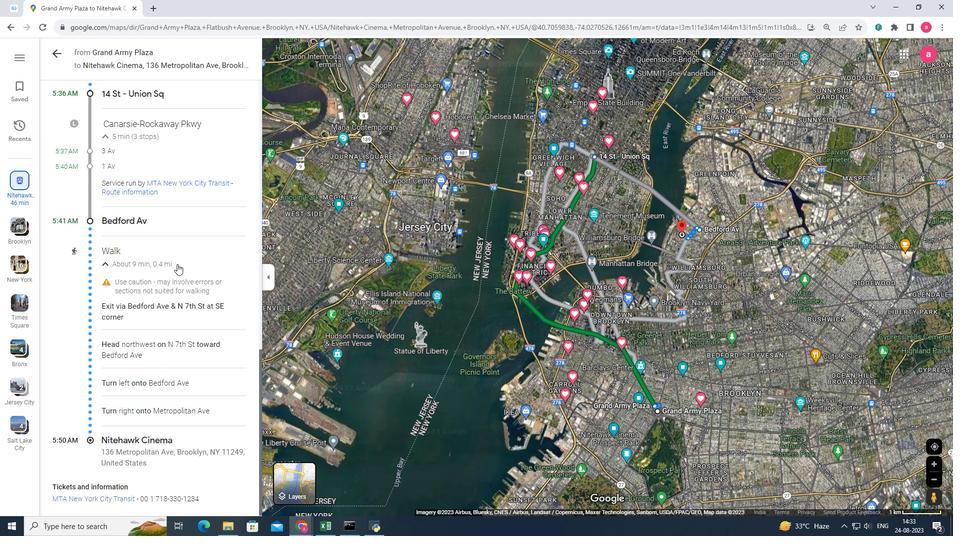 
Action: Mouse scrolled (172, 251) with delta (0, 0)
Screenshot: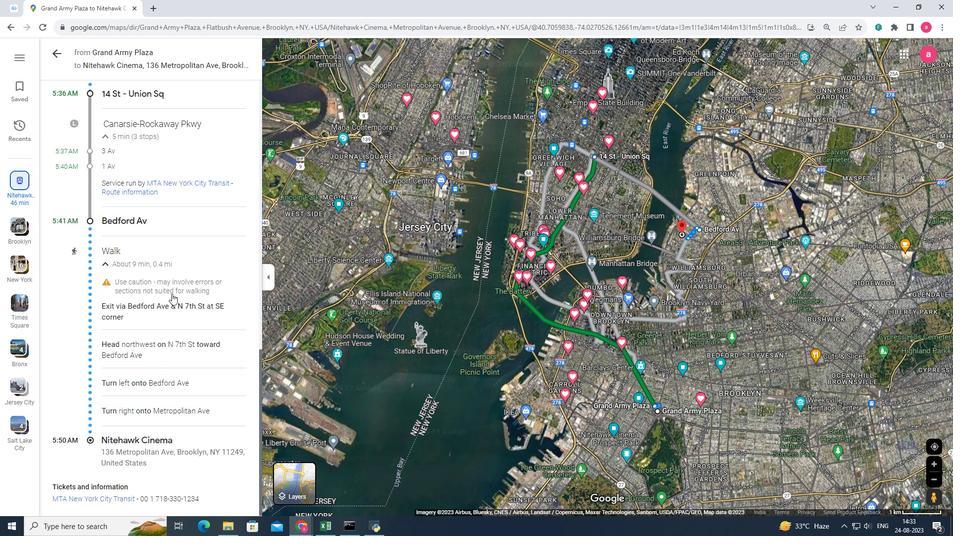 
Action: Mouse scrolled (172, 251) with delta (0, 0)
Screenshot: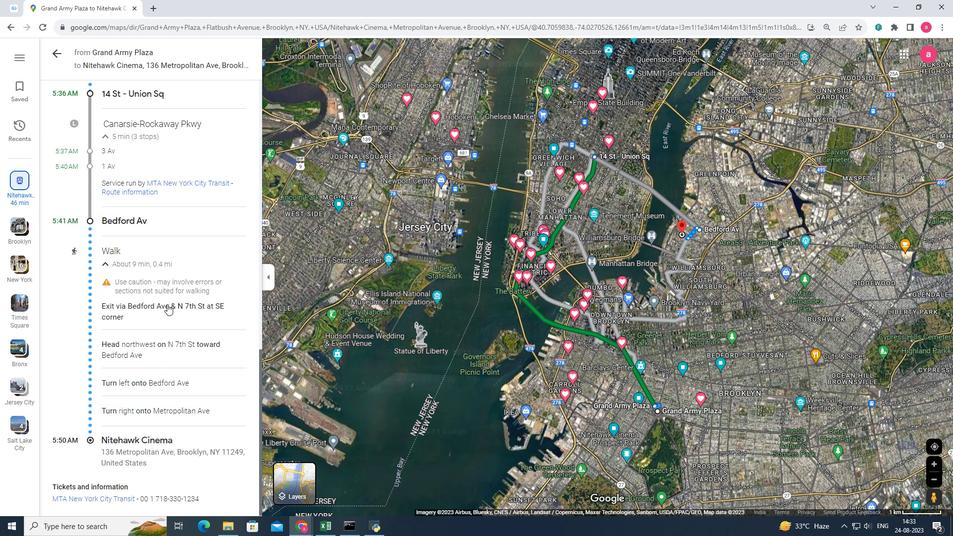 
Action: Mouse moved to (62, 53)
Screenshot: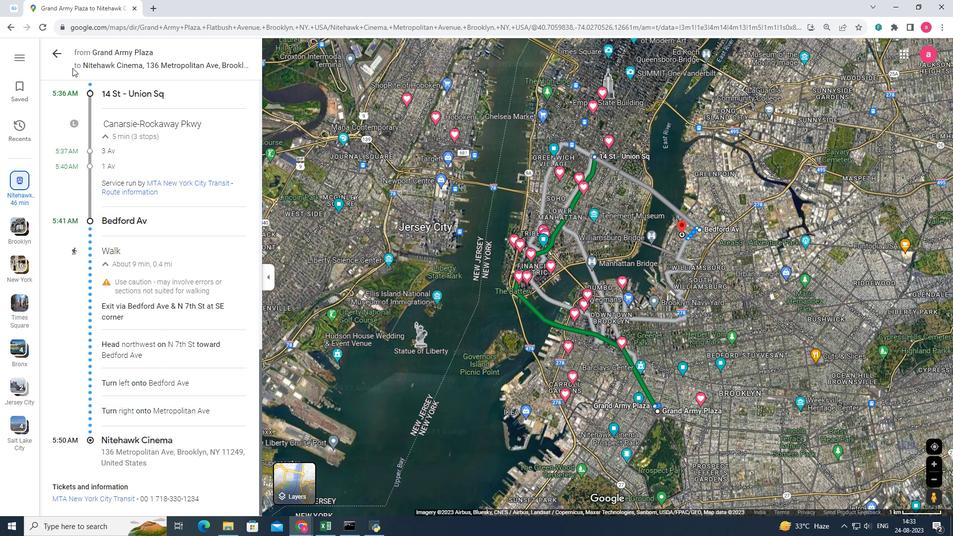 
Action: Mouse pressed left at (62, 53)
Screenshot: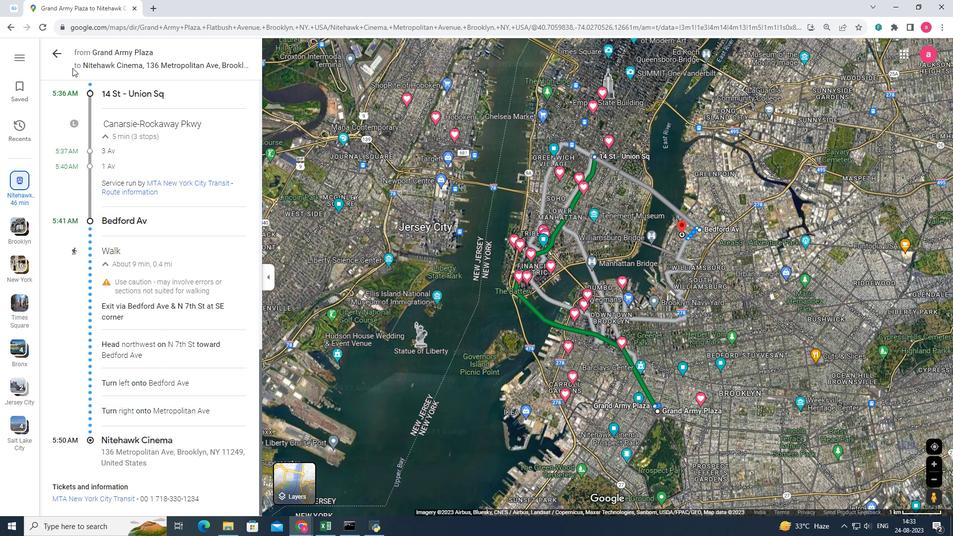 
Action: Mouse moved to (59, 51)
Screenshot: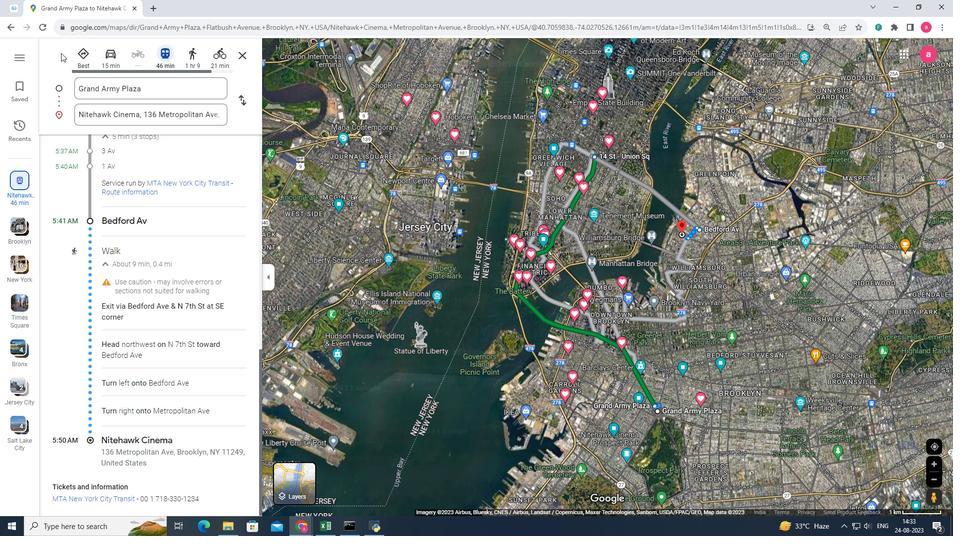
Action: Mouse pressed left at (59, 51)
Screenshot: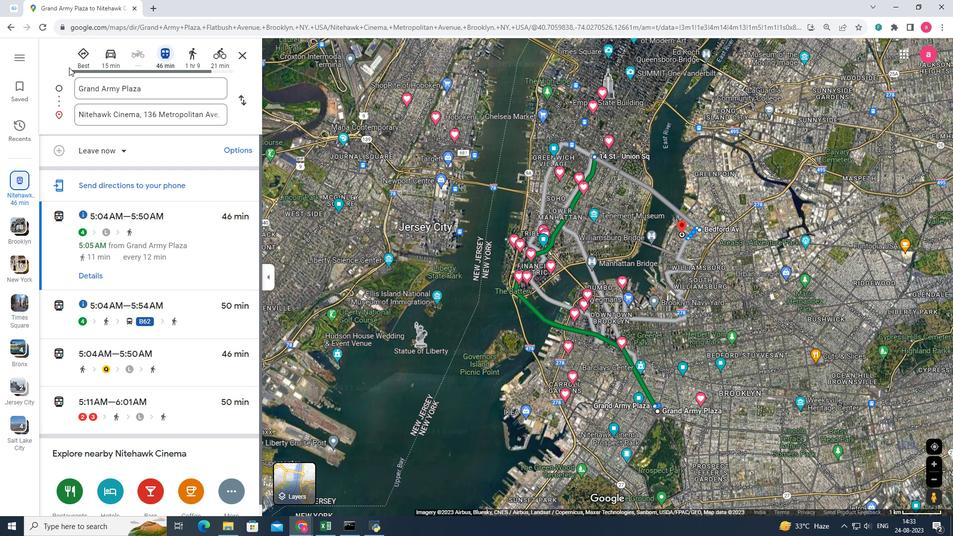 
Action: Mouse moved to (64, 300)
Screenshot: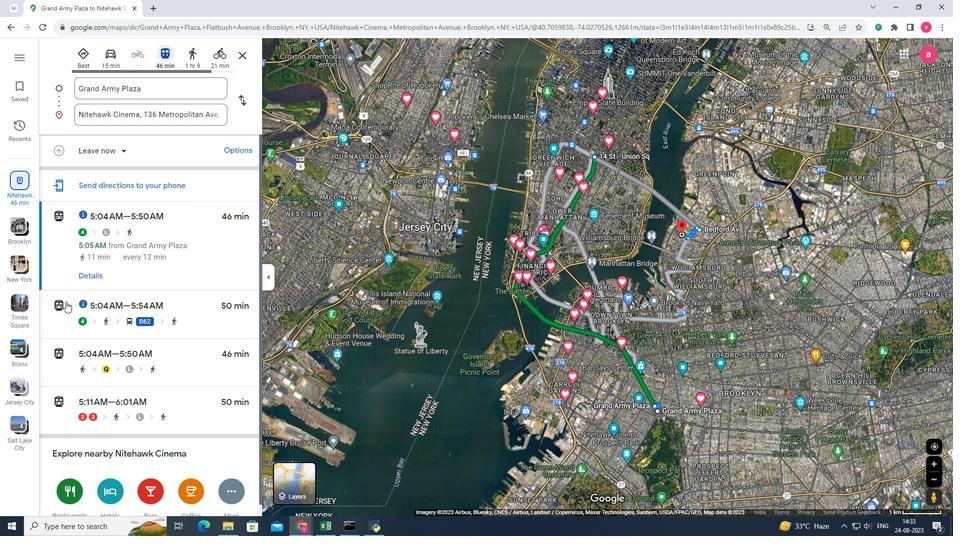 
Action: Mouse pressed left at (64, 300)
Screenshot: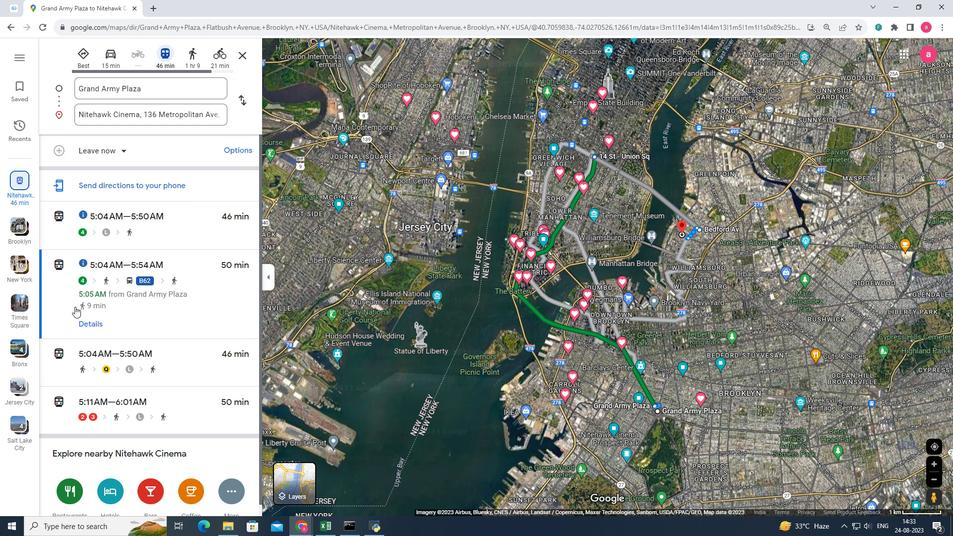 
Action: Mouse moved to (90, 325)
Screenshot: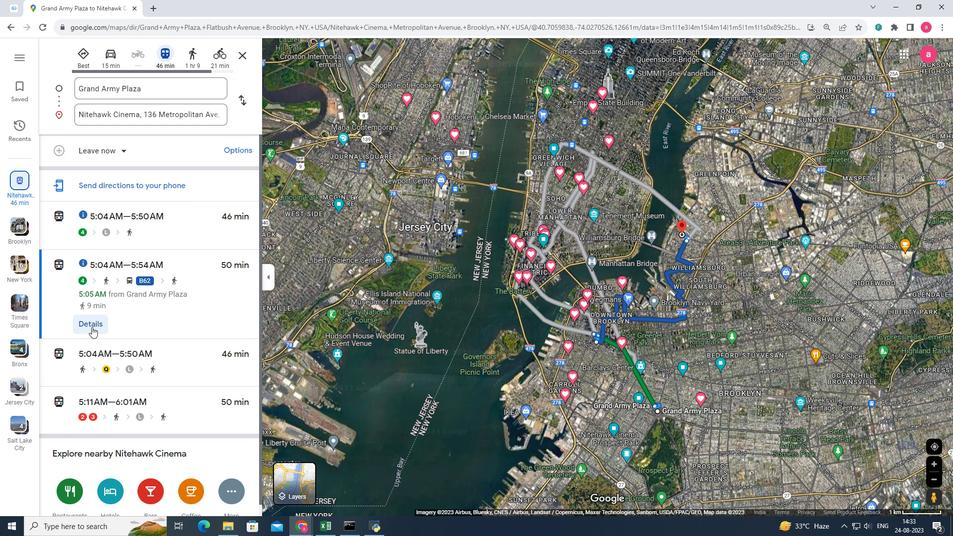 
Action: Mouse pressed left at (90, 325)
Screenshot: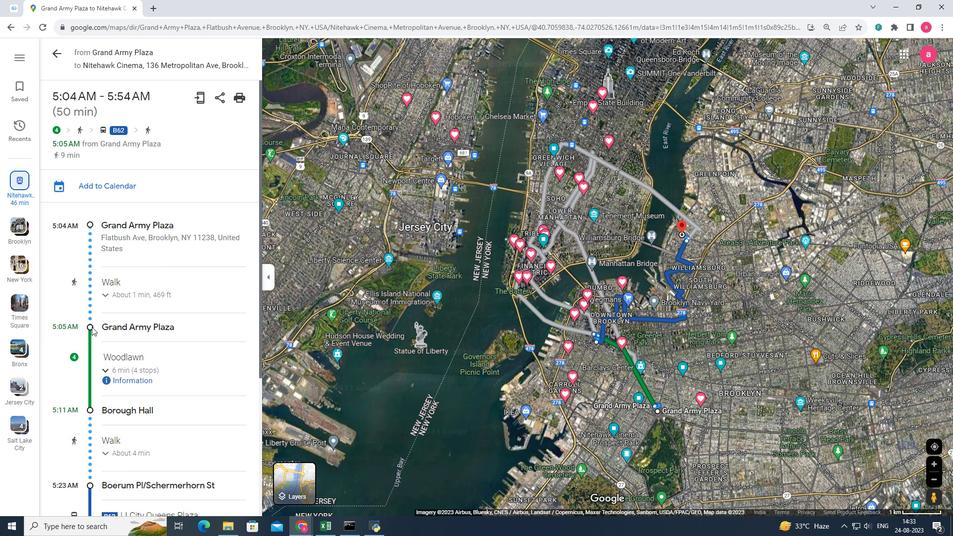 
Action: Mouse moved to (135, 262)
Screenshot: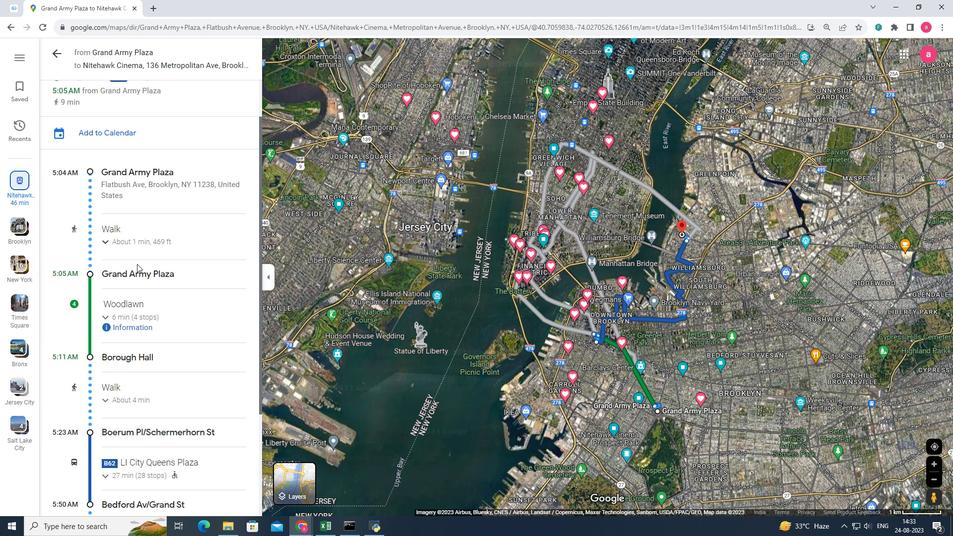 
Action: Mouse scrolled (135, 262) with delta (0, 0)
Screenshot: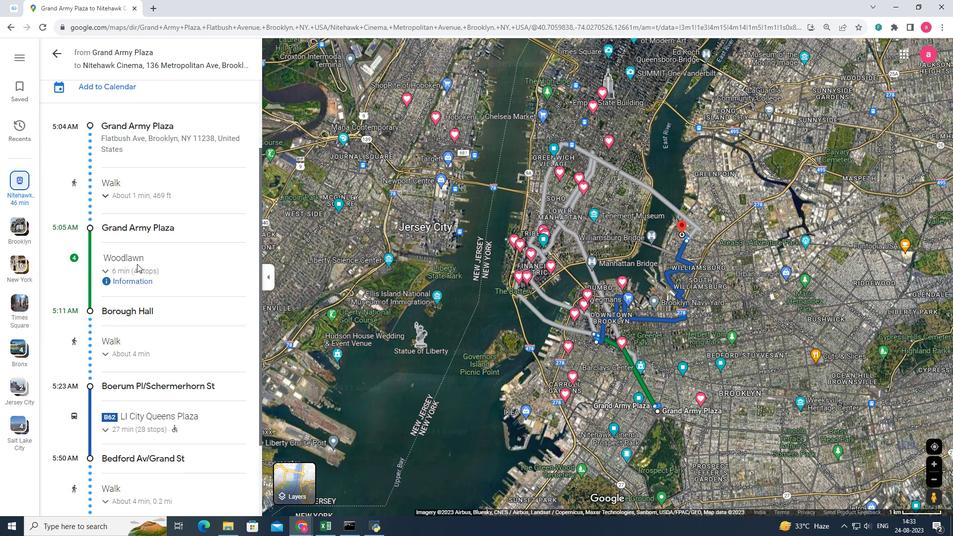 
Action: Mouse scrolled (135, 262) with delta (0, 0)
Screenshot: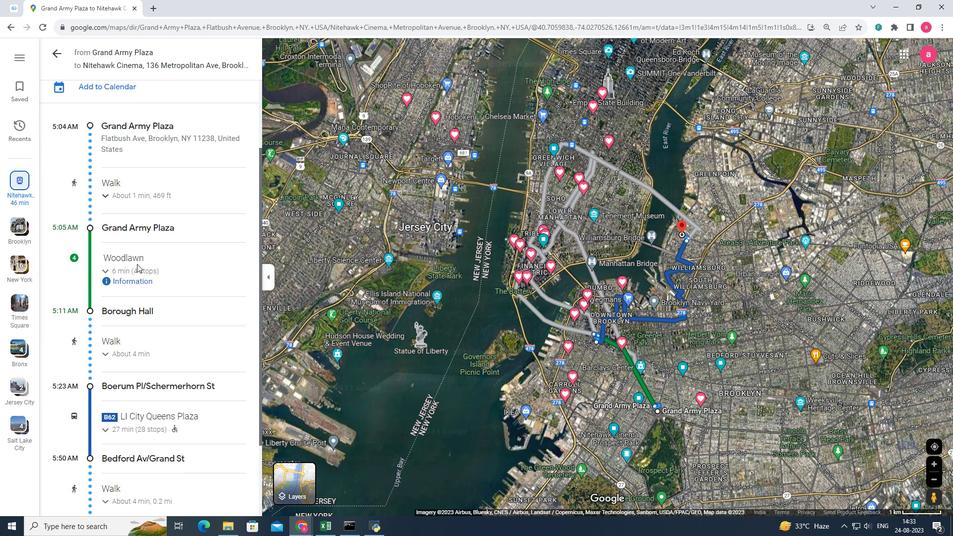 
Action: Mouse scrolled (135, 262) with delta (0, 0)
Screenshot: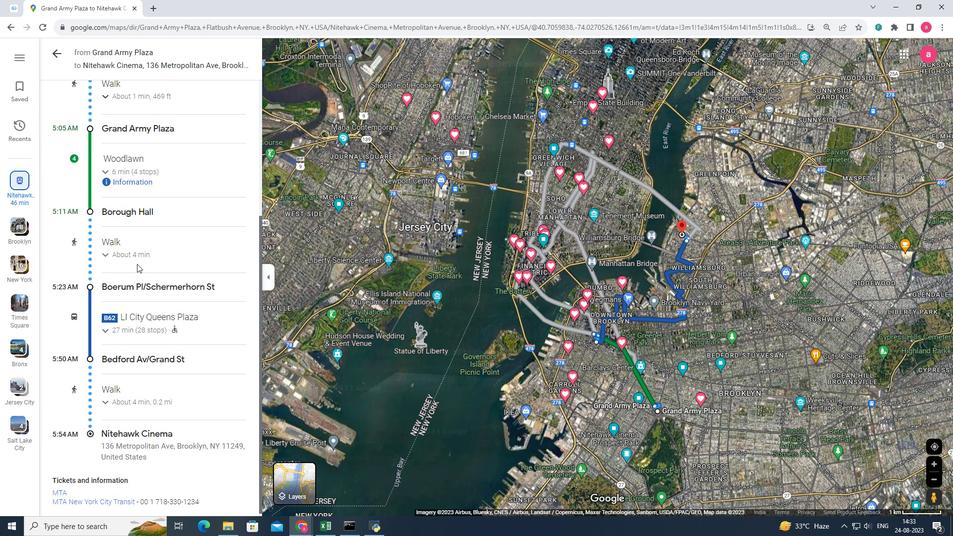 
Action: Mouse scrolled (135, 262) with delta (0, 0)
Screenshot: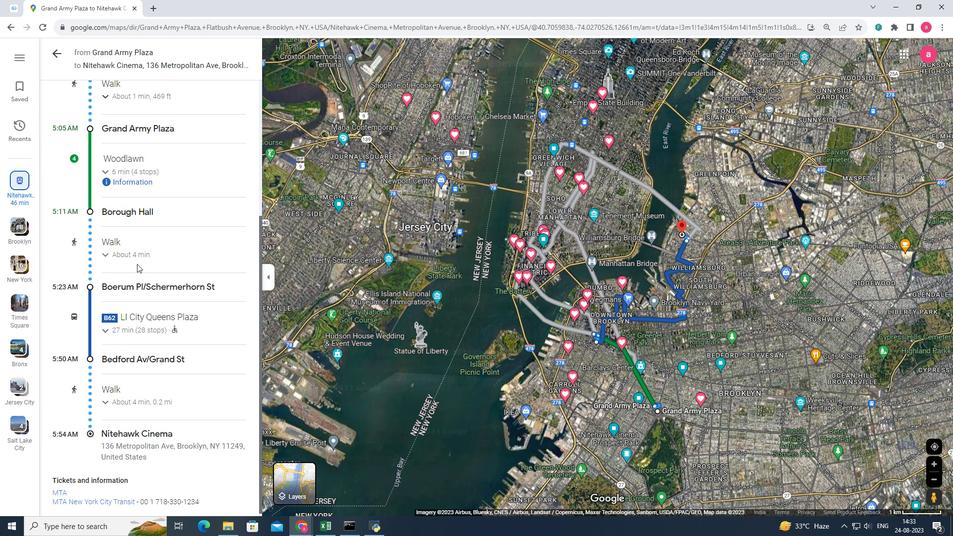 
Action: Mouse scrolled (135, 262) with delta (0, 0)
Screenshot: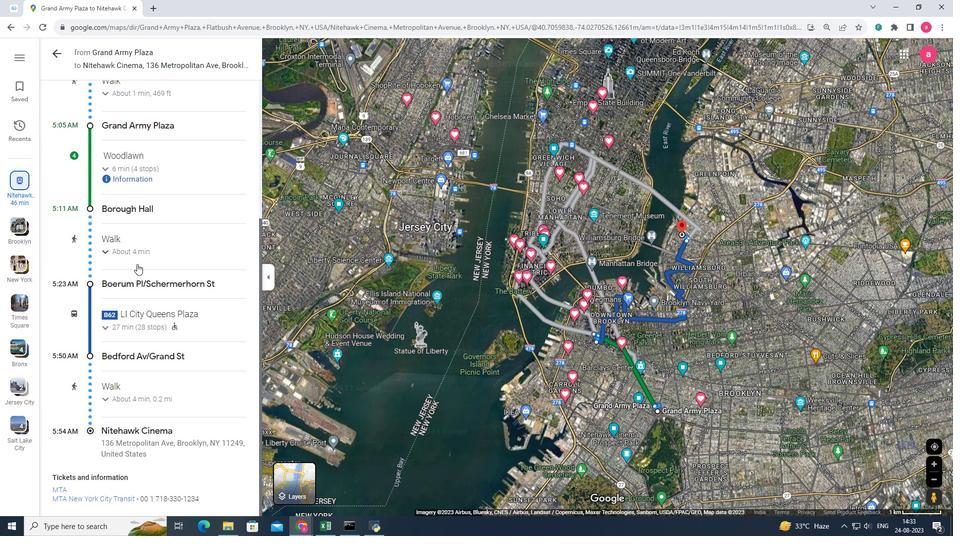 
Action: Mouse scrolled (135, 263) with delta (0, 0)
Screenshot: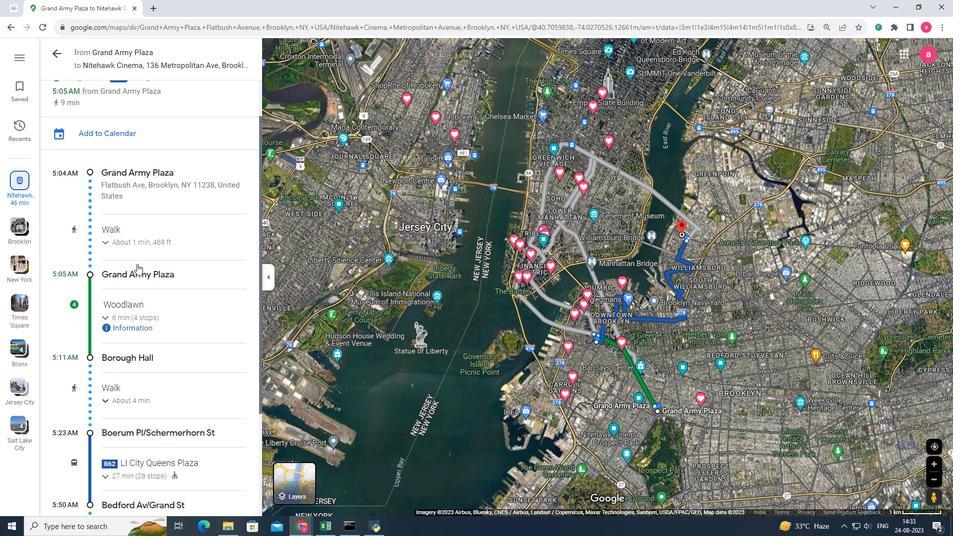 
Action: Mouse scrolled (135, 263) with delta (0, 0)
Screenshot: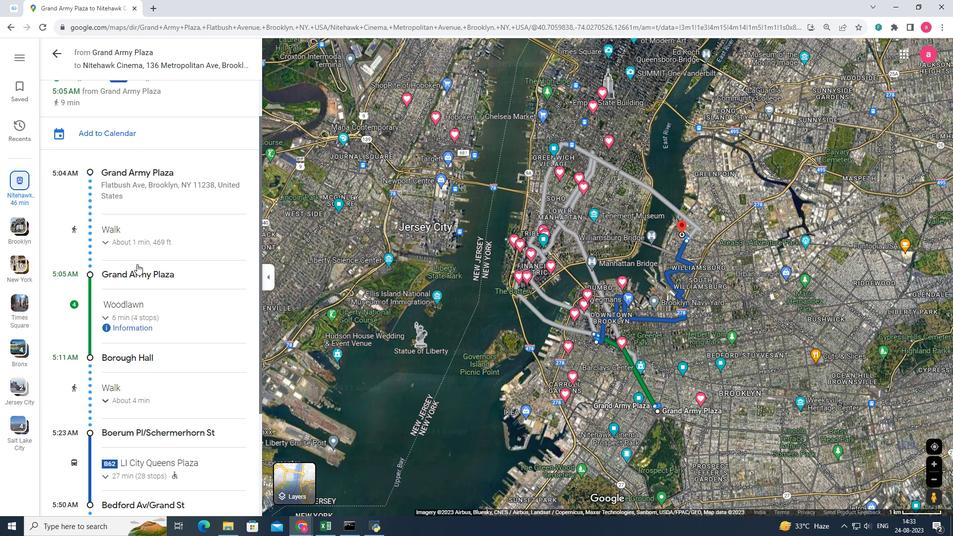 
Action: Mouse scrolled (135, 263) with delta (0, 0)
Screenshot: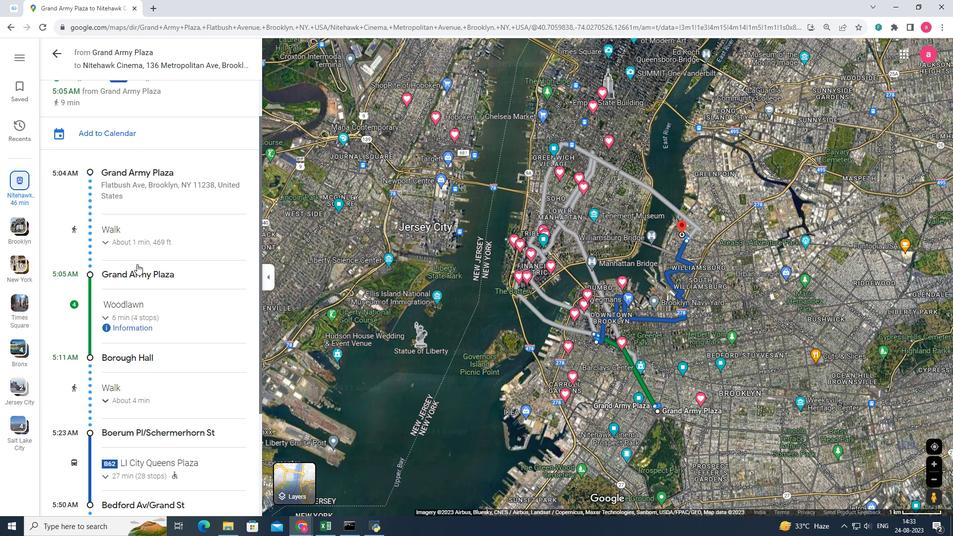 
Action: Mouse moved to (122, 242)
Screenshot: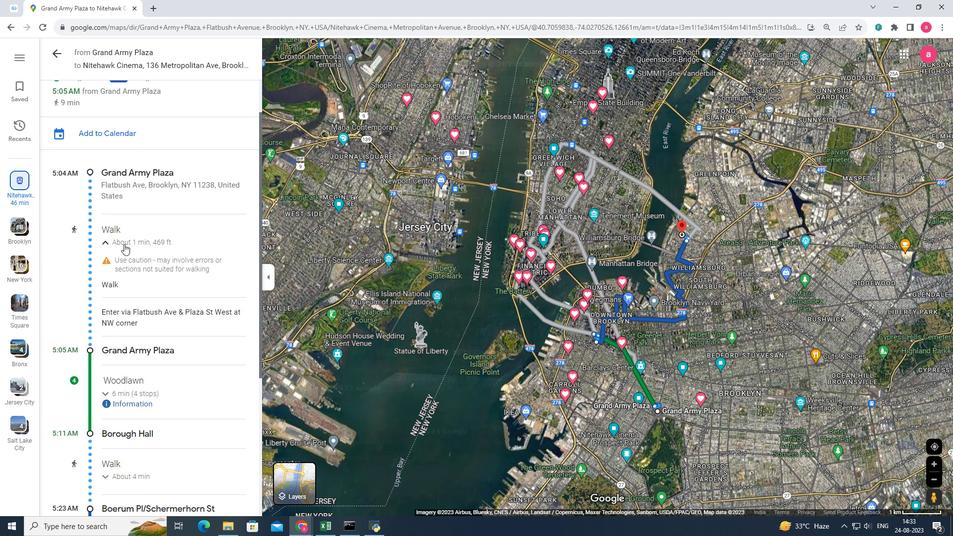 
Action: Mouse pressed left at (122, 242)
Screenshot: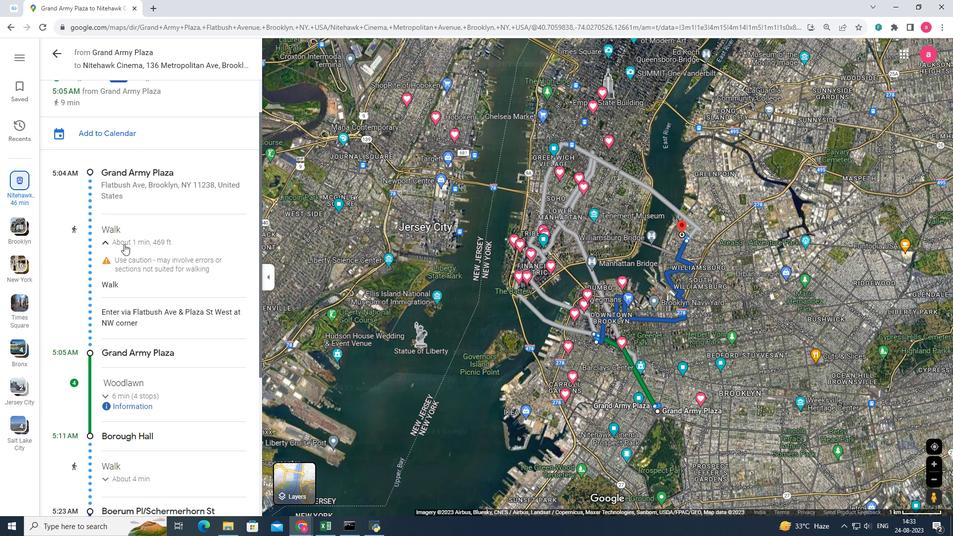 
Action: Mouse scrolled (122, 242) with delta (0, 0)
Screenshot: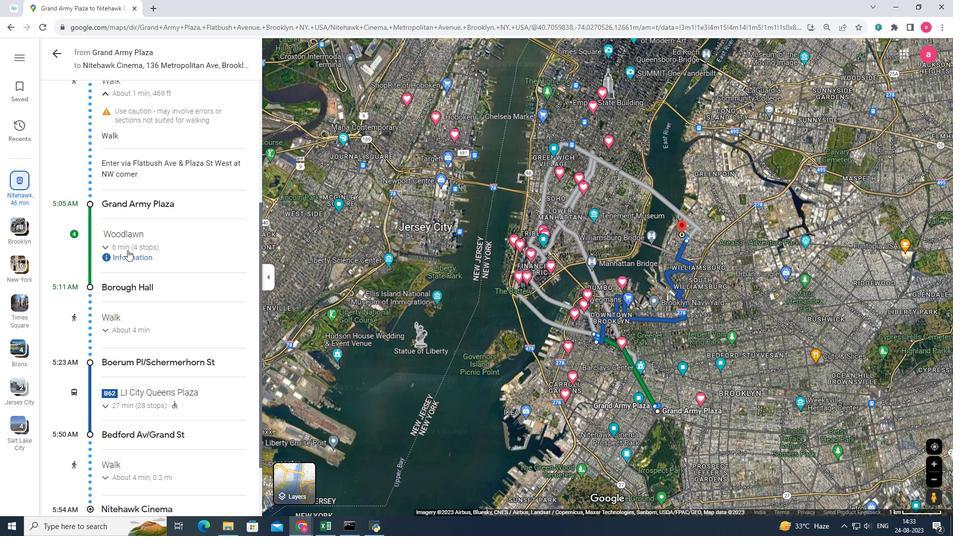
Action: Mouse scrolled (122, 242) with delta (0, 0)
Screenshot: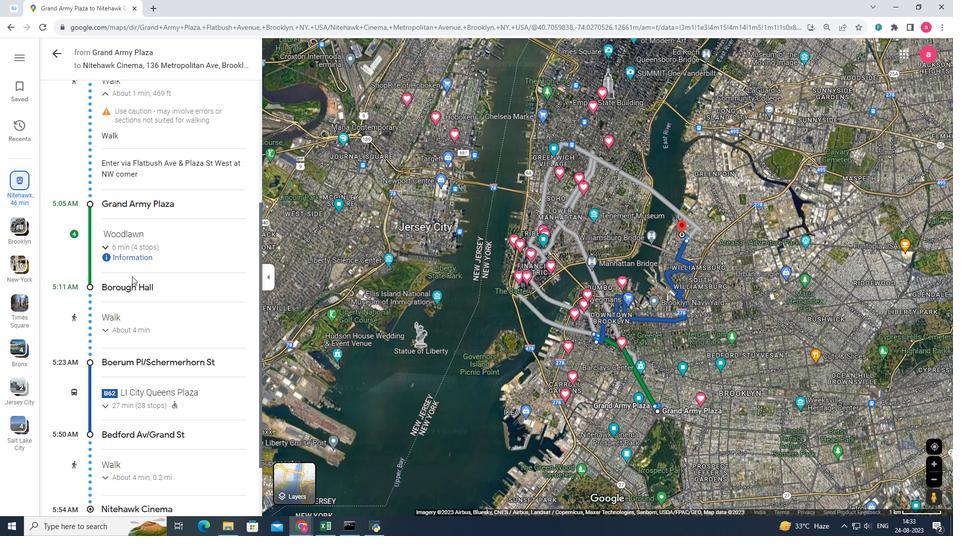 
Action: Mouse scrolled (122, 242) with delta (0, 0)
Screenshot: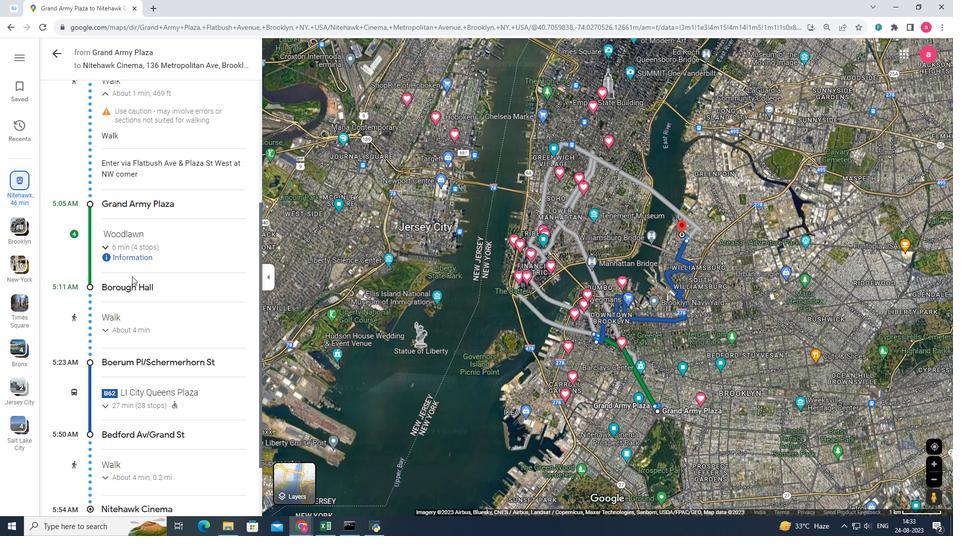 
Action: Mouse moved to (127, 244)
Screenshot: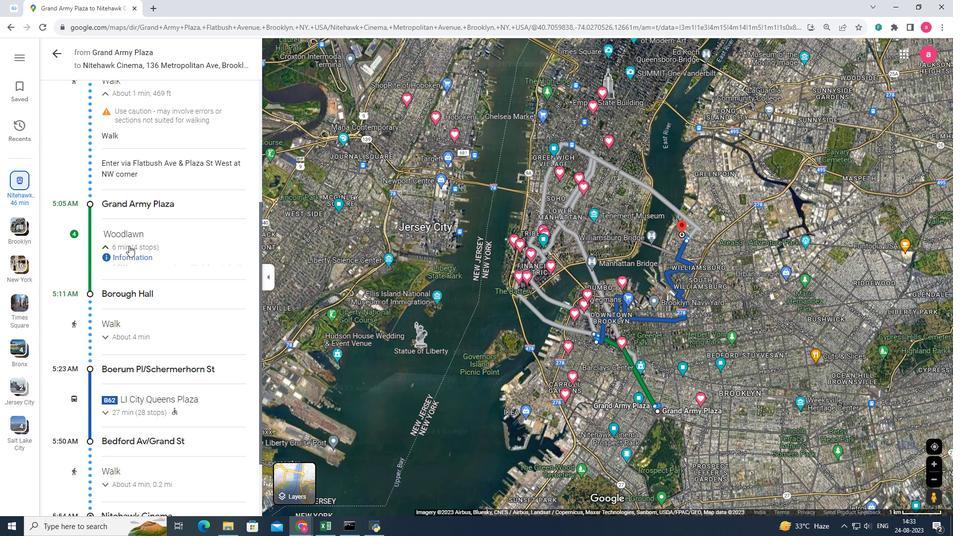 
Action: Mouse pressed left at (127, 244)
Screenshot: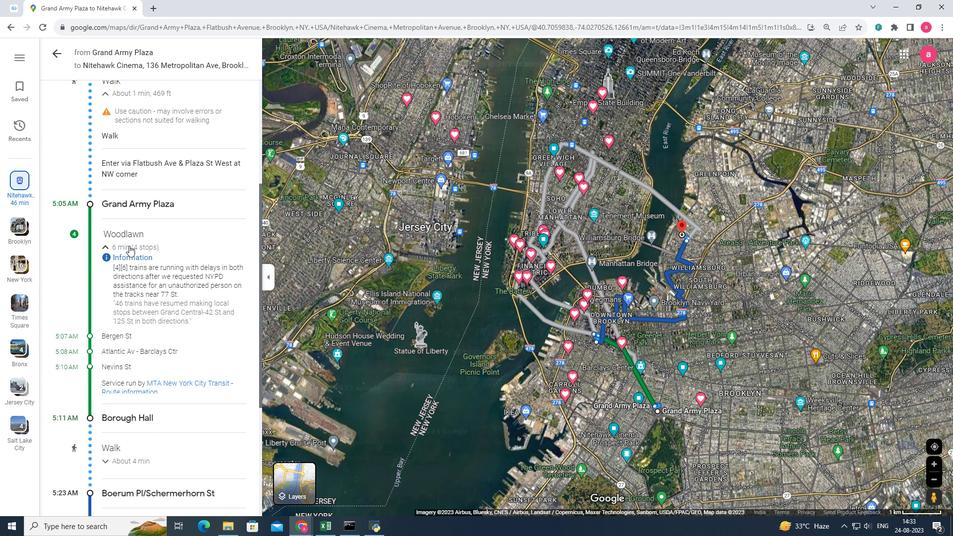 
Action: Mouse scrolled (127, 243) with delta (0, 0)
Screenshot: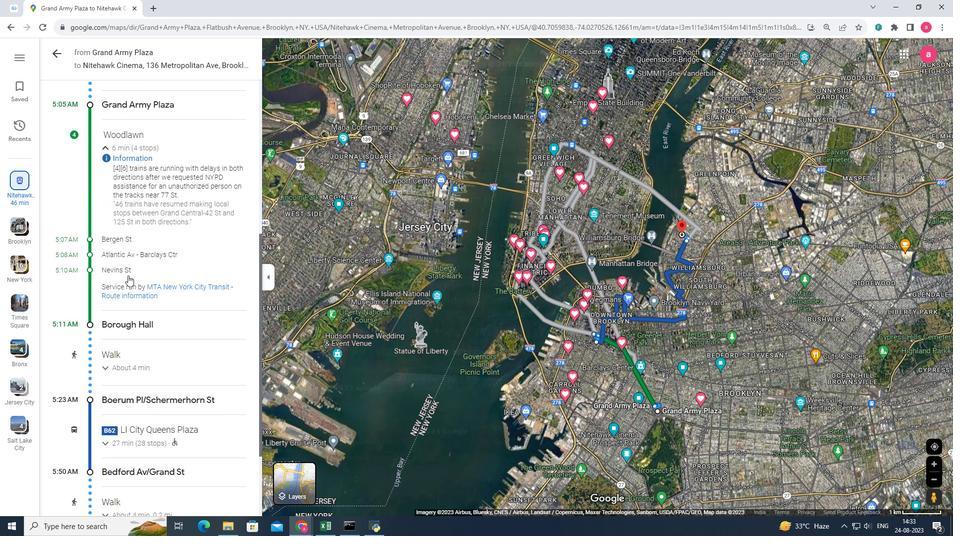 
Action: Mouse scrolled (127, 243) with delta (0, 0)
Screenshot: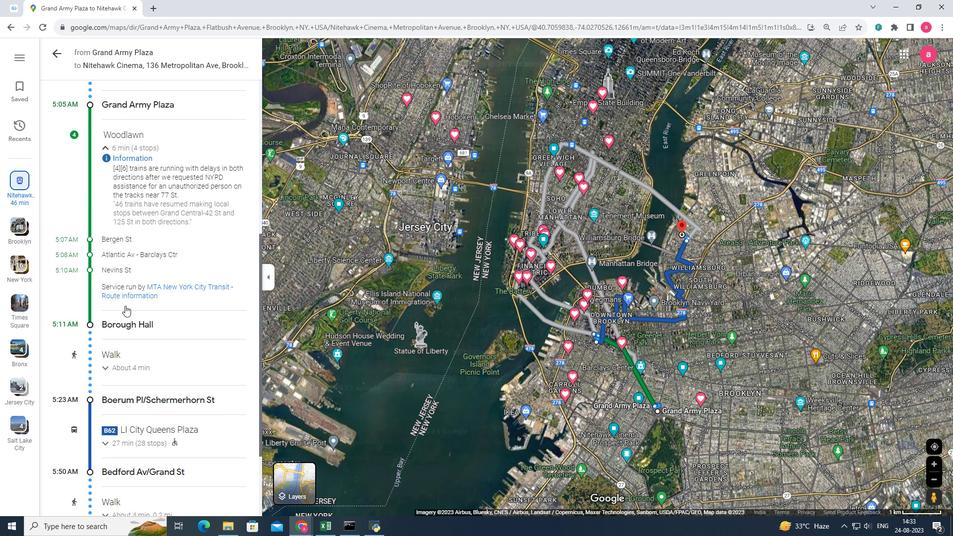 
Action: Mouse moved to (111, 350)
Screenshot: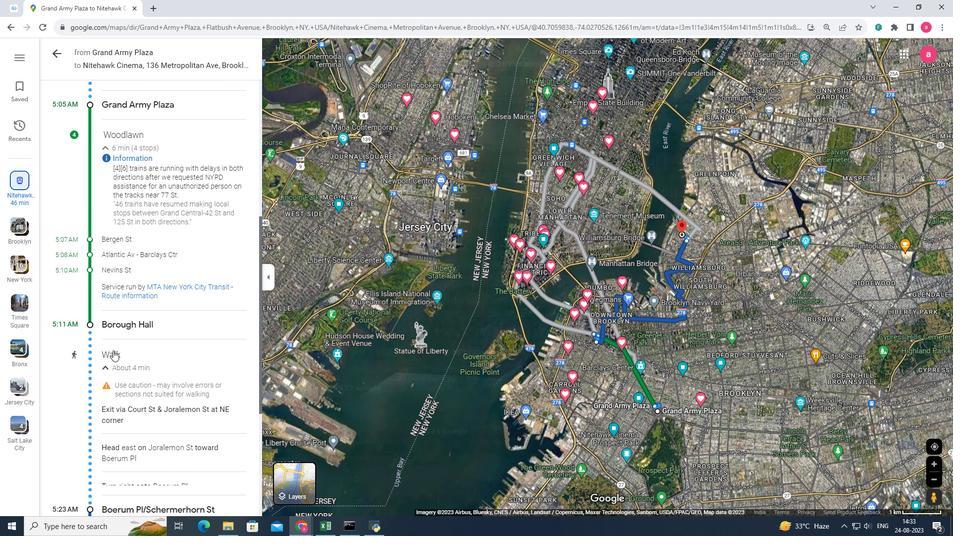 
Action: Mouse pressed left at (111, 350)
Screenshot: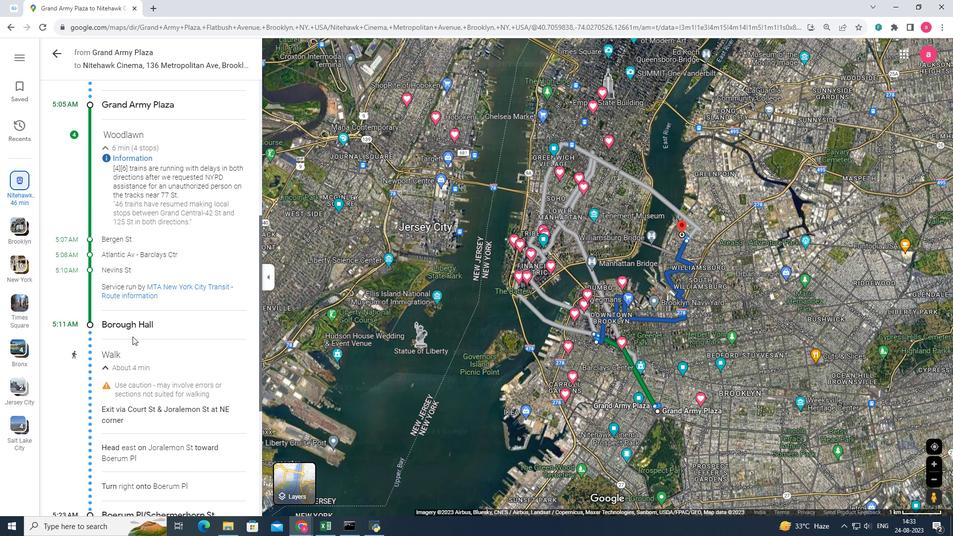 
Action: Mouse moved to (133, 325)
Screenshot: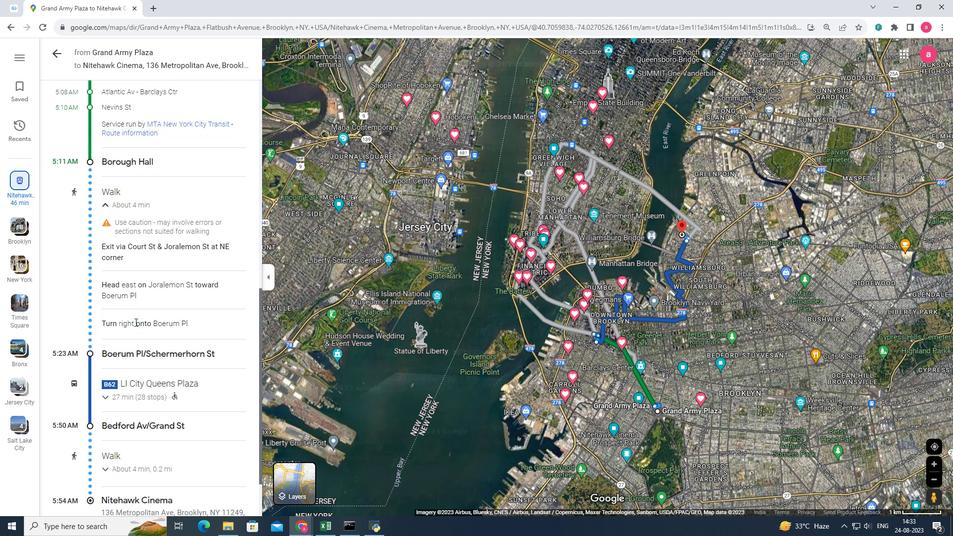 
Action: Mouse scrolled (133, 324) with delta (0, 0)
Screenshot: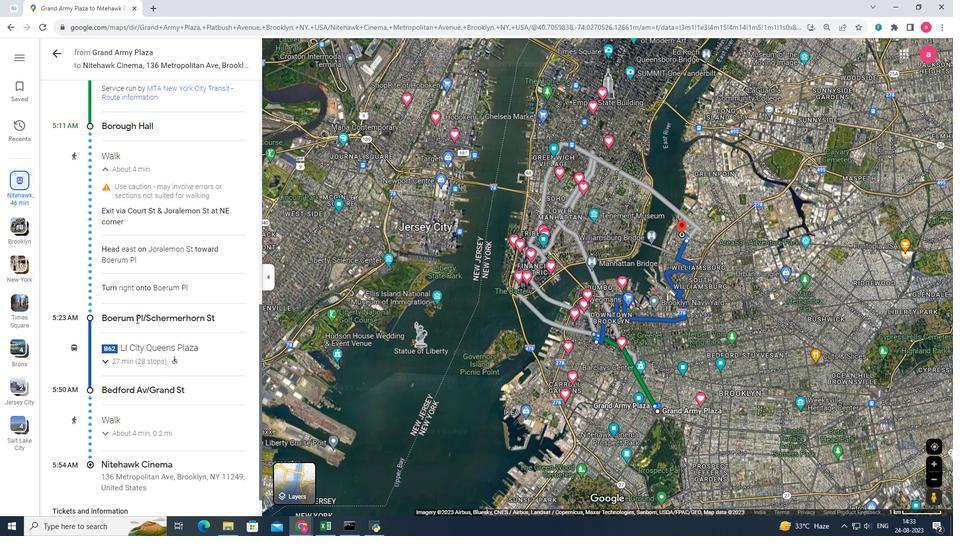 
Action: Mouse scrolled (133, 324) with delta (0, 0)
Screenshot: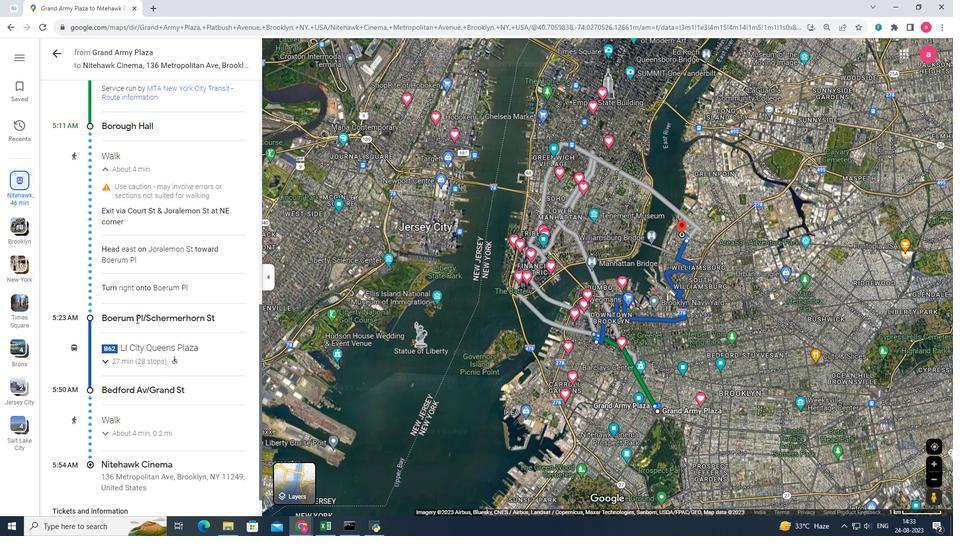
Action: Mouse scrolled (133, 324) with delta (0, 0)
Screenshot: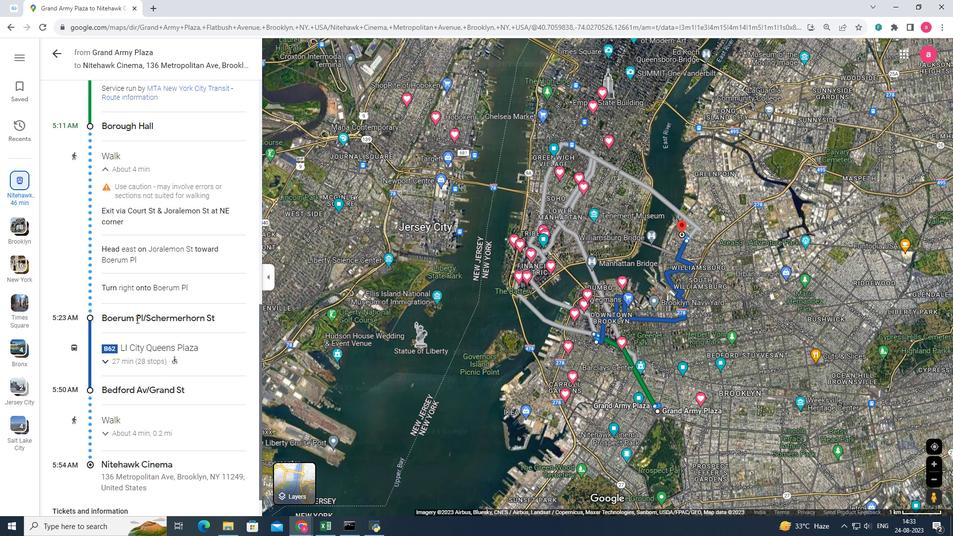 
Action: Mouse scrolled (133, 324) with delta (0, 0)
Screenshot: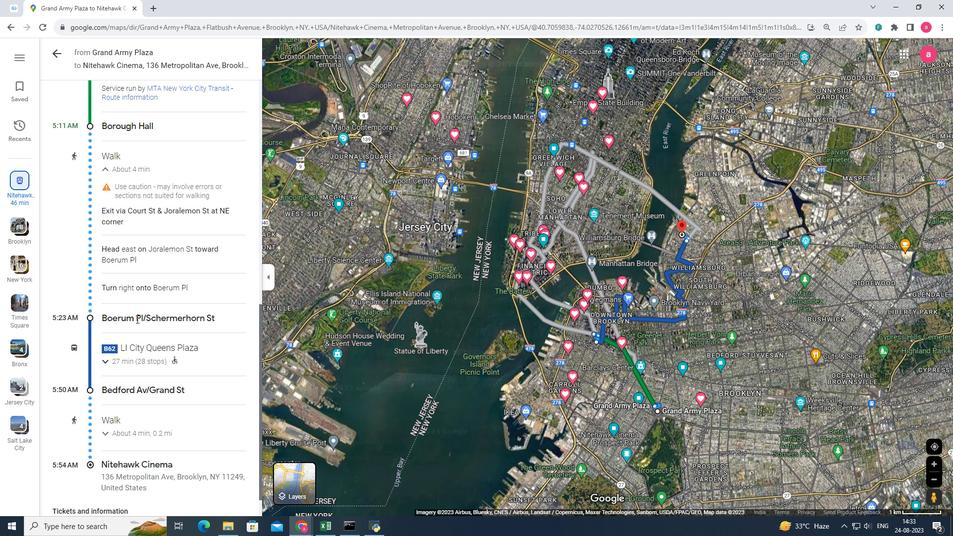 
Action: Mouse moved to (135, 317)
Screenshot: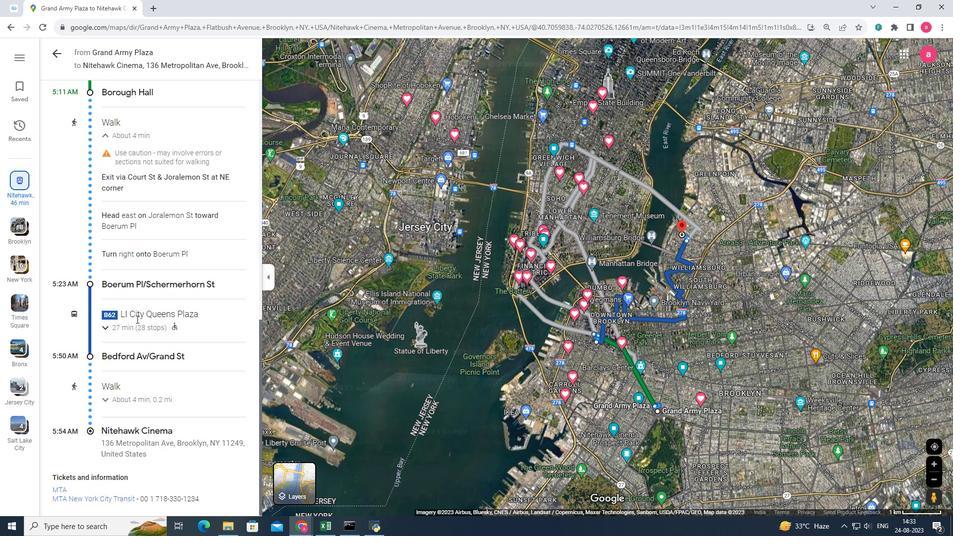 
Action: Mouse scrolled (135, 317) with delta (0, 0)
Screenshot: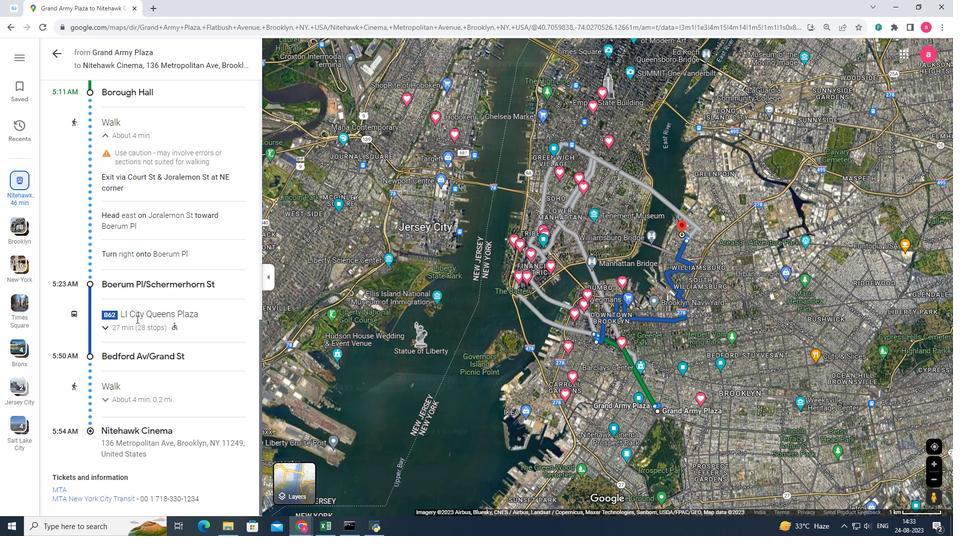 
Action: Mouse scrolled (135, 317) with delta (0, 0)
Screenshot: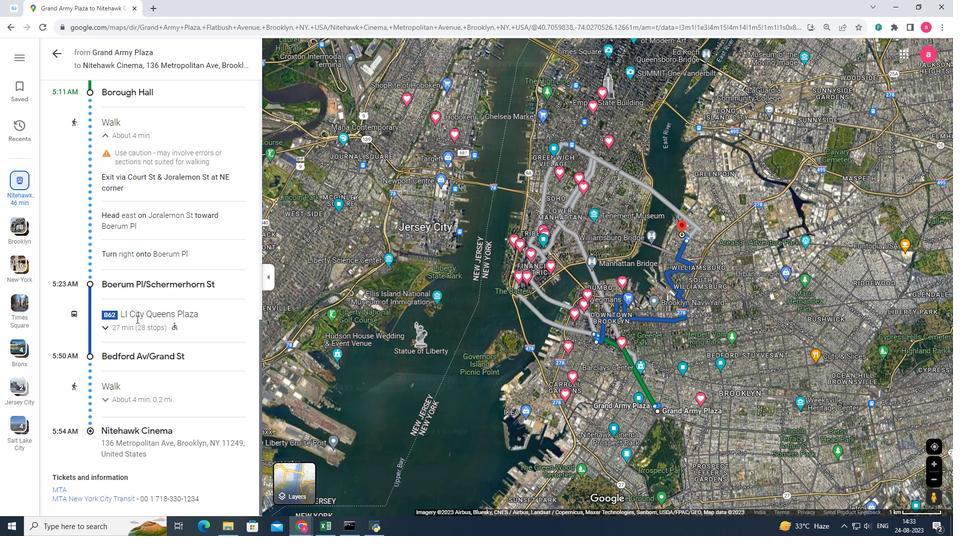 
Action: Mouse scrolled (135, 317) with delta (0, 0)
Screenshot: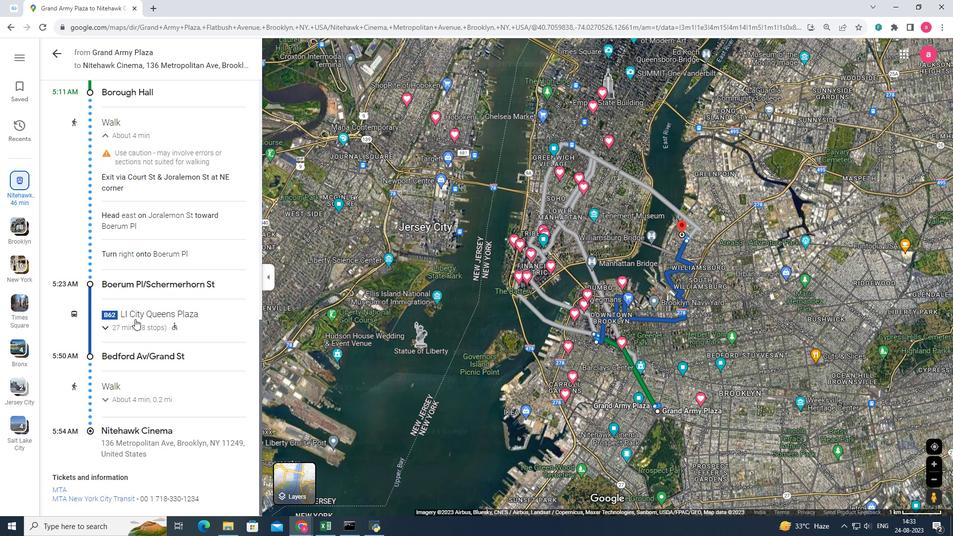 
Action: Mouse moved to (126, 331)
Screenshot: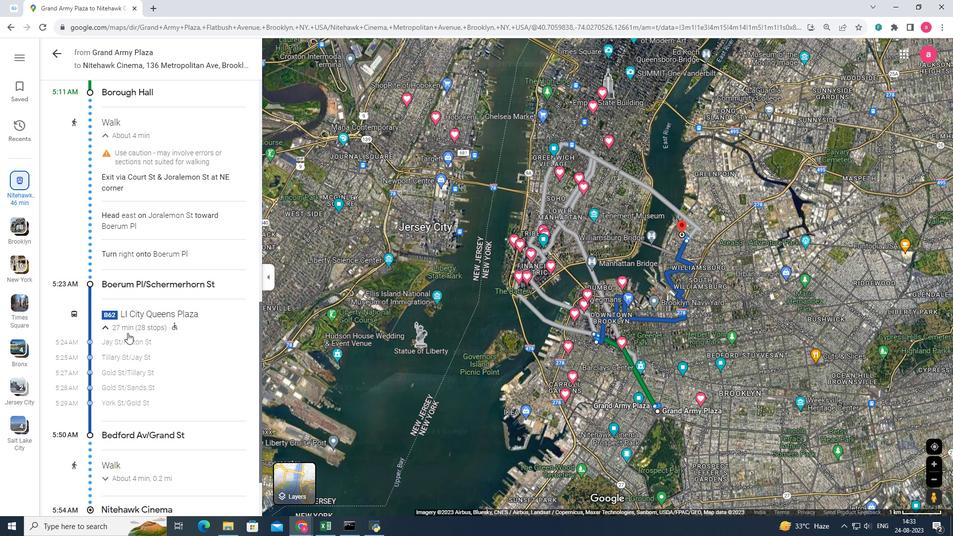 
Action: Mouse pressed left at (126, 331)
Screenshot: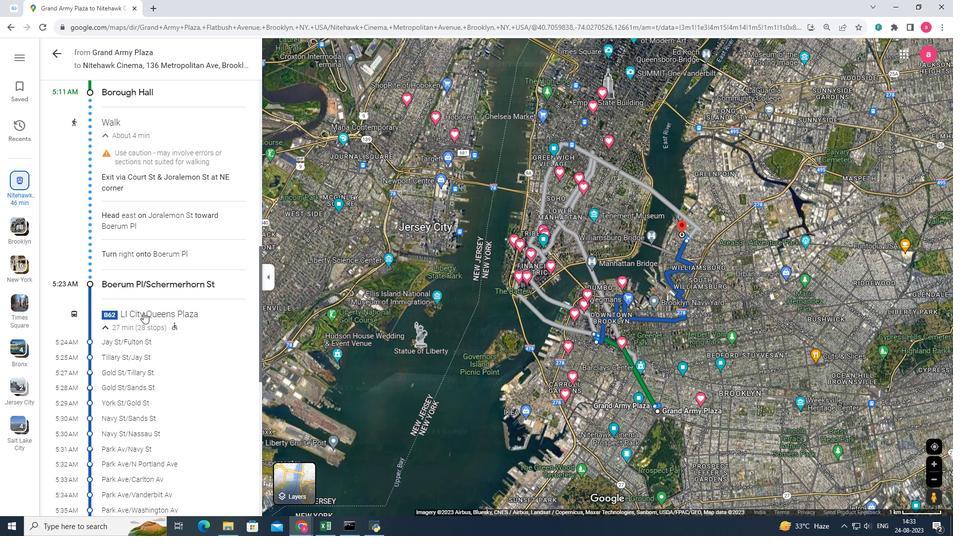 
Action: Mouse moved to (142, 311)
Screenshot: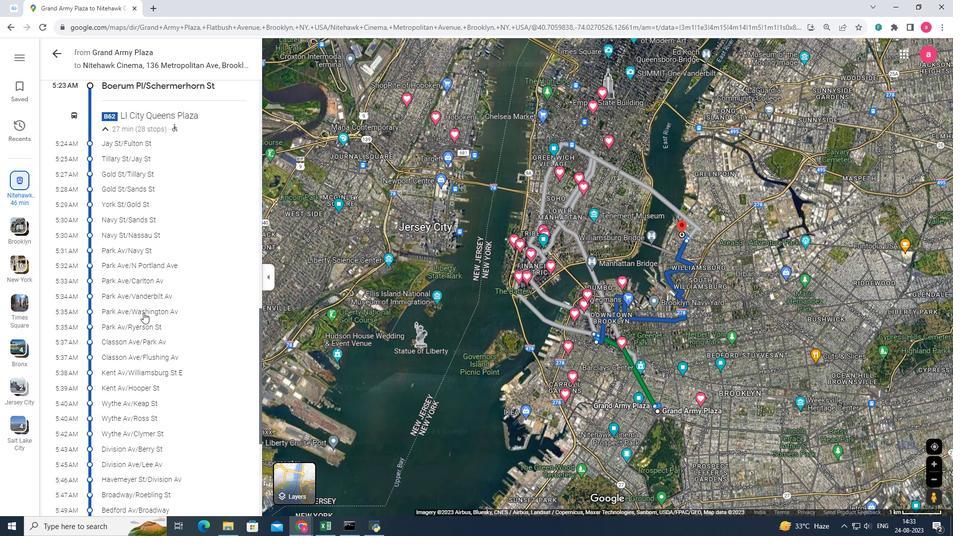 
Action: Mouse scrolled (142, 310) with delta (0, 0)
Screenshot: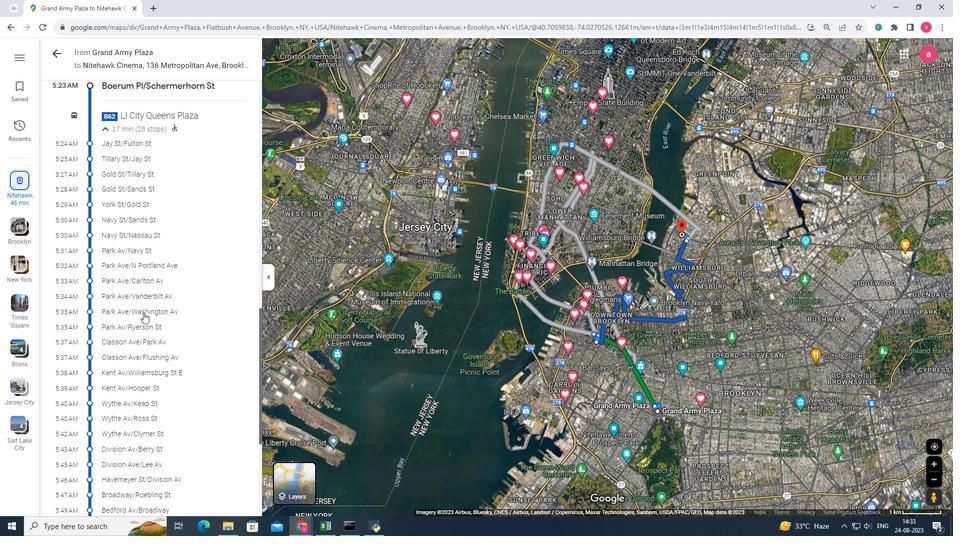 
Action: Mouse scrolled (142, 310) with delta (0, 0)
Screenshot: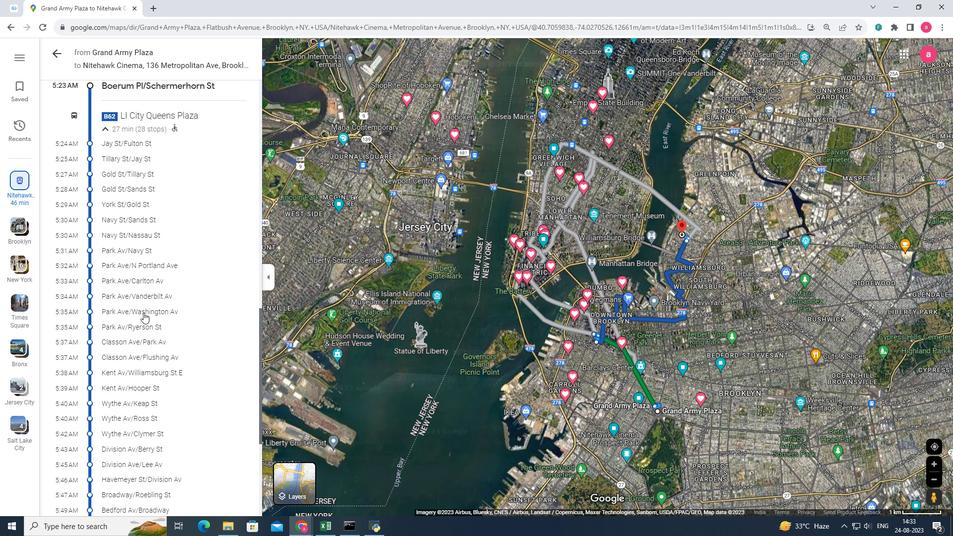 
Action: Mouse scrolled (142, 310) with delta (0, 0)
Screenshot: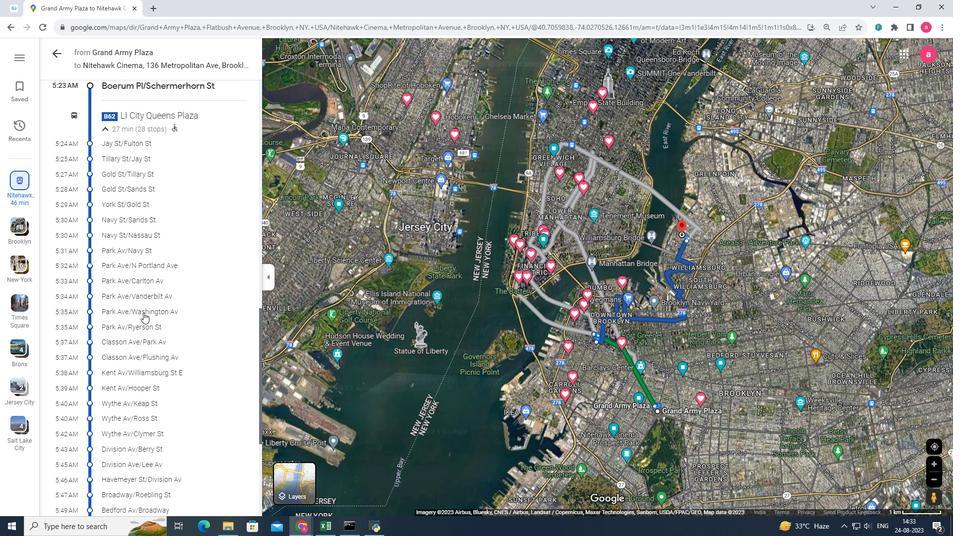
Action: Mouse scrolled (142, 310) with delta (0, 0)
Screenshot: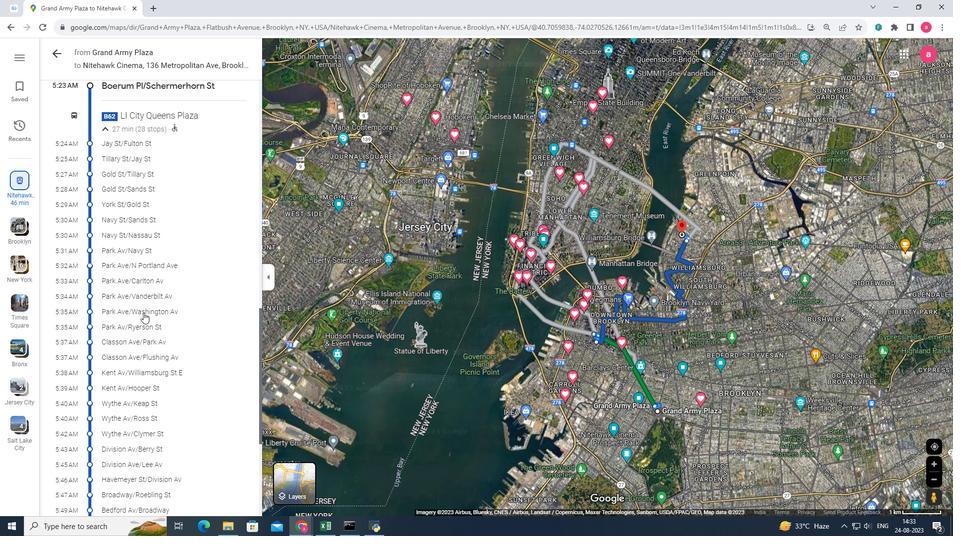 
Action: Mouse scrolled (142, 310) with delta (0, 0)
Screenshot: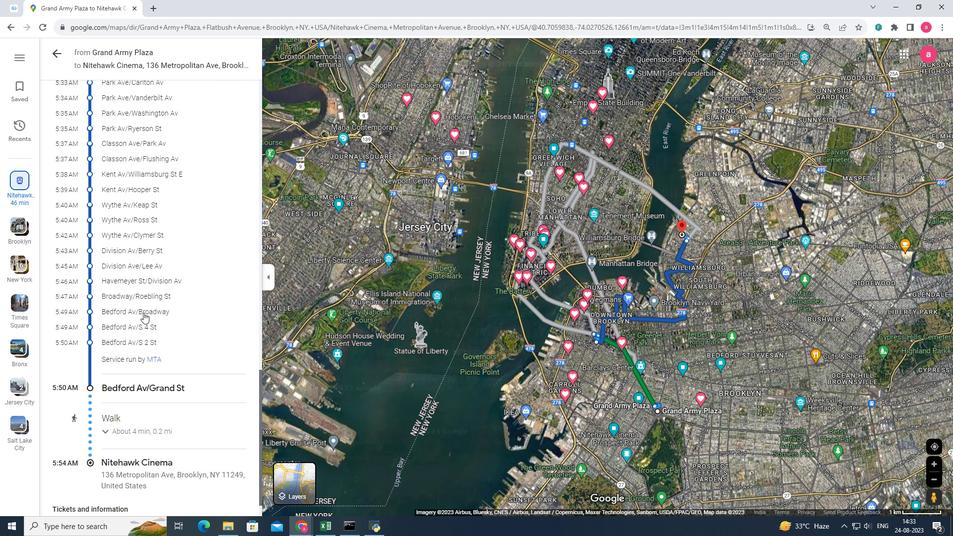 
Action: Mouse scrolled (142, 310) with delta (0, 0)
Screenshot: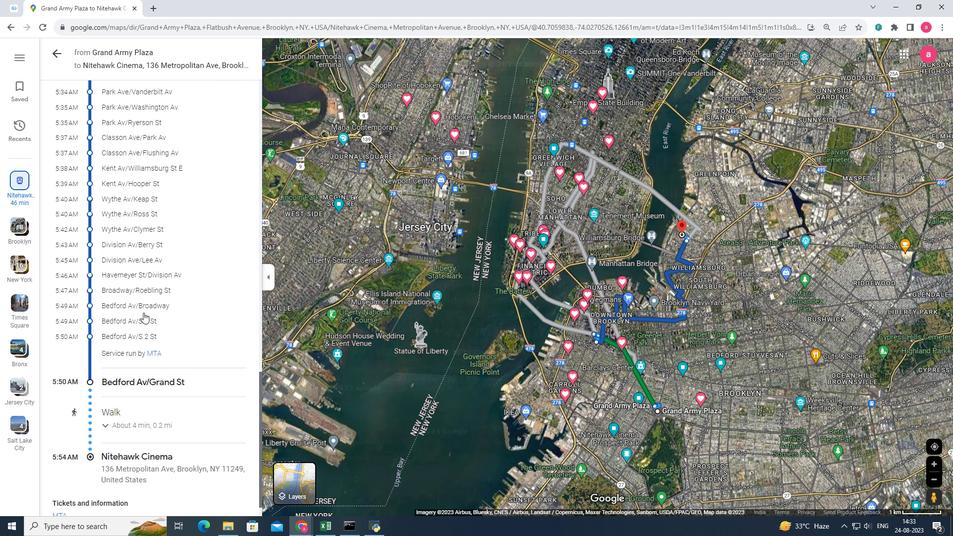 
Action: Mouse scrolled (142, 310) with delta (0, 0)
Screenshot: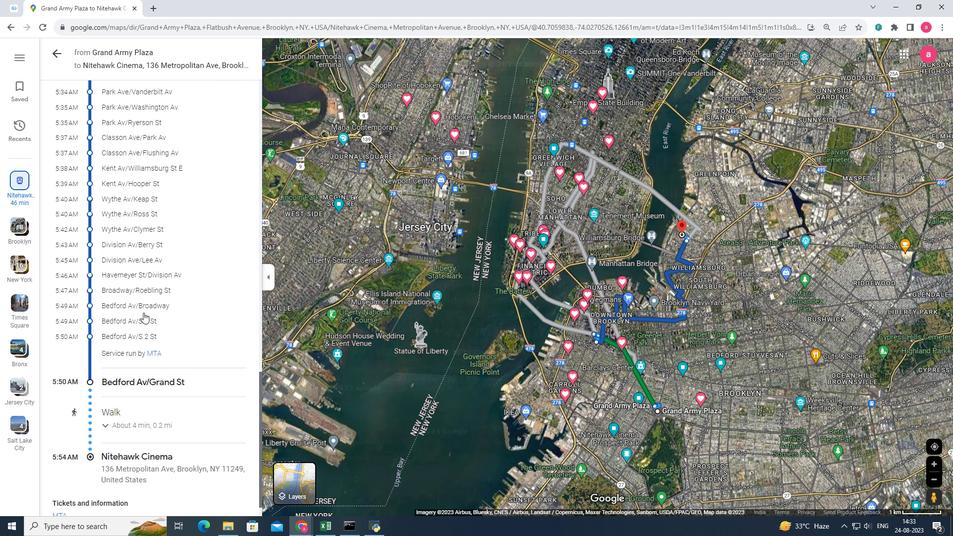 
Action: Mouse scrolled (142, 310) with delta (0, 0)
Screenshot: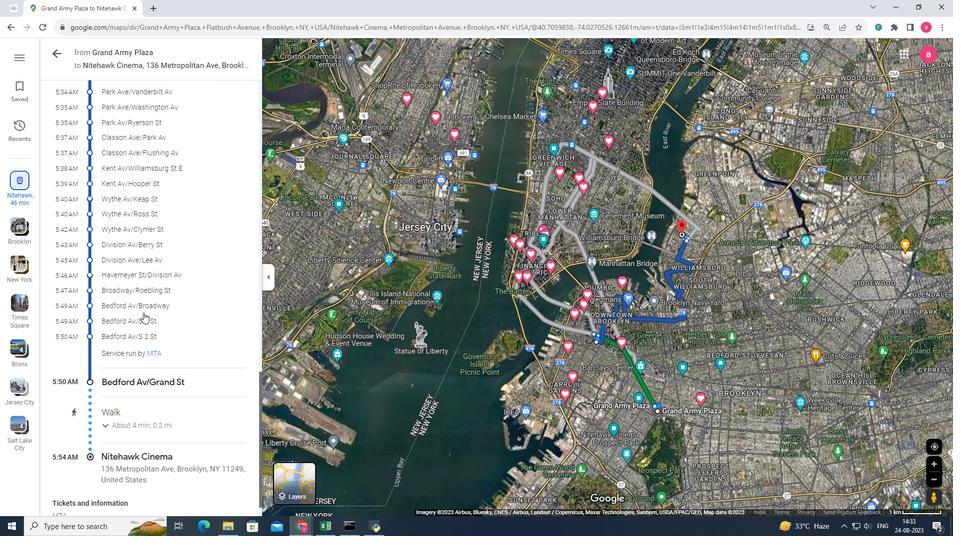 
Action: Mouse scrolled (142, 310) with delta (0, 0)
Screenshot: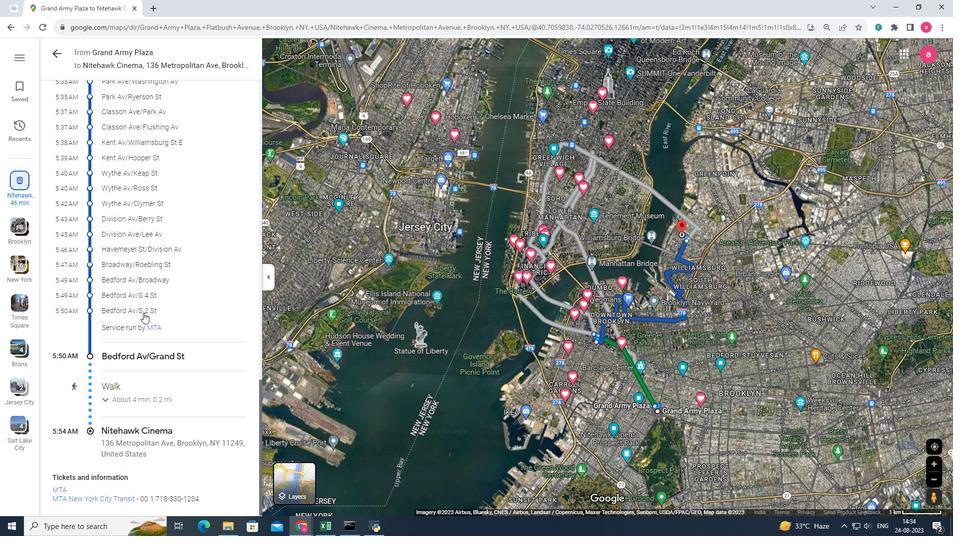 
Action: Mouse scrolled (142, 310) with delta (0, 0)
Screenshot: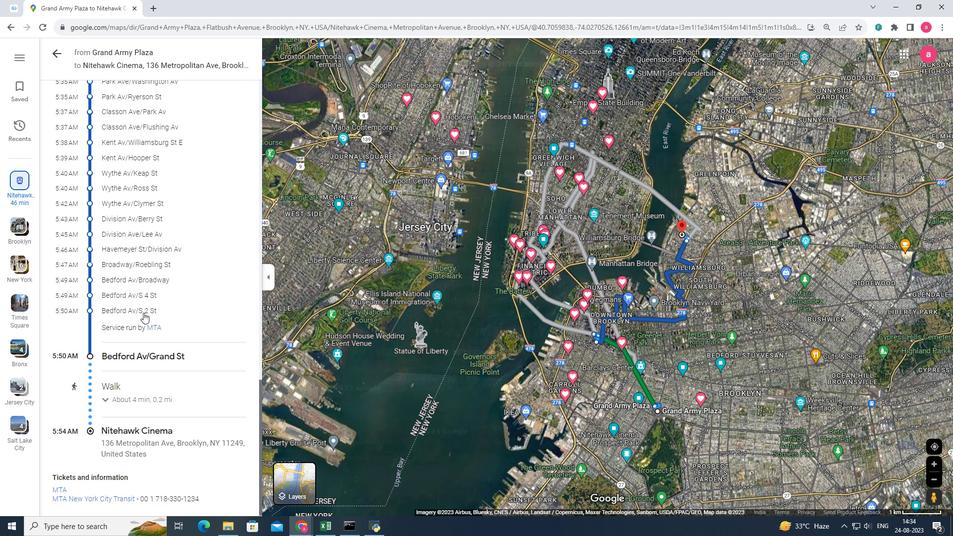 
Action: Mouse moved to (117, 380)
Screenshot: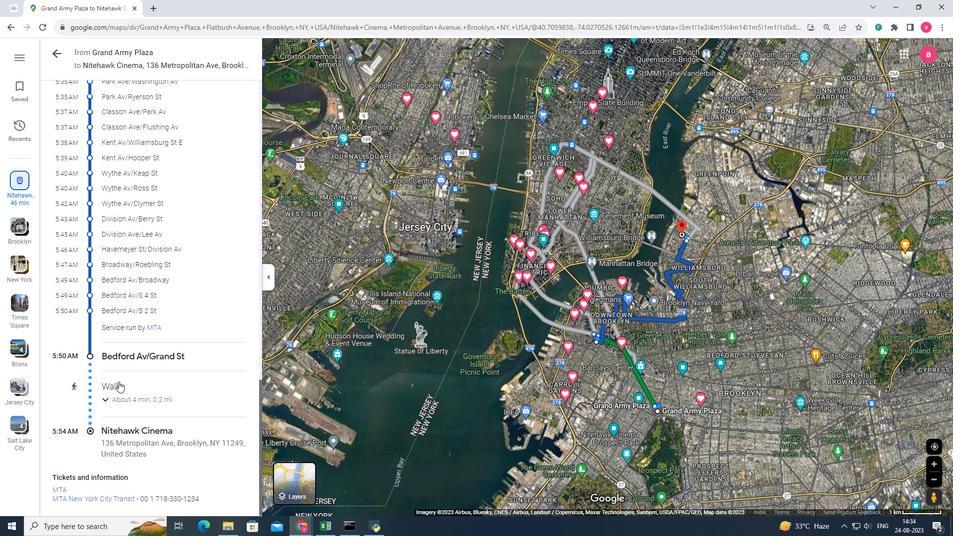 
Action: Mouse pressed left at (117, 380)
Screenshot: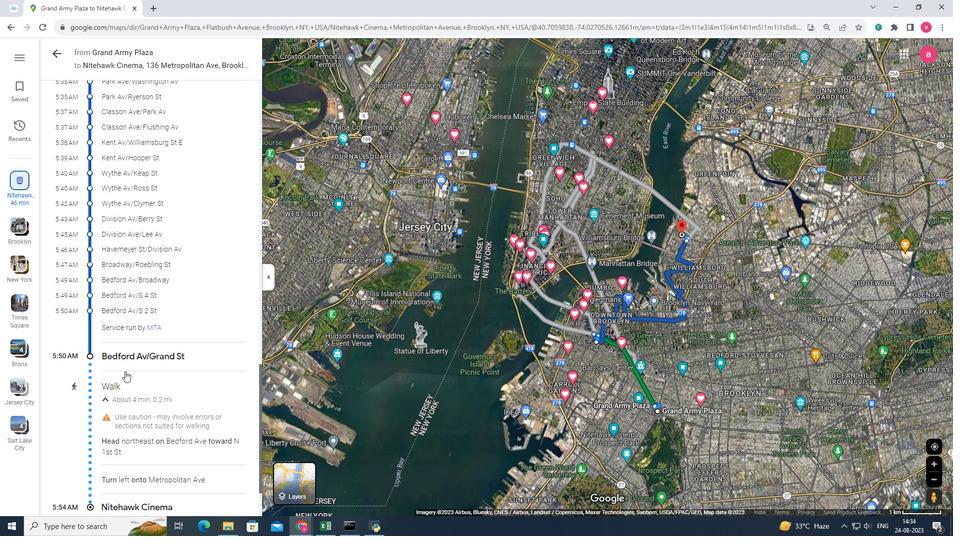
Action: Mouse moved to (151, 334)
Screenshot: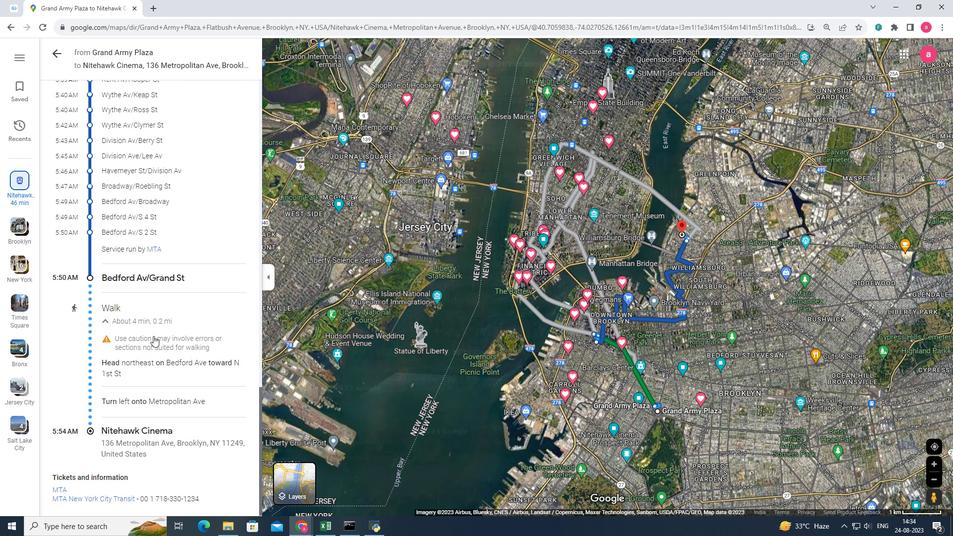 
Action: Mouse scrolled (151, 334) with delta (0, 0)
Screenshot: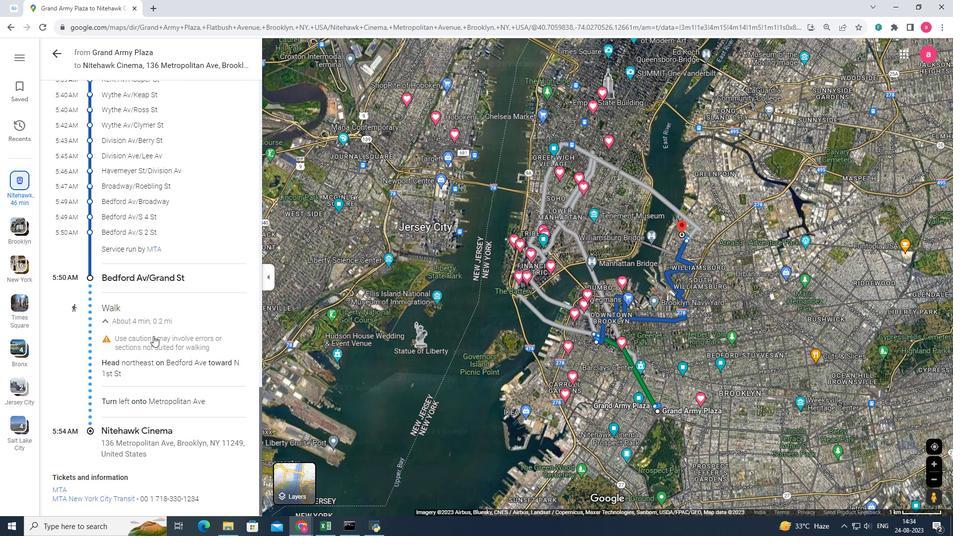 
Action: Mouse scrolled (151, 334) with delta (0, 0)
Screenshot: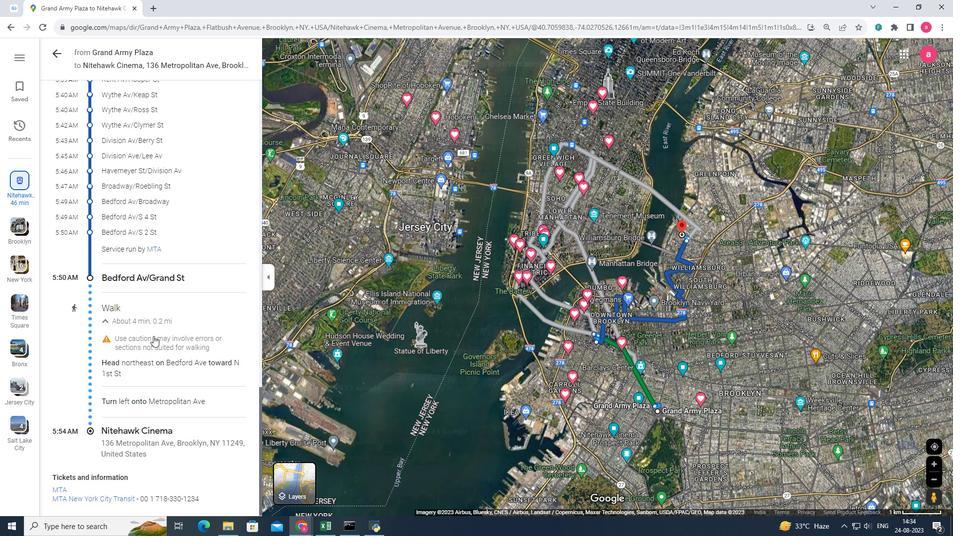 
Action: Mouse scrolled (151, 334) with delta (0, 0)
Screenshot: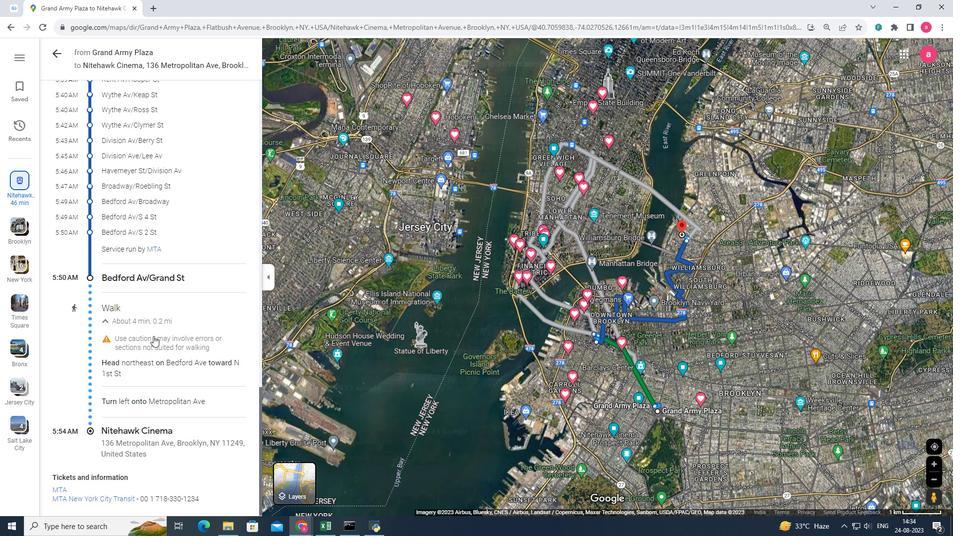 
Action: Mouse scrolled (151, 334) with delta (0, 0)
Screenshot: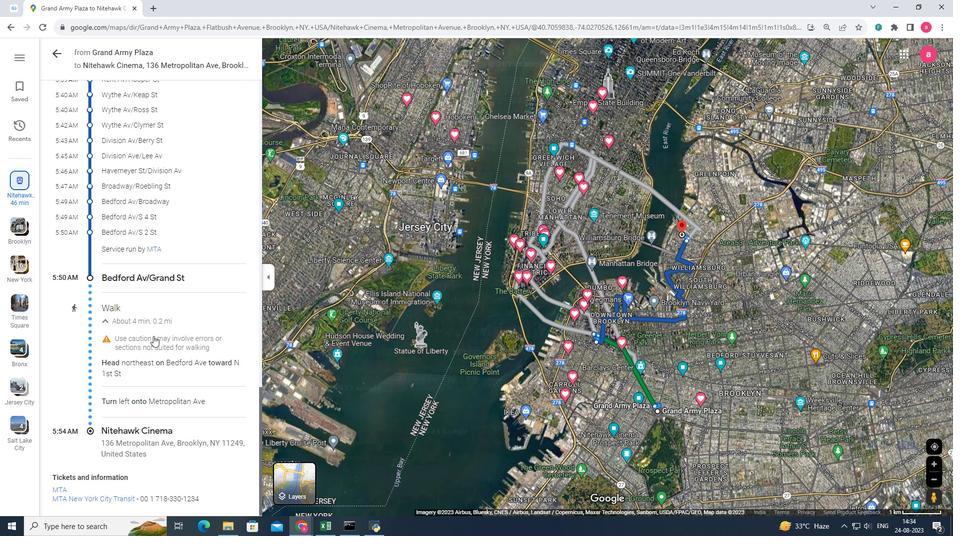 
Action: Mouse scrolled (151, 334) with delta (0, 0)
Screenshot: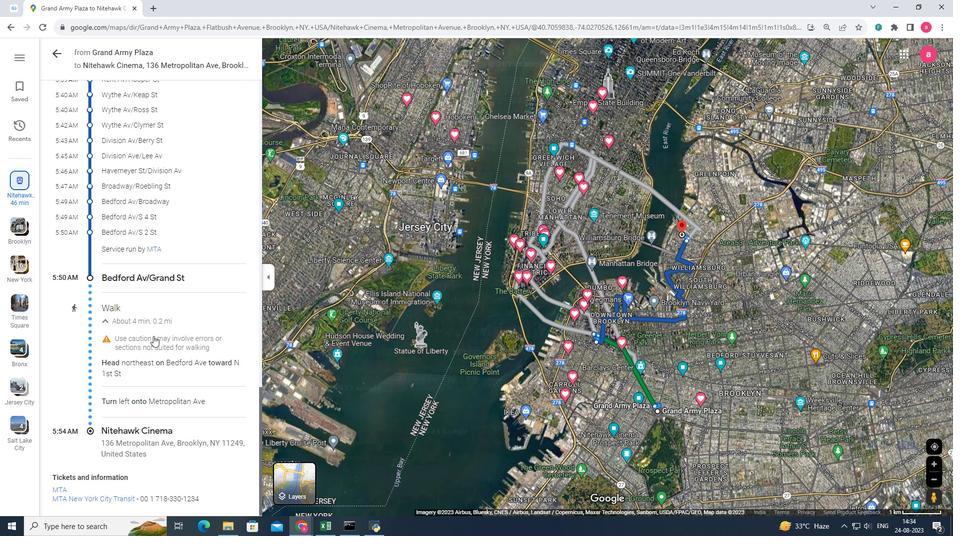 
Action: Mouse scrolled (151, 334) with delta (0, 0)
Screenshot: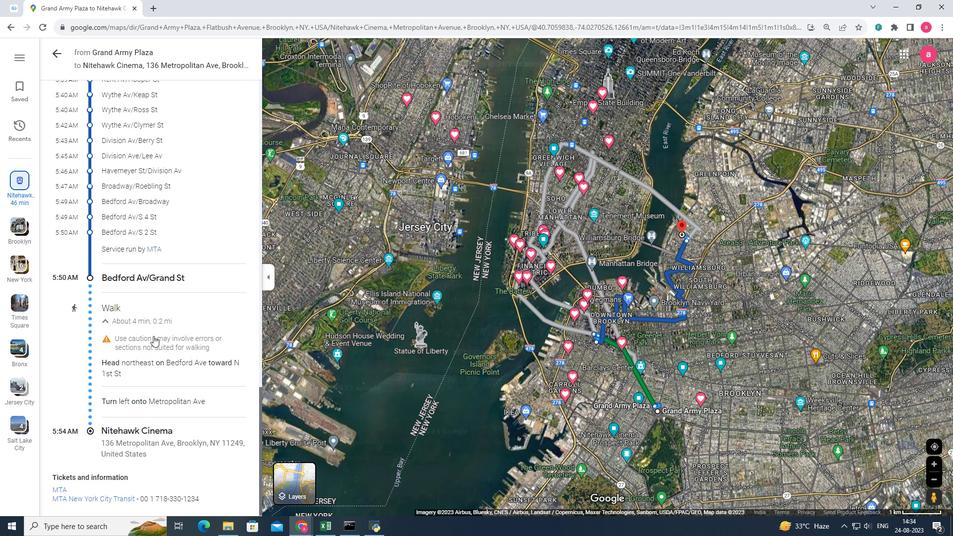 
Action: Mouse scrolled (151, 335) with delta (0, 0)
Screenshot: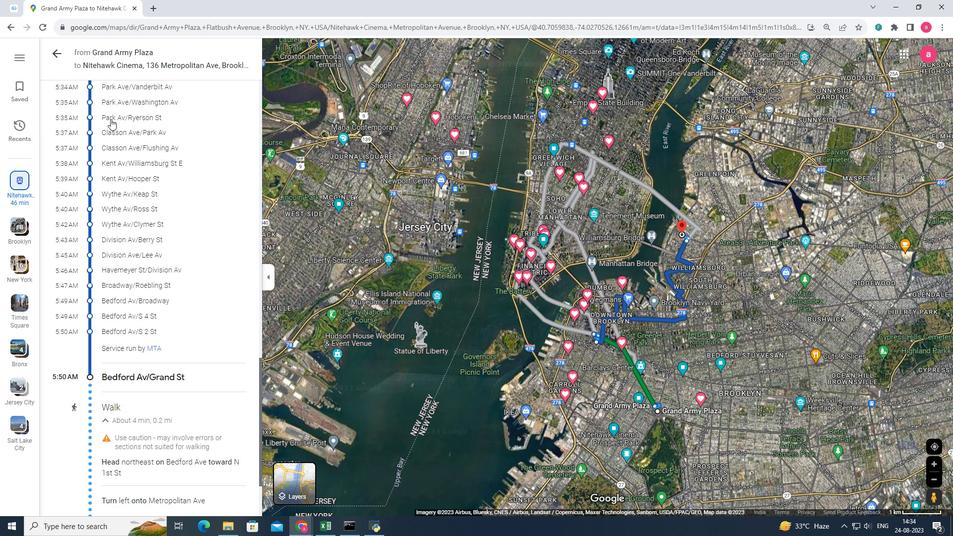 
Action: Mouse scrolled (151, 335) with delta (0, 0)
Screenshot: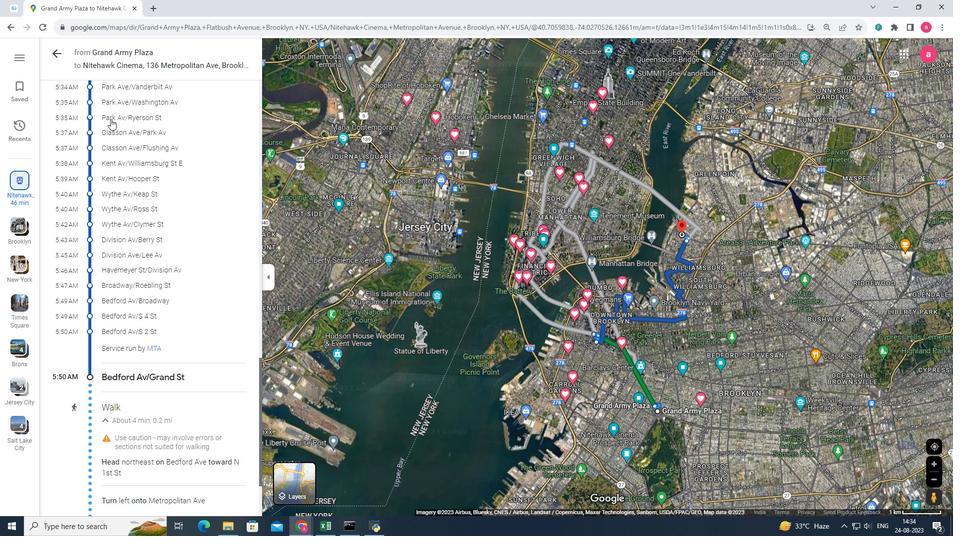 
Action: Mouse moved to (56, 48)
Screenshot: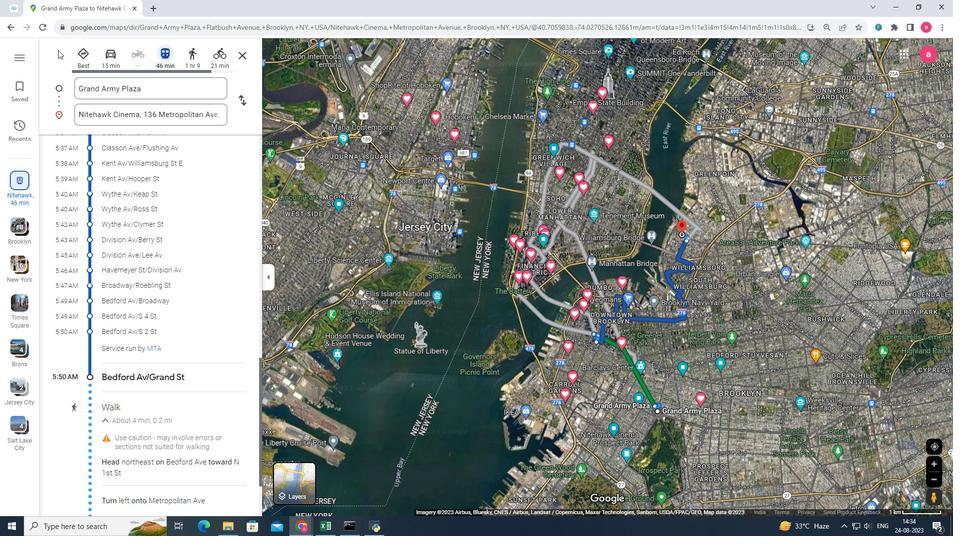 
Action: Mouse pressed left at (56, 48)
Screenshot: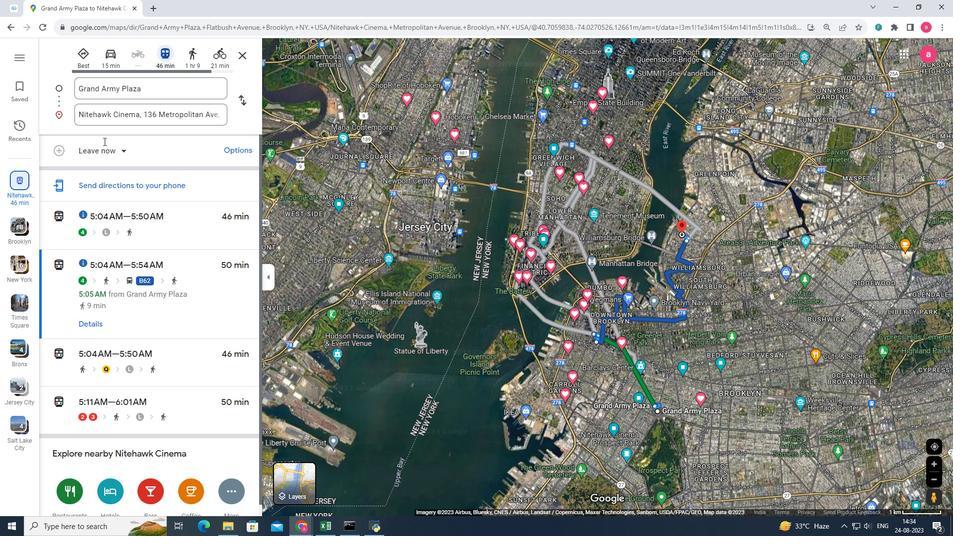 
Action: Mouse moved to (136, 244)
Screenshot: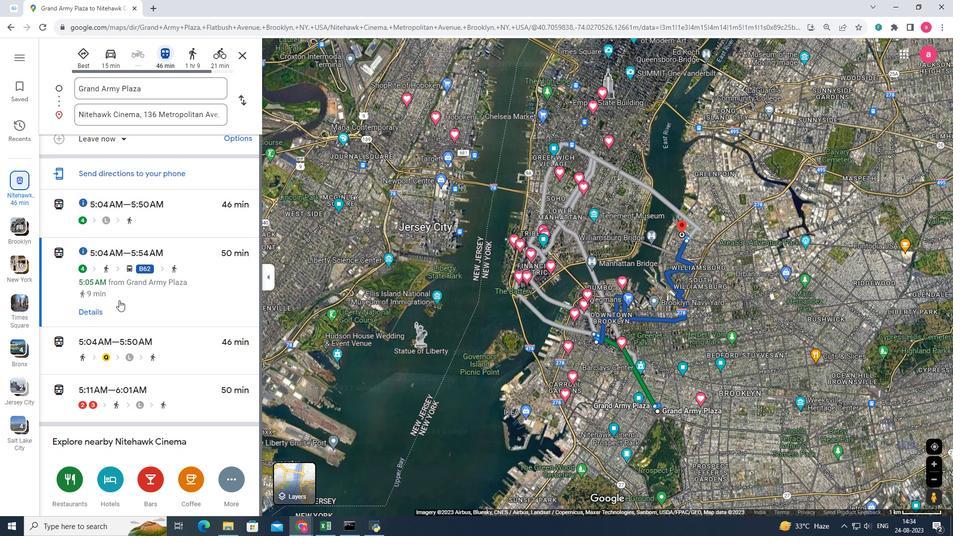 
Action: Mouse scrolled (136, 244) with delta (0, 0)
Screenshot: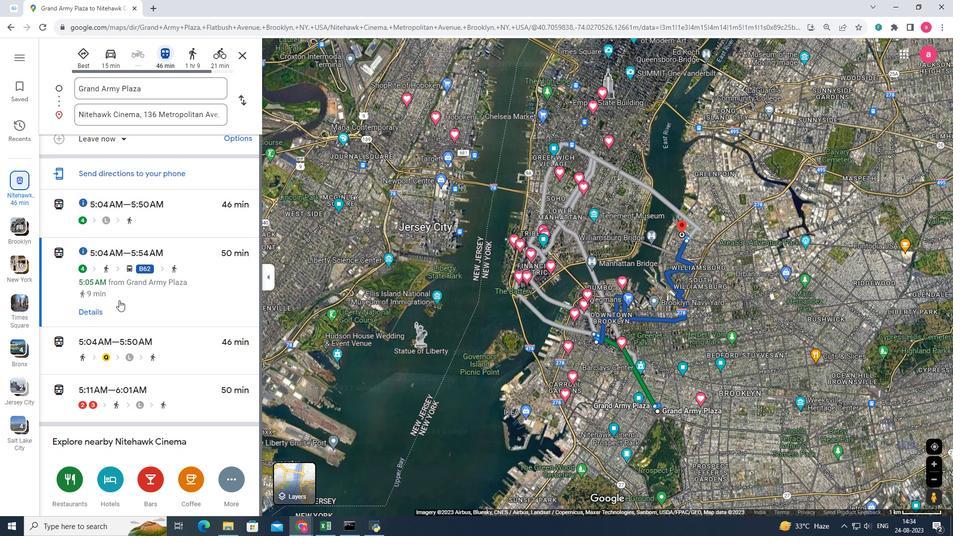 
Action: Mouse moved to (136, 246)
Screenshot: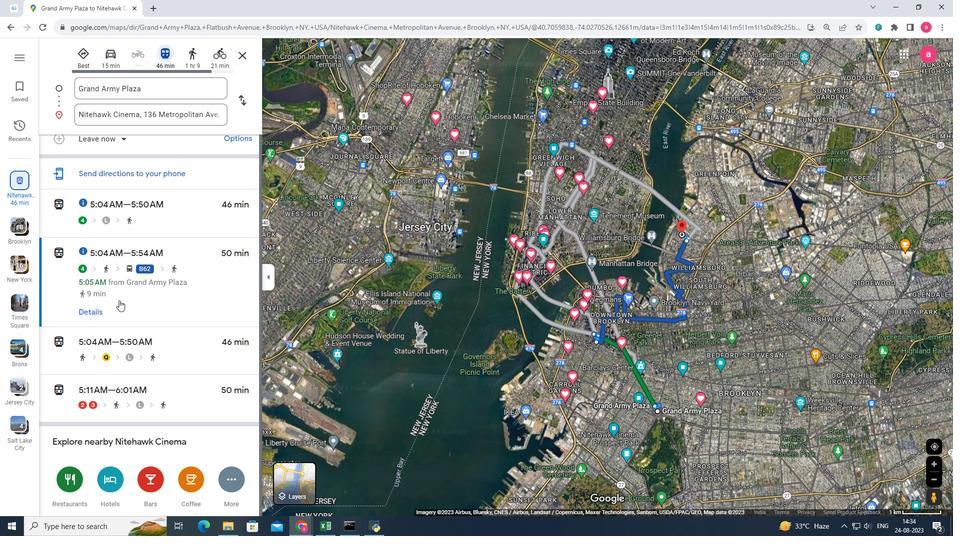 
Action: Mouse scrolled (136, 246) with delta (0, 0)
Screenshot: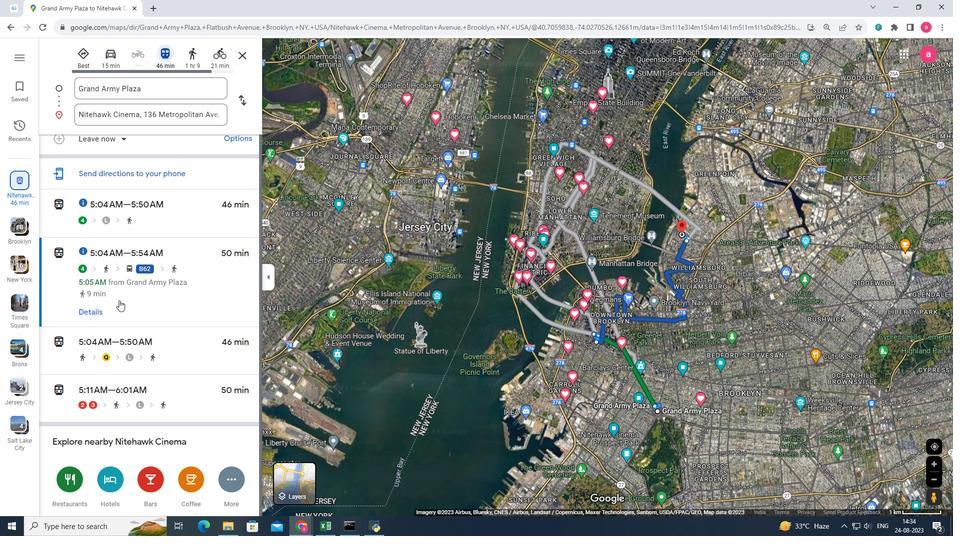 
Action: Mouse moved to (136, 246)
Screenshot: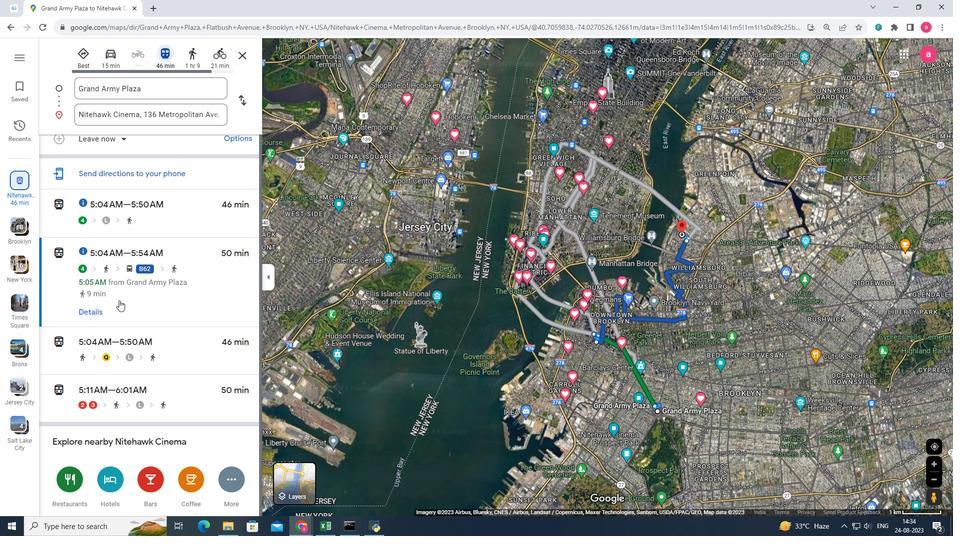 
Action: Mouse scrolled (136, 246) with delta (0, 0)
Screenshot: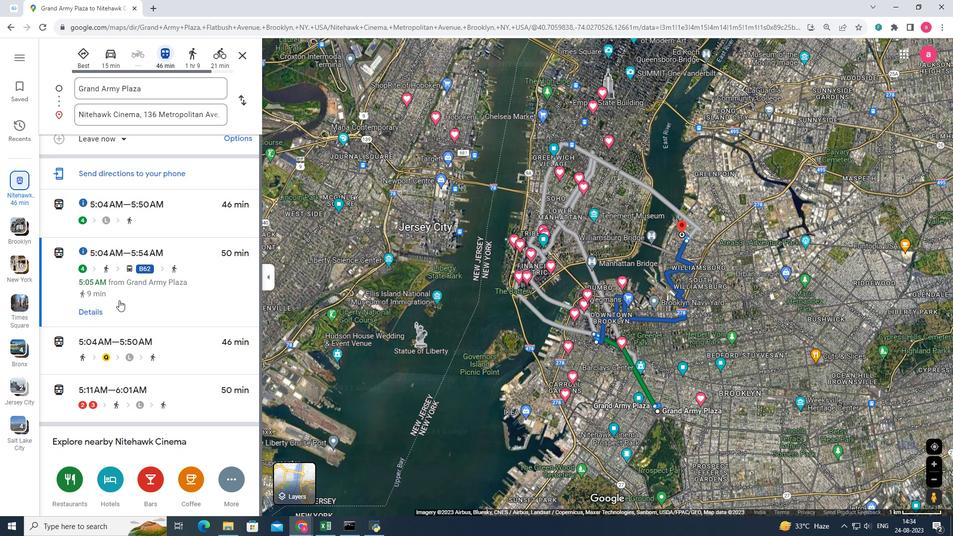 
Action: Mouse moved to (54, 340)
Screenshot: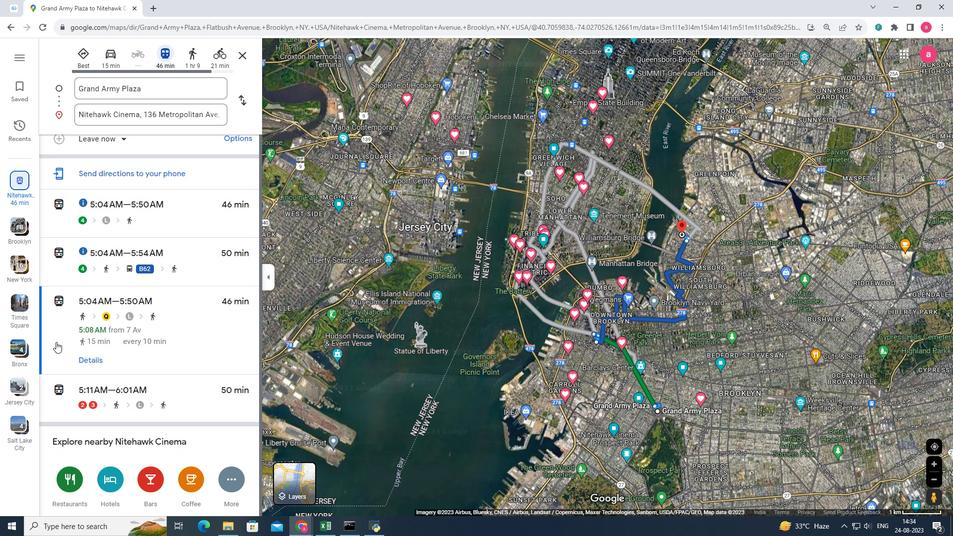 
Action: Mouse pressed left at (54, 340)
Screenshot: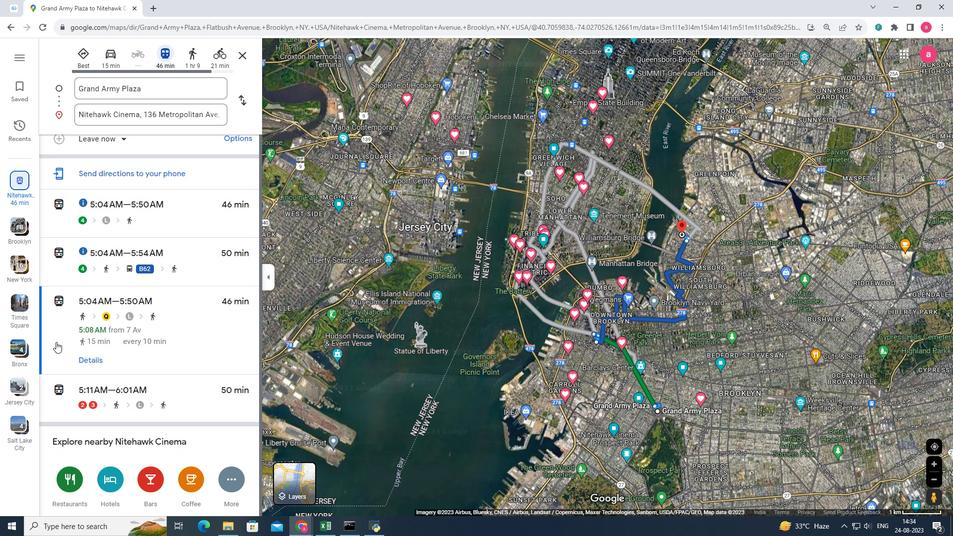 
Action: Mouse moved to (99, 354)
Screenshot: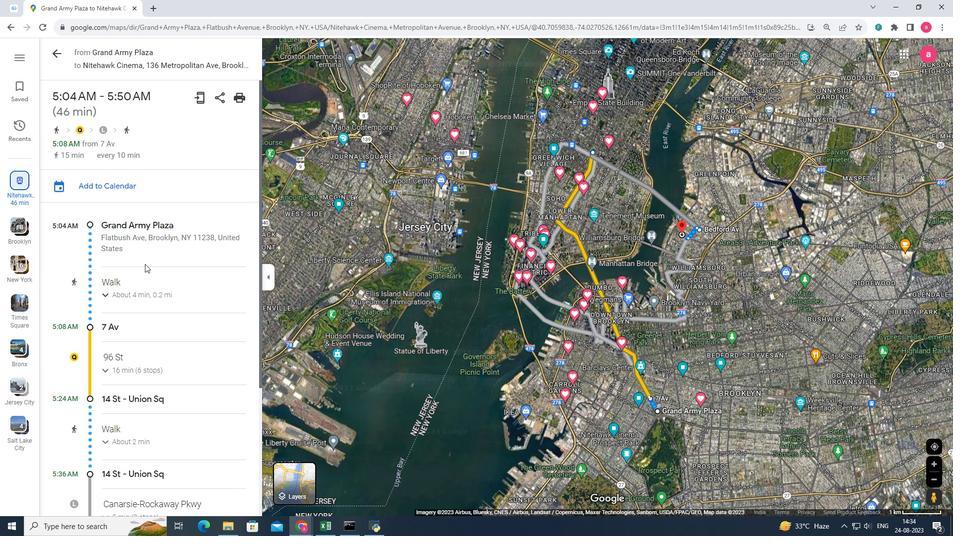
Action: Mouse pressed left at (88, 357)
Screenshot: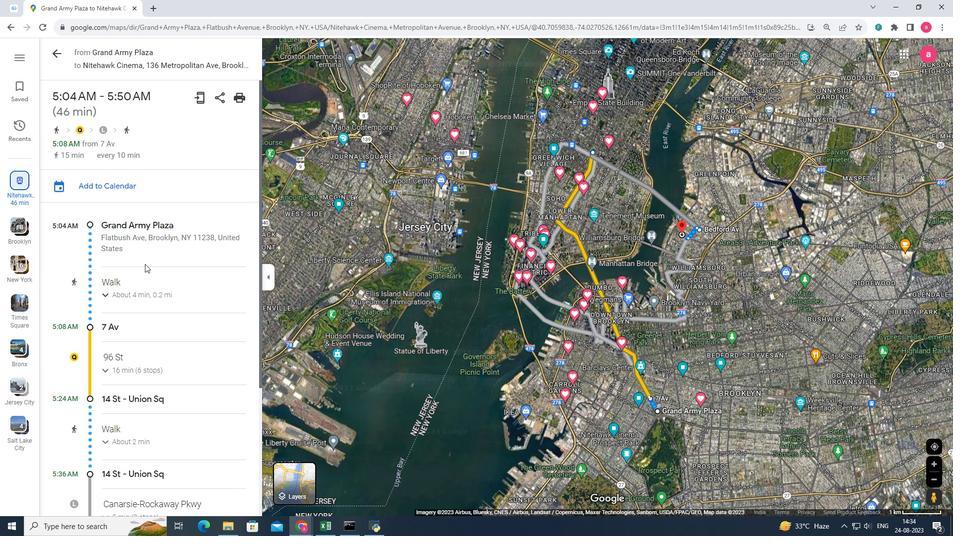 
Action: Mouse moved to (119, 295)
Screenshot: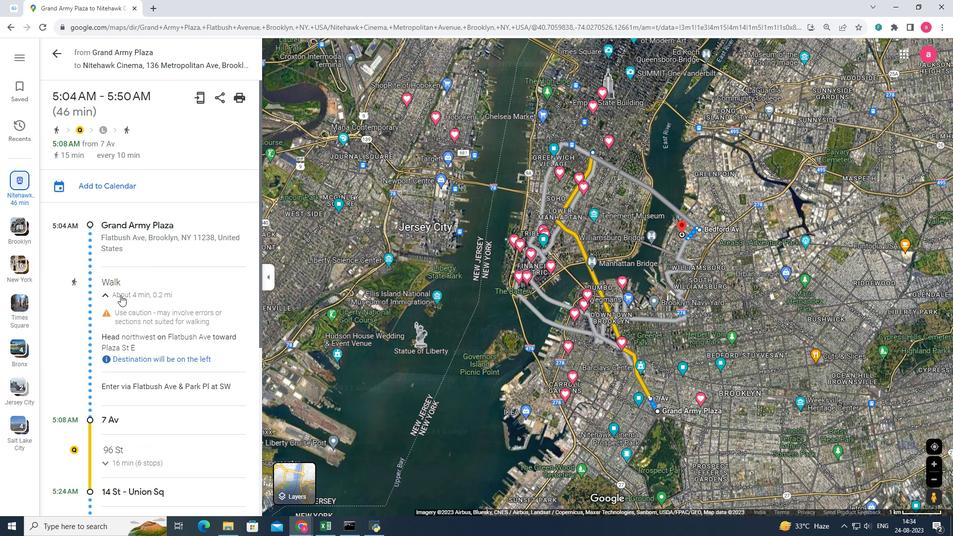 
Action: Mouse pressed left at (119, 295)
Screenshot: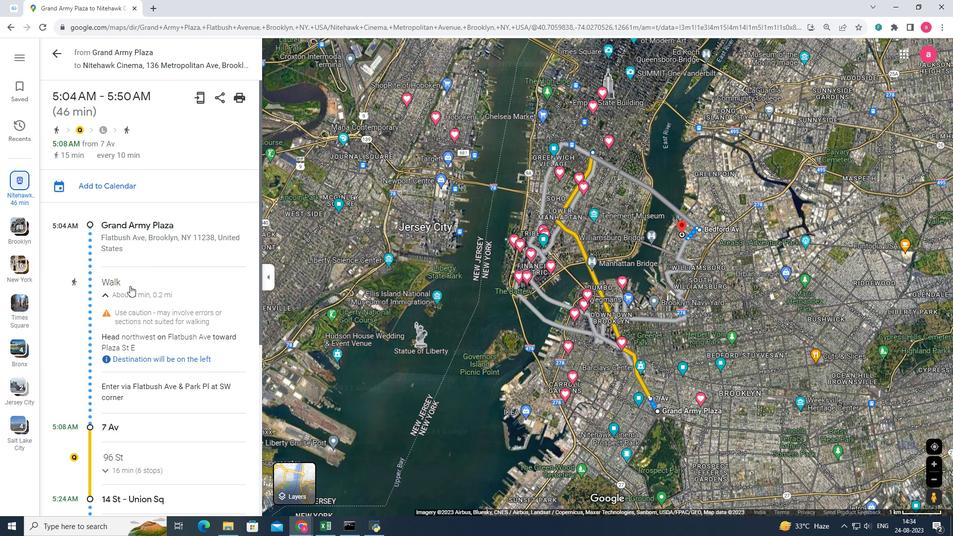 
Action: Mouse moved to (129, 284)
Screenshot: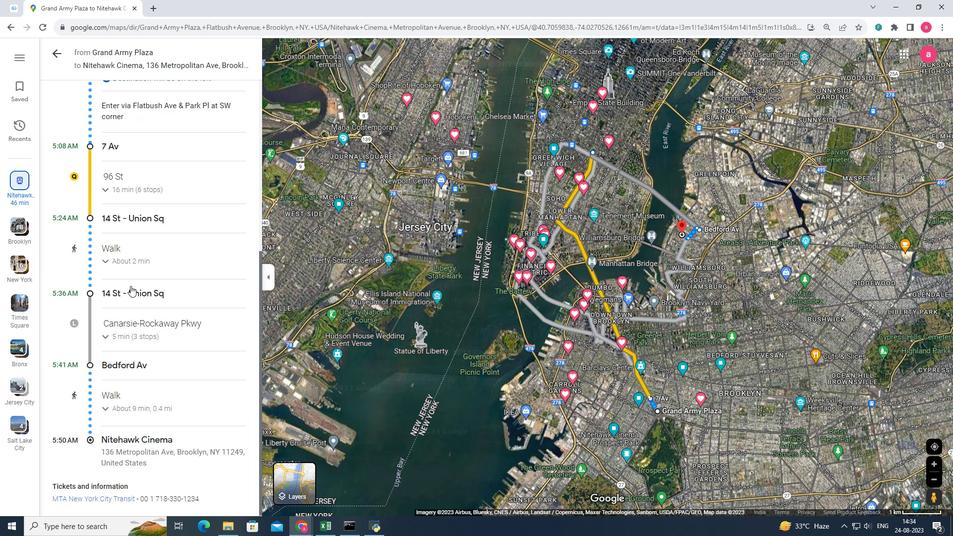 
Action: Mouse scrolled (129, 284) with delta (0, 0)
Screenshot: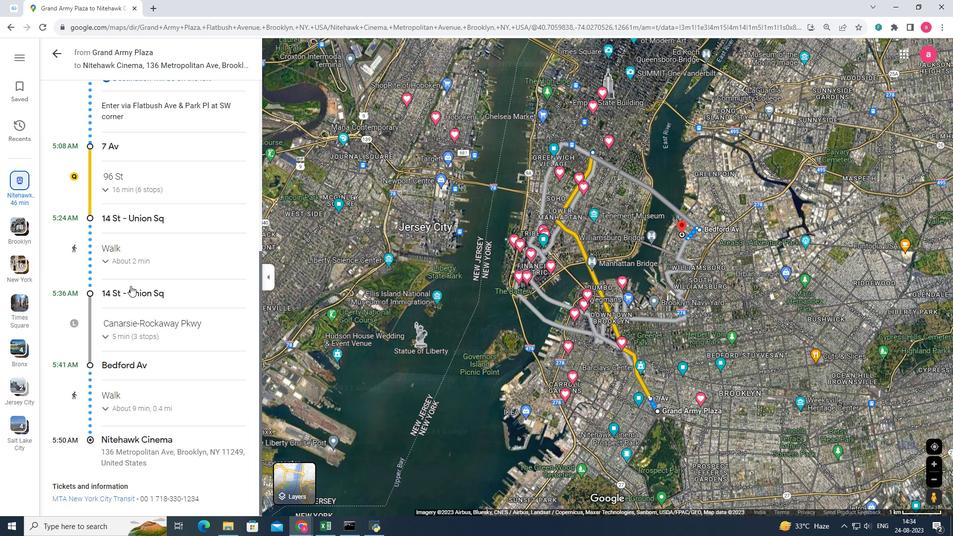 
Action: Mouse scrolled (129, 284) with delta (0, 0)
Screenshot: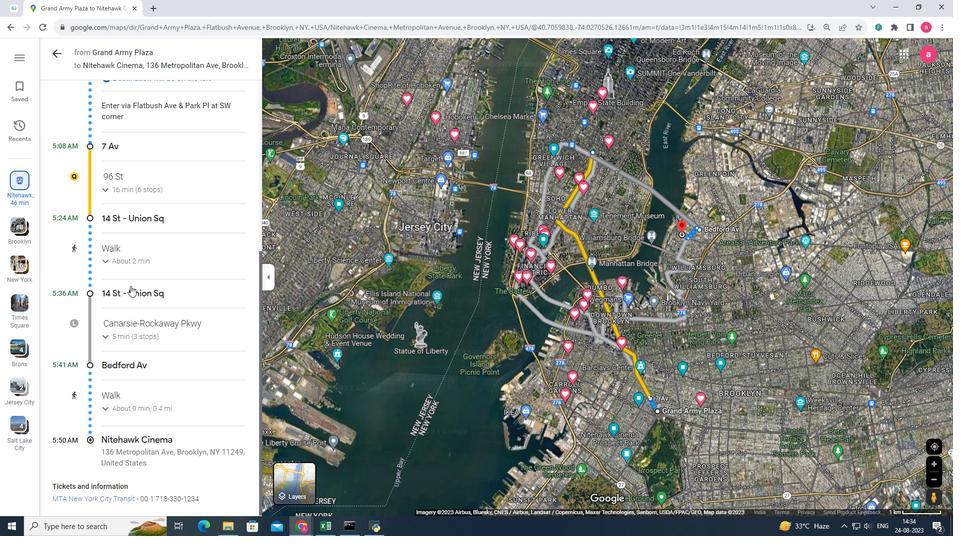 
Action: Mouse scrolled (129, 284) with delta (0, 0)
Screenshot: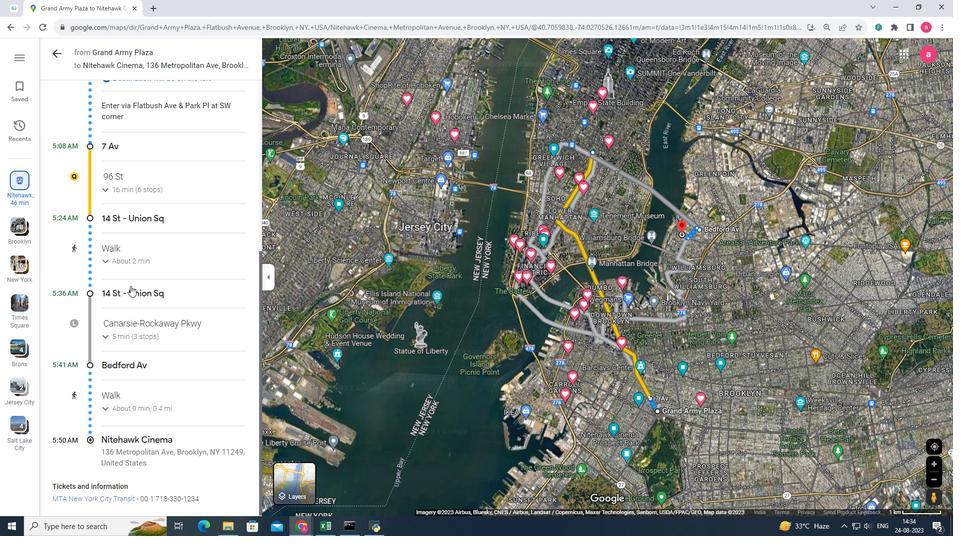 
Action: Mouse scrolled (129, 284) with delta (0, 0)
Screenshot: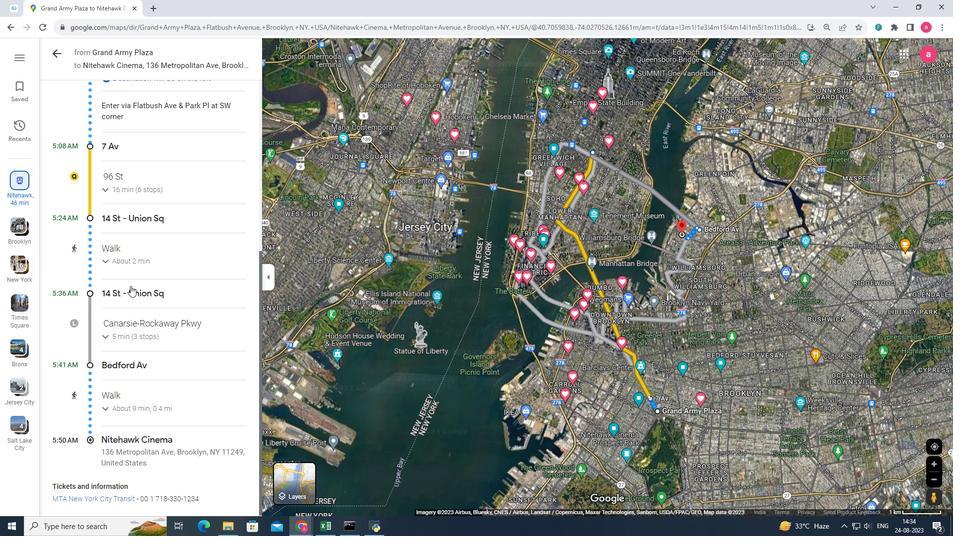 
Action: Mouse scrolled (129, 284) with delta (0, 0)
Screenshot: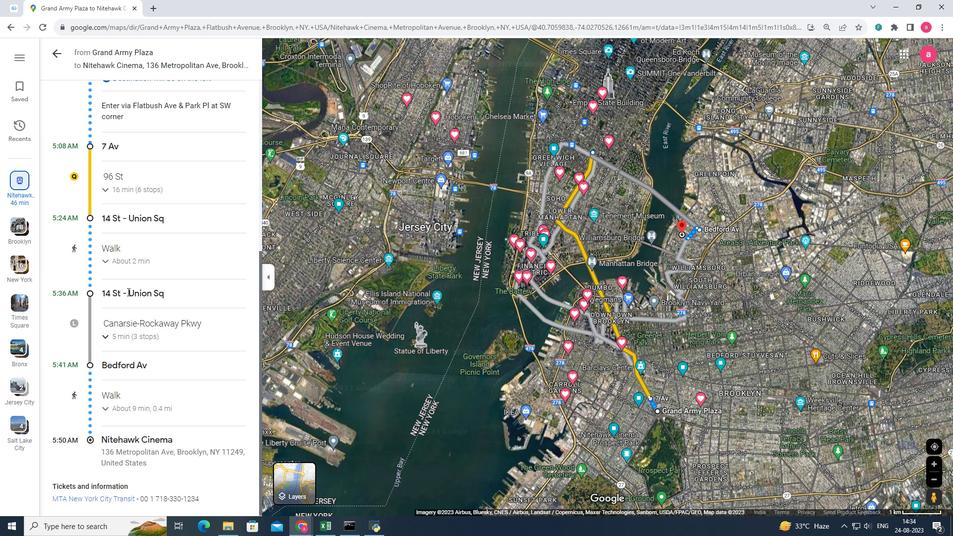 
Action: Mouse scrolled (129, 284) with delta (0, 0)
Screenshot: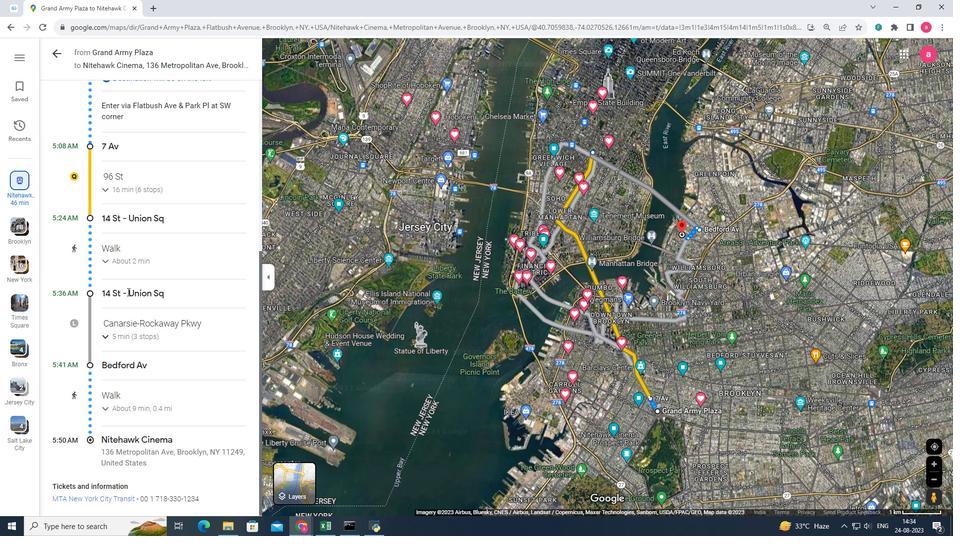 
Action: Mouse moved to (134, 186)
Screenshot: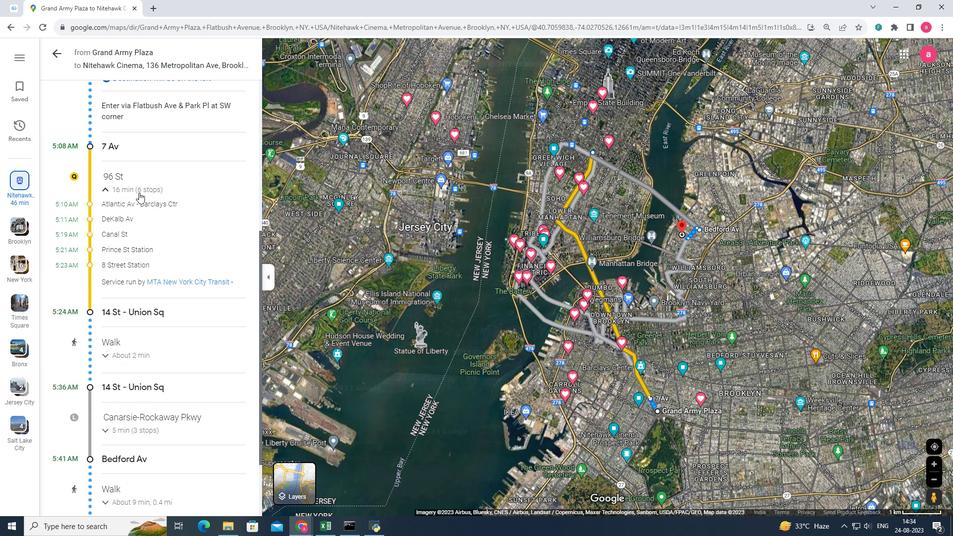 
Action: Mouse pressed left at (134, 186)
Screenshot: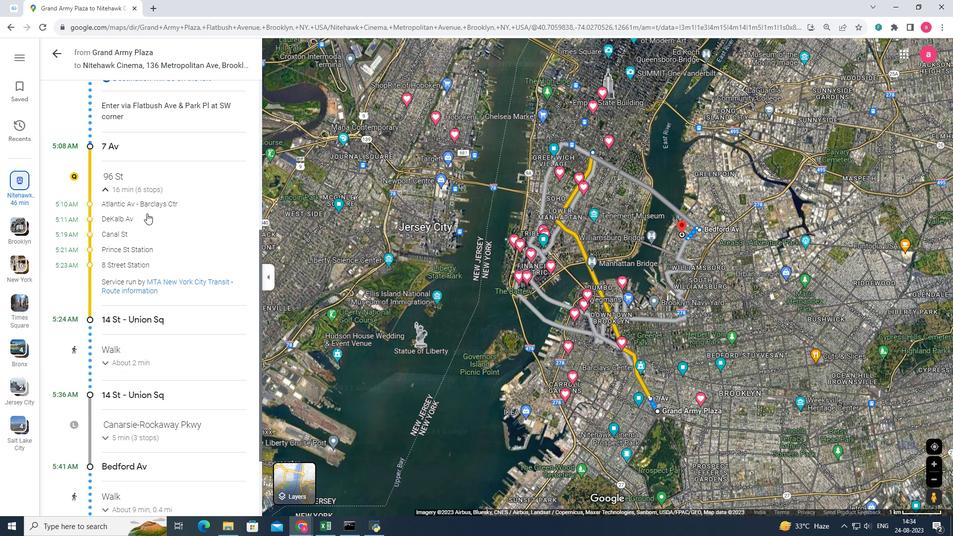 
Action: Mouse moved to (147, 215)
Screenshot: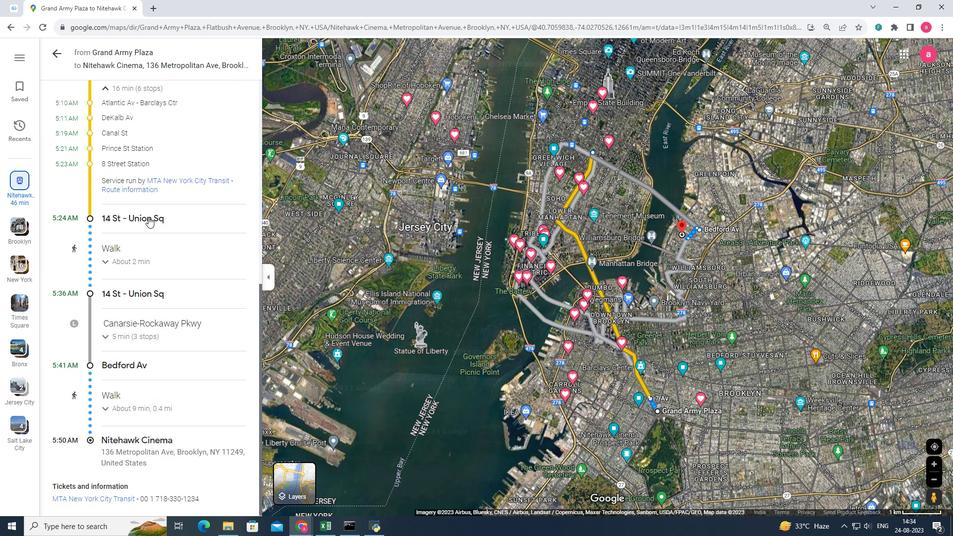 
Action: Mouse scrolled (147, 215) with delta (0, 0)
Screenshot: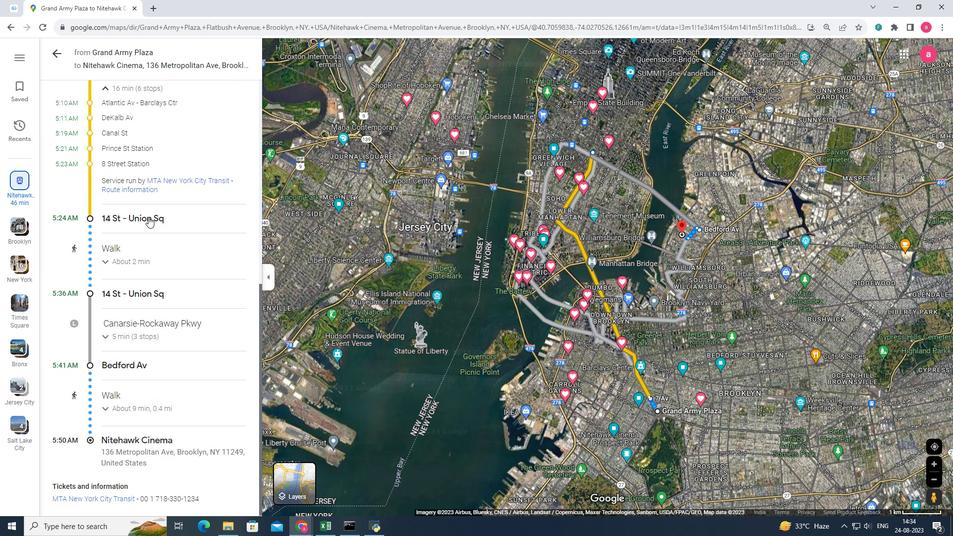 
Action: Mouse scrolled (147, 215) with delta (0, 0)
Screenshot: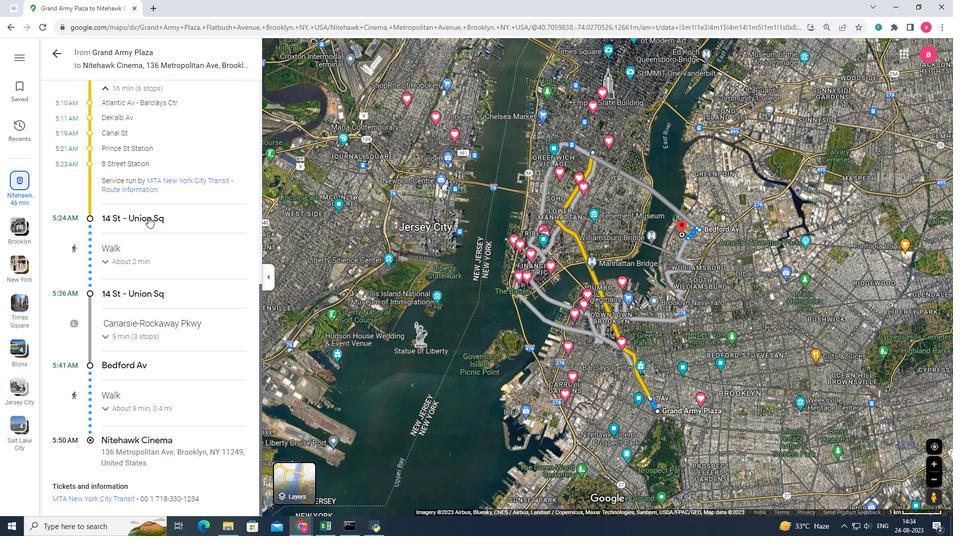 
Action: Mouse scrolled (147, 215) with delta (0, 0)
Screenshot: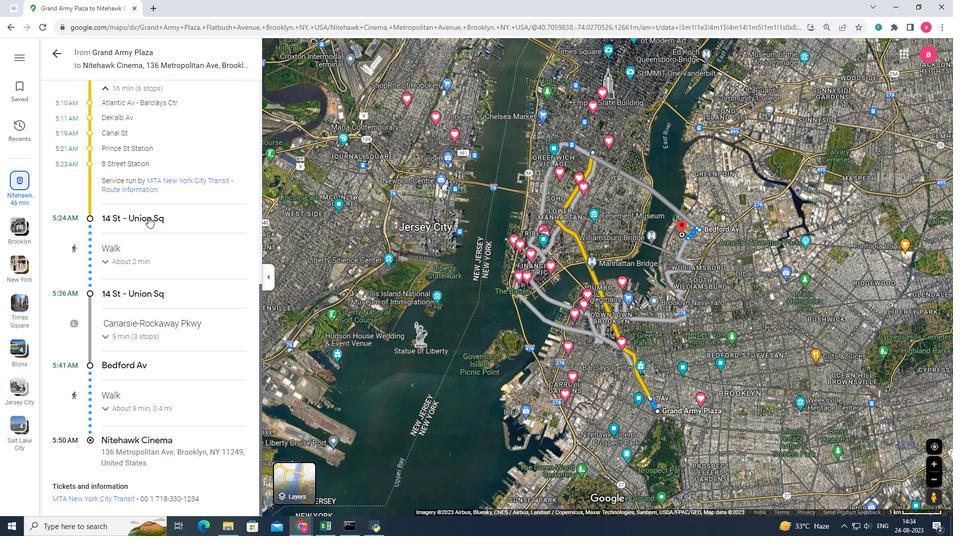 
Action: Mouse scrolled (147, 215) with delta (0, 0)
Screenshot: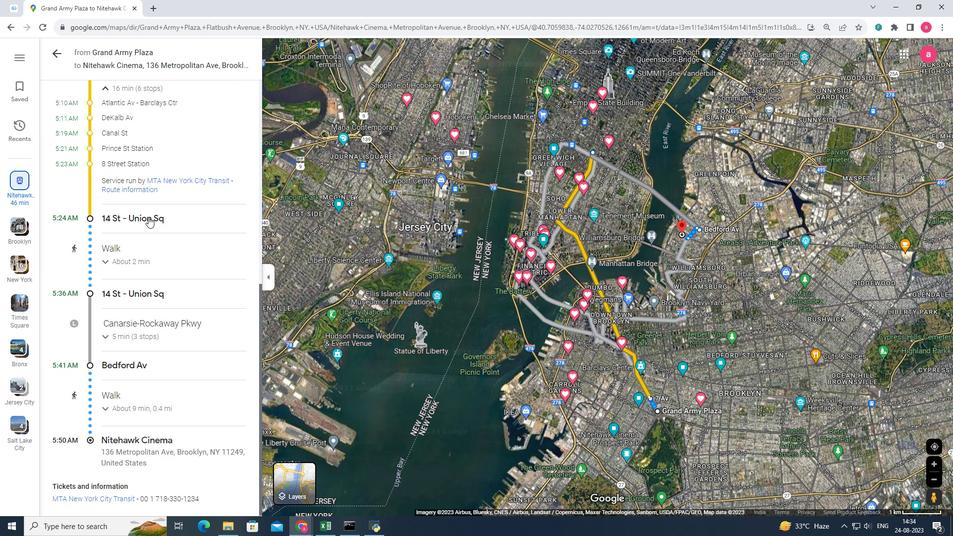
Action: Mouse moved to (133, 251)
Screenshot: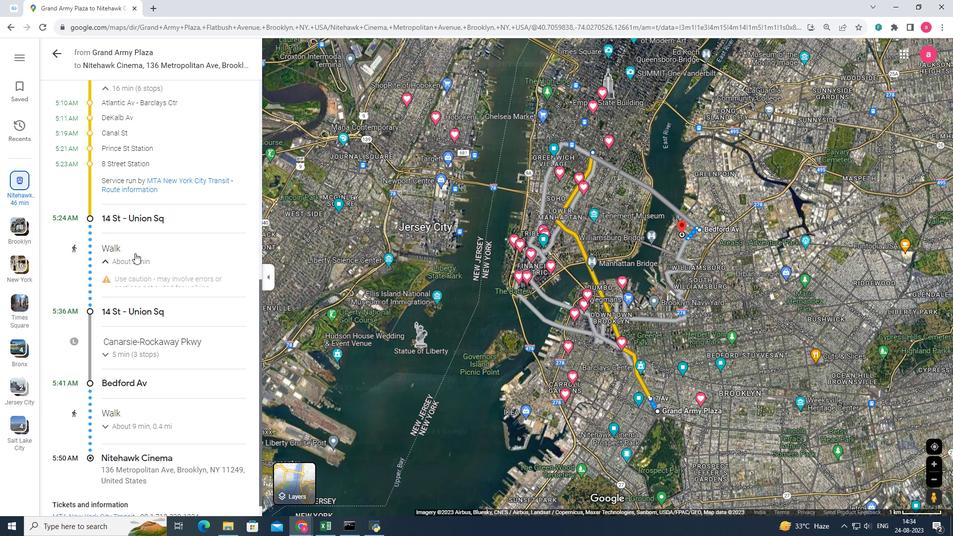 
Action: Mouse pressed left at (133, 251)
Screenshot: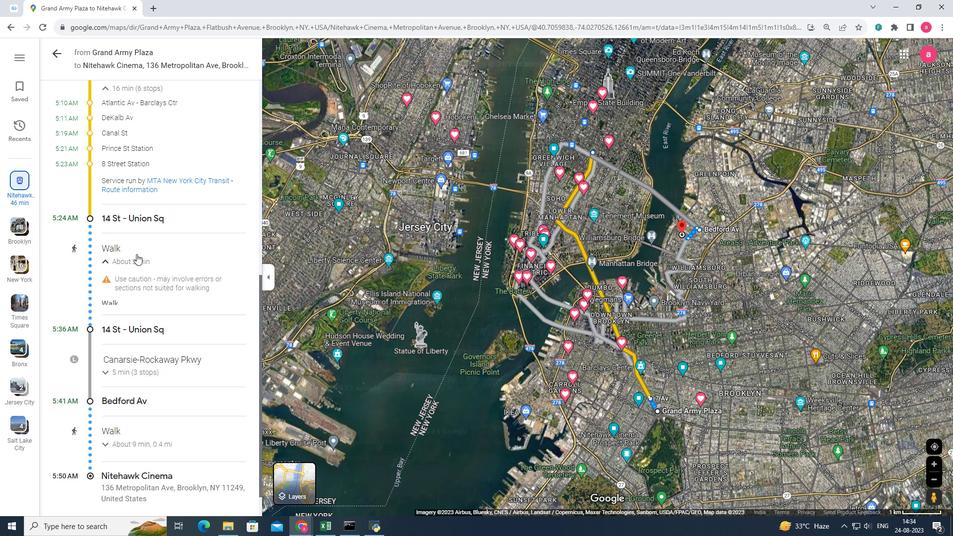 
Action: Mouse moved to (137, 251)
Screenshot: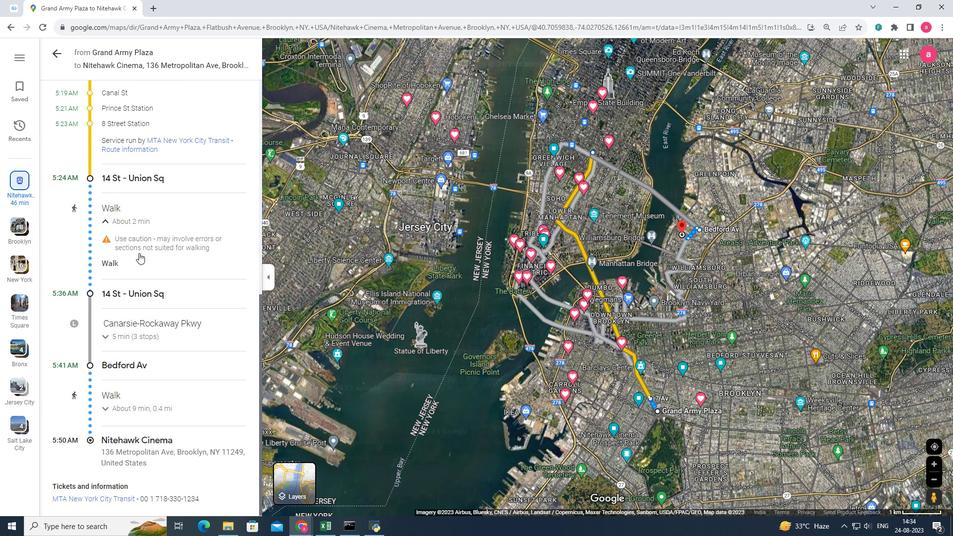 
Action: Mouse scrolled (137, 251) with delta (0, 0)
Screenshot: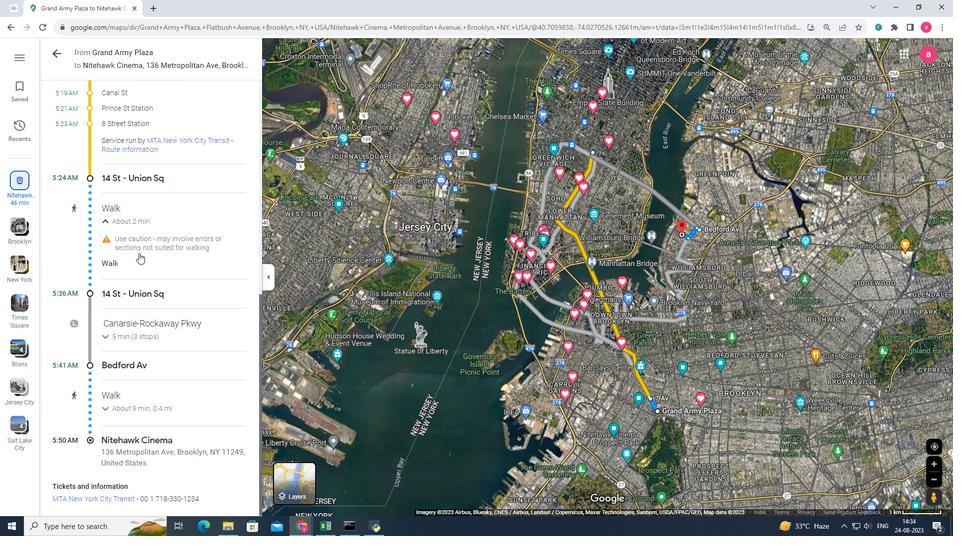 
Action: Mouse scrolled (137, 251) with delta (0, 0)
Screenshot: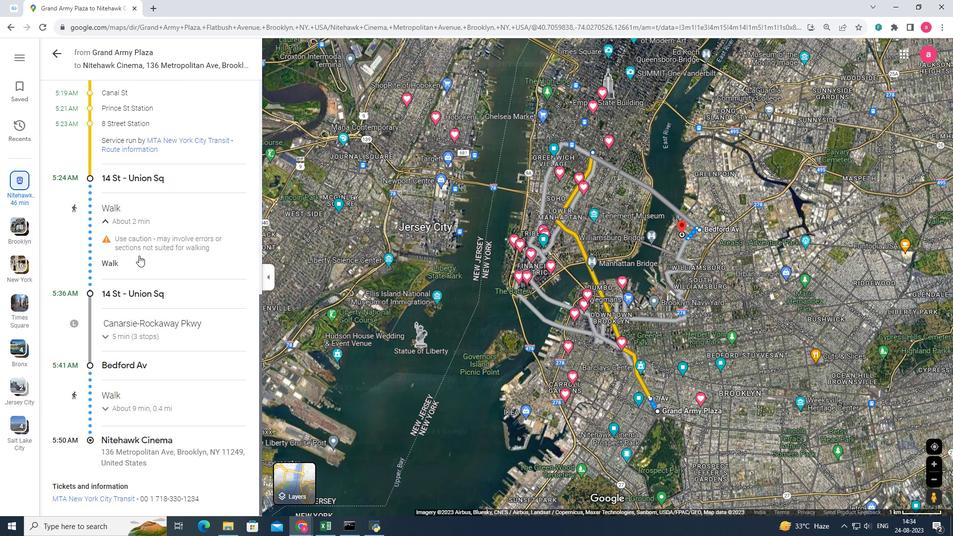 
Action: Mouse scrolled (137, 251) with delta (0, 0)
Screenshot: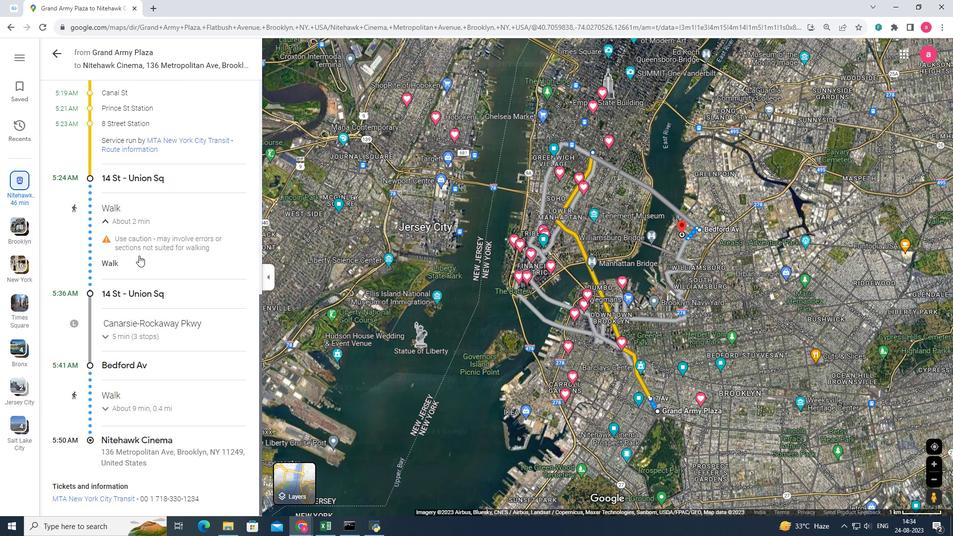 
Action: Mouse scrolled (137, 251) with delta (0, 0)
Screenshot: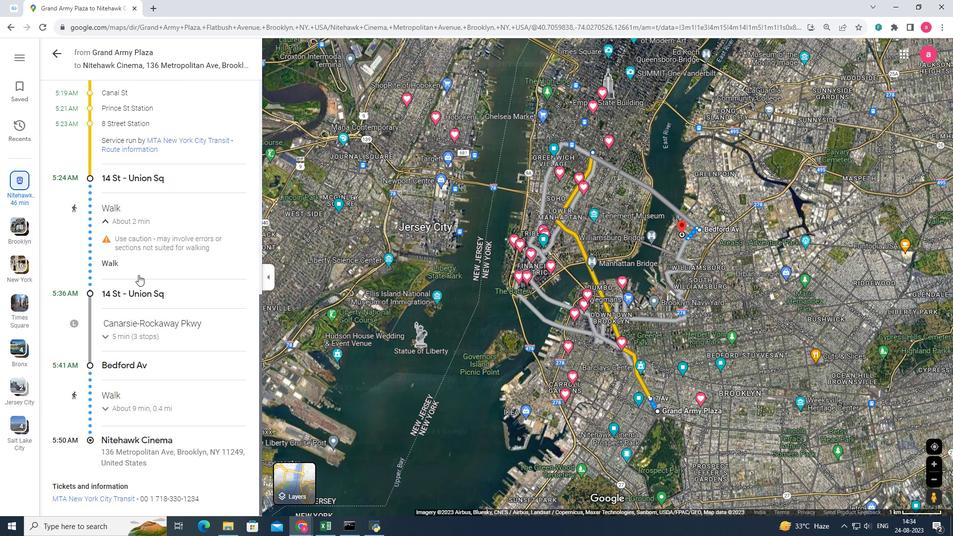 
Action: Mouse moved to (150, 323)
Screenshot: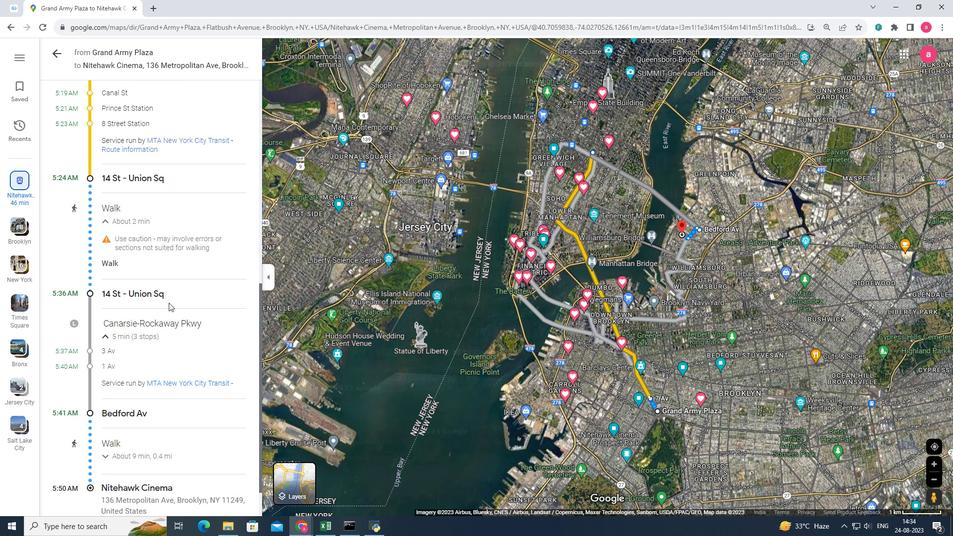 
Action: Mouse pressed left at (150, 323)
Screenshot: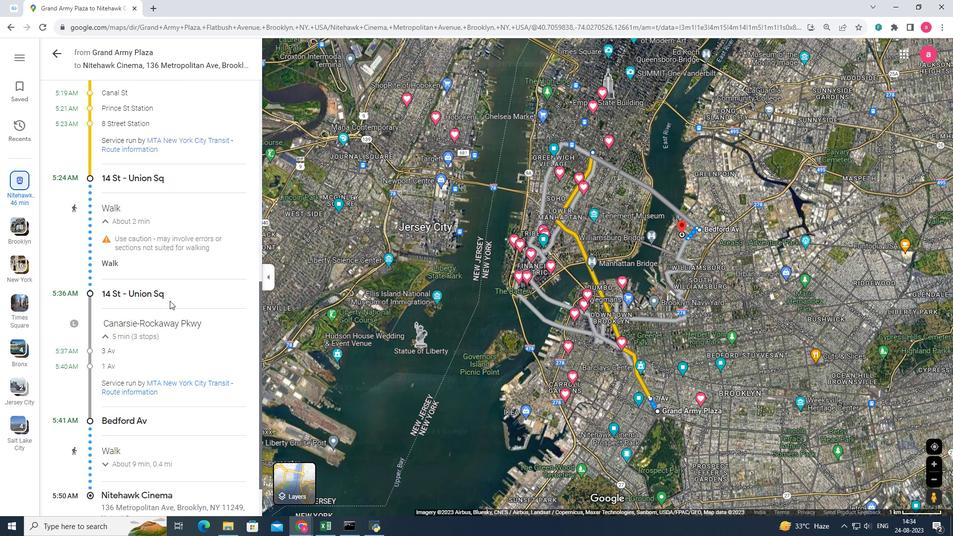 
Action: Mouse moved to (168, 299)
Screenshot: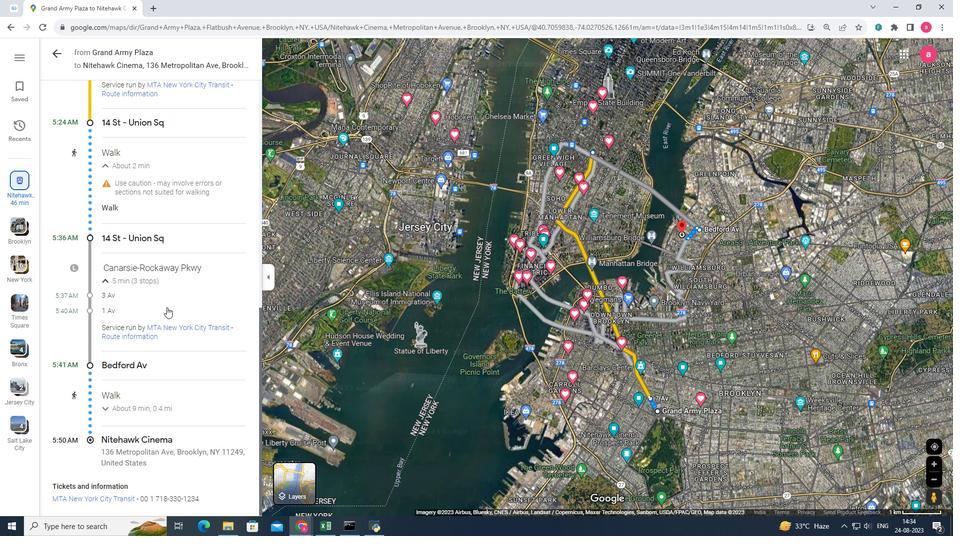 
Action: Mouse scrolled (168, 299) with delta (0, 0)
Screenshot: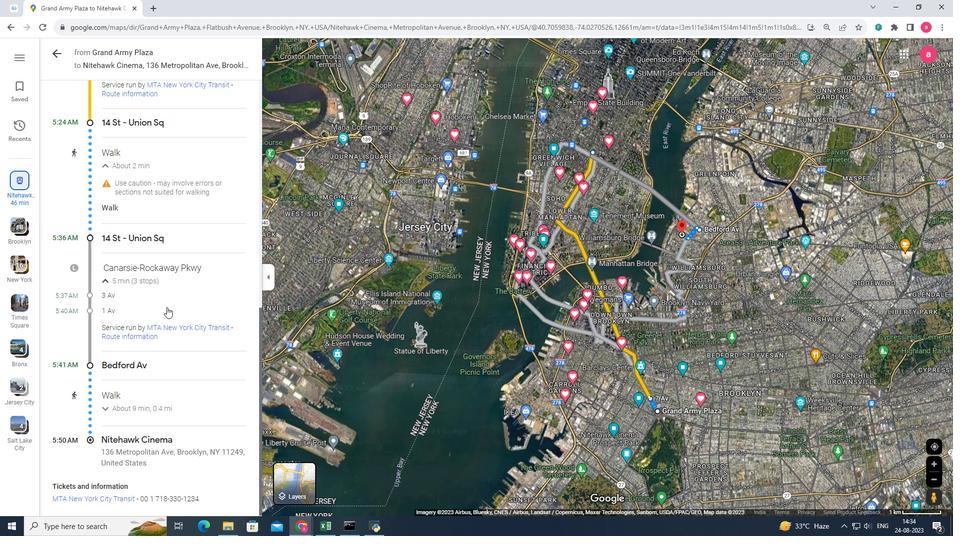 
Action: Mouse scrolled (168, 299) with delta (0, 0)
Screenshot: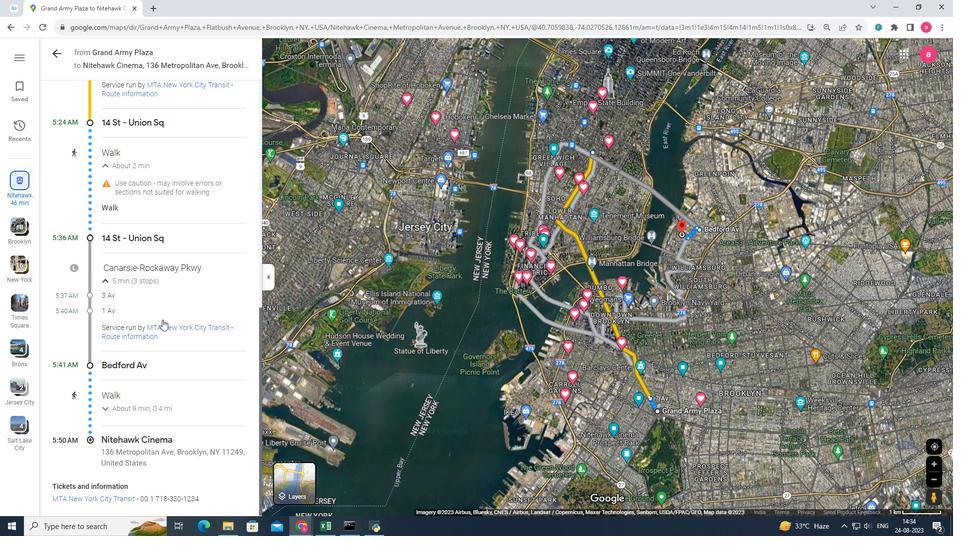 
Action: Mouse scrolled (168, 299) with delta (0, 0)
Screenshot: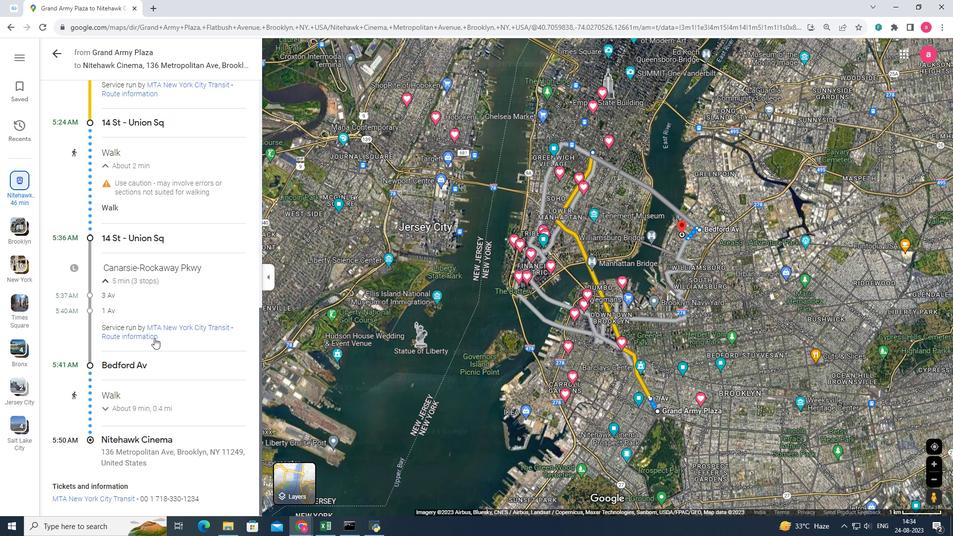 
Action: Mouse scrolled (168, 299) with delta (0, 0)
Screenshot: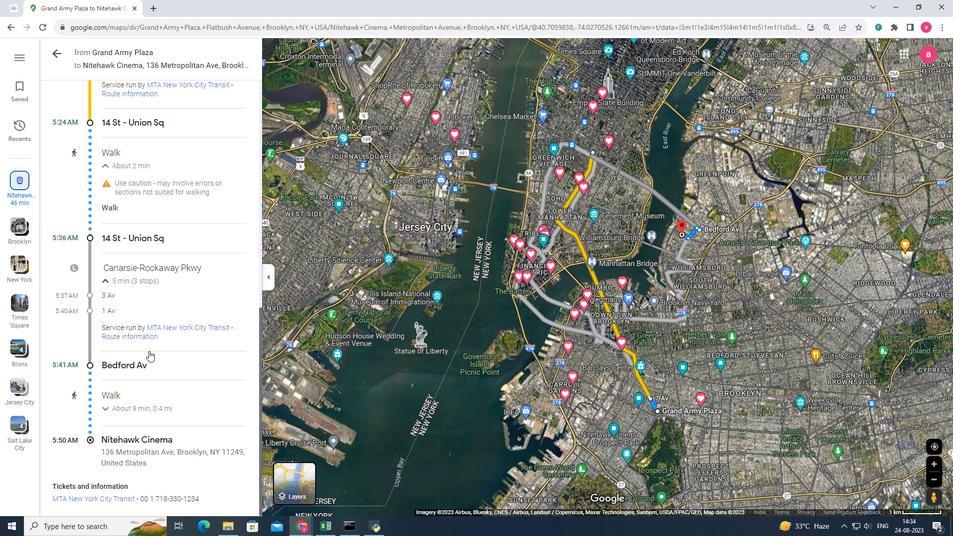 
Action: Mouse scrolled (168, 299) with delta (0, 0)
Screenshot: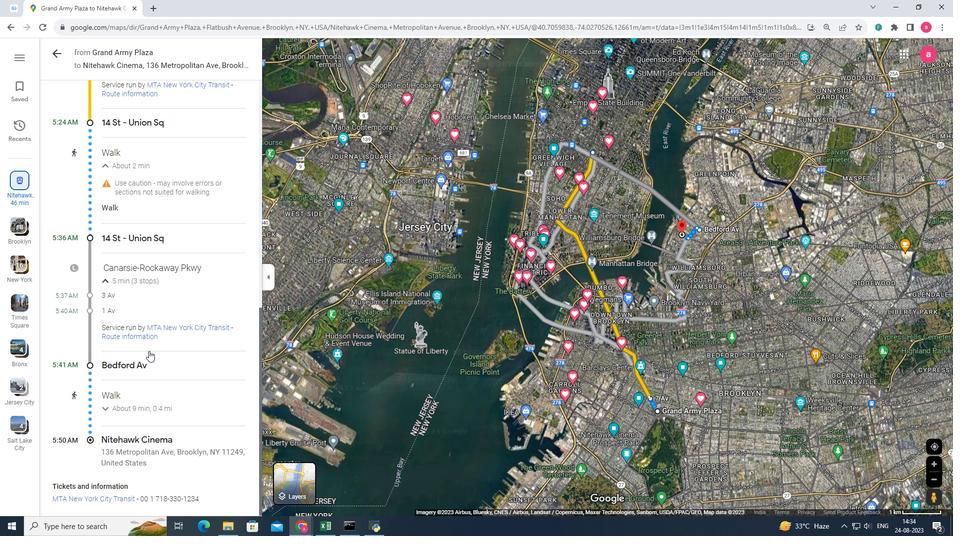 
Action: Mouse moved to (133, 388)
Screenshot: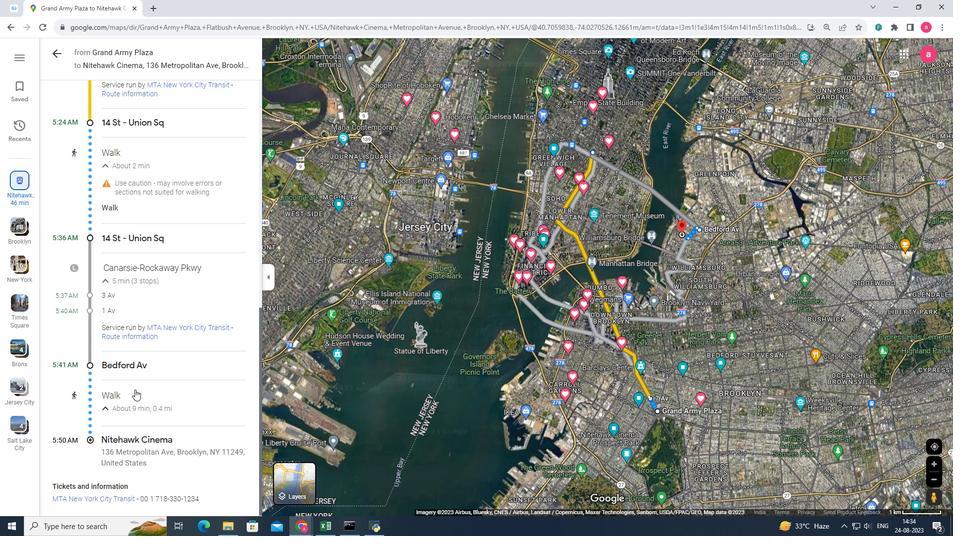 
Action: Mouse pressed left at (133, 388)
Screenshot: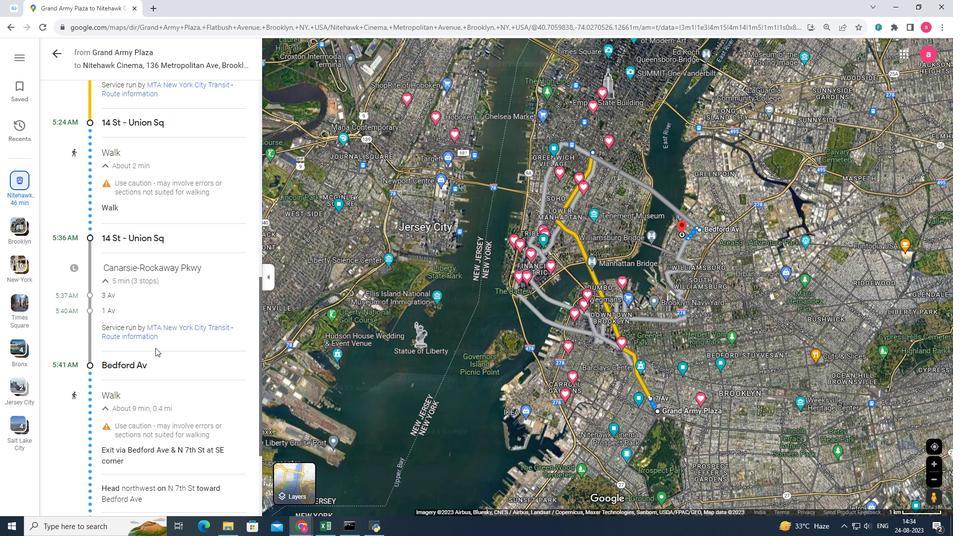 
Action: Mouse moved to (157, 338)
Screenshot: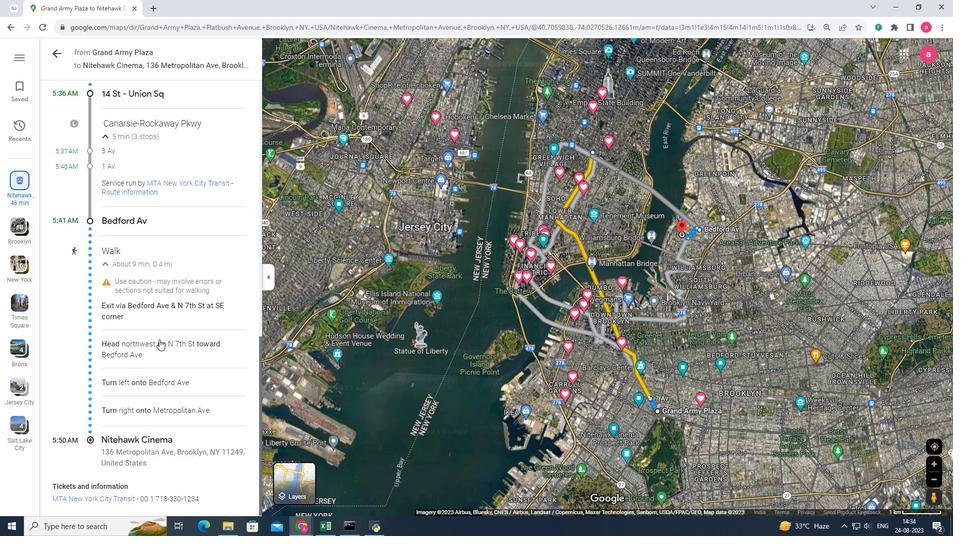 
Action: Mouse scrolled (157, 337) with delta (0, 0)
Screenshot: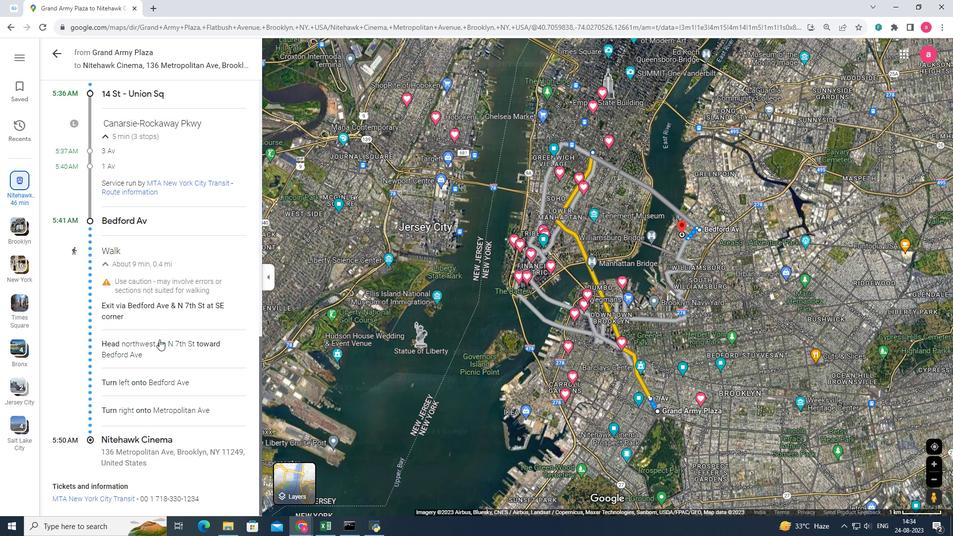 
Action: Mouse scrolled (157, 337) with delta (0, 0)
Screenshot: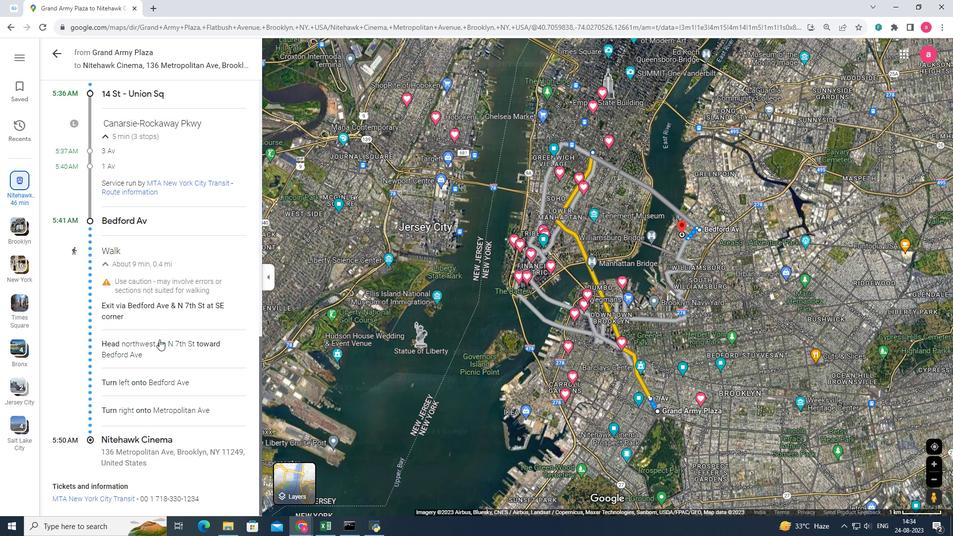
Action: Mouse scrolled (157, 337) with delta (0, 0)
Screenshot: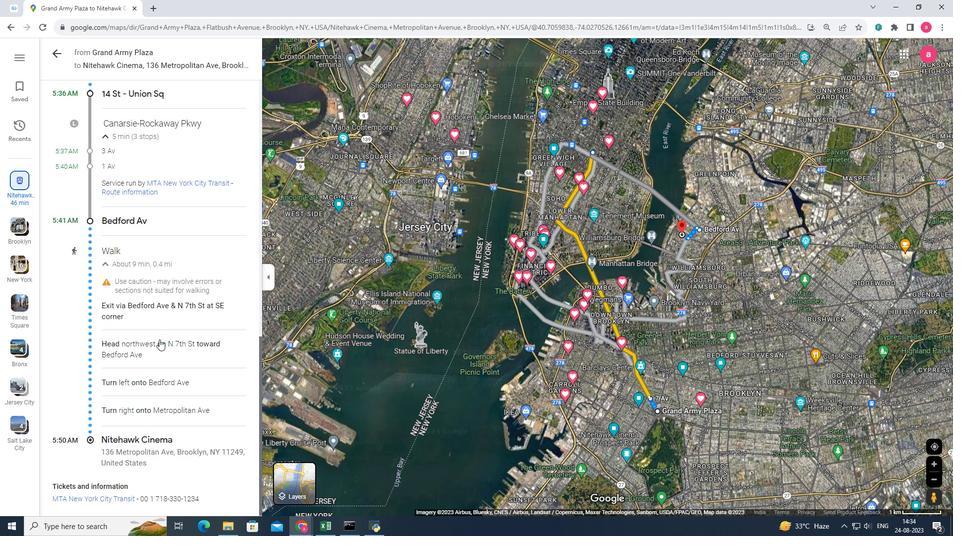 
Action: Mouse scrolled (157, 337) with delta (0, 0)
Screenshot: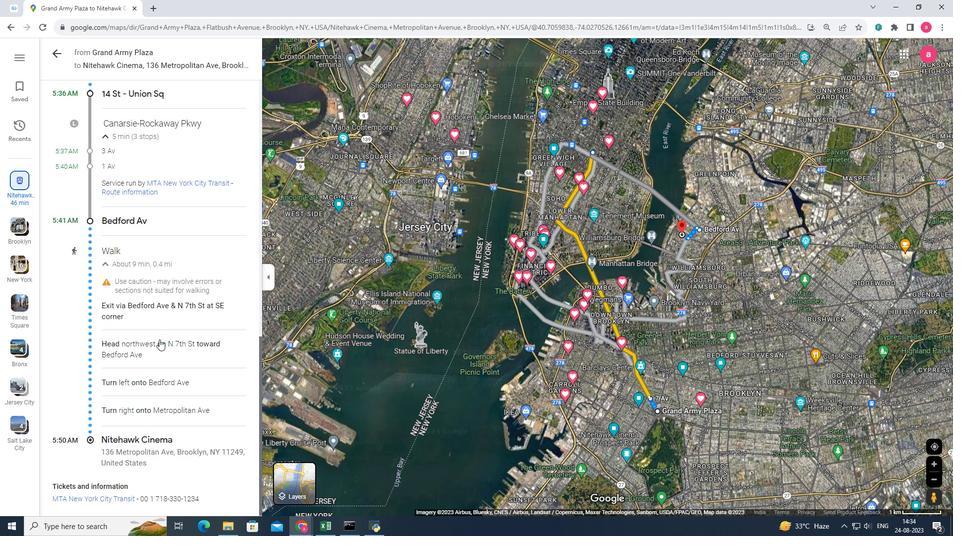 
Action: Mouse scrolled (157, 337) with delta (0, 0)
Screenshot: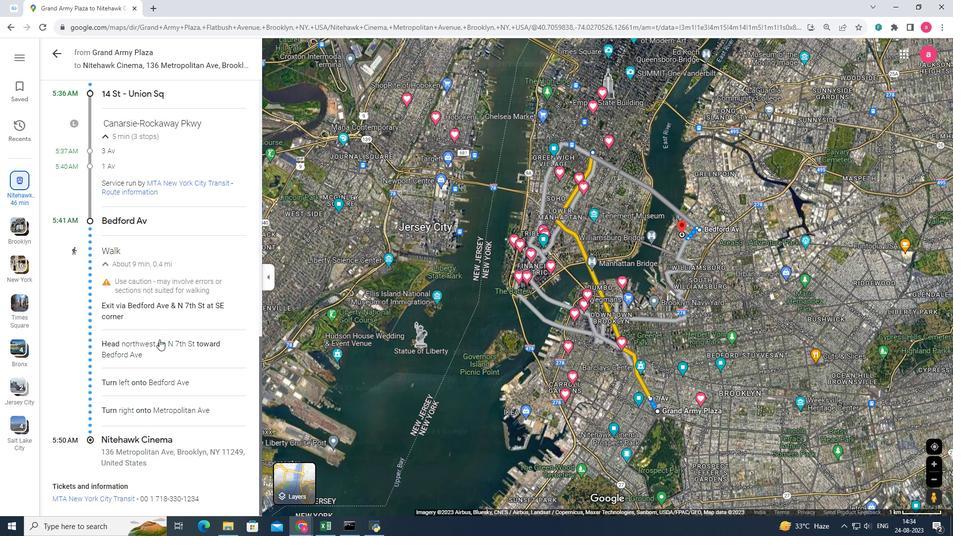 
Action: Mouse scrolled (157, 337) with delta (0, 0)
Screenshot: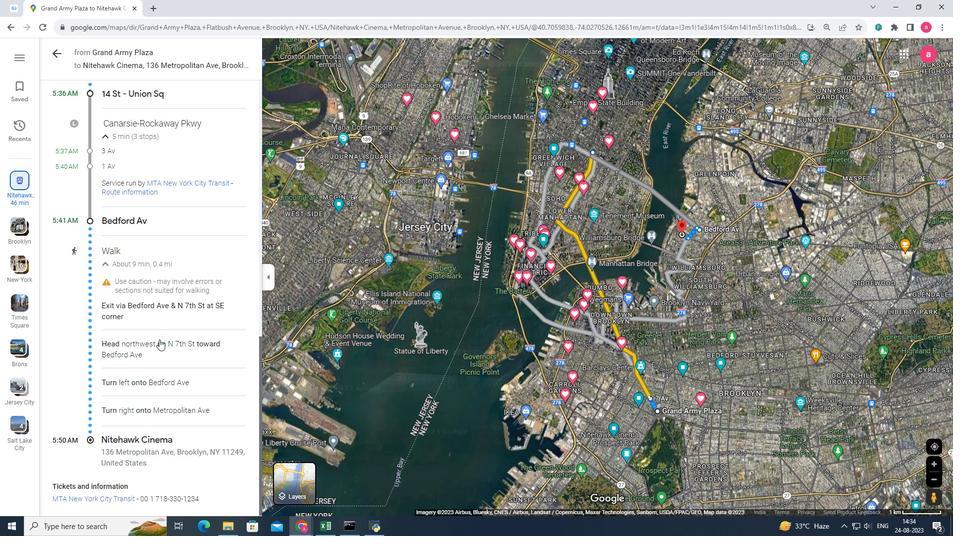 
Action: Mouse moved to (61, 45)
Screenshot: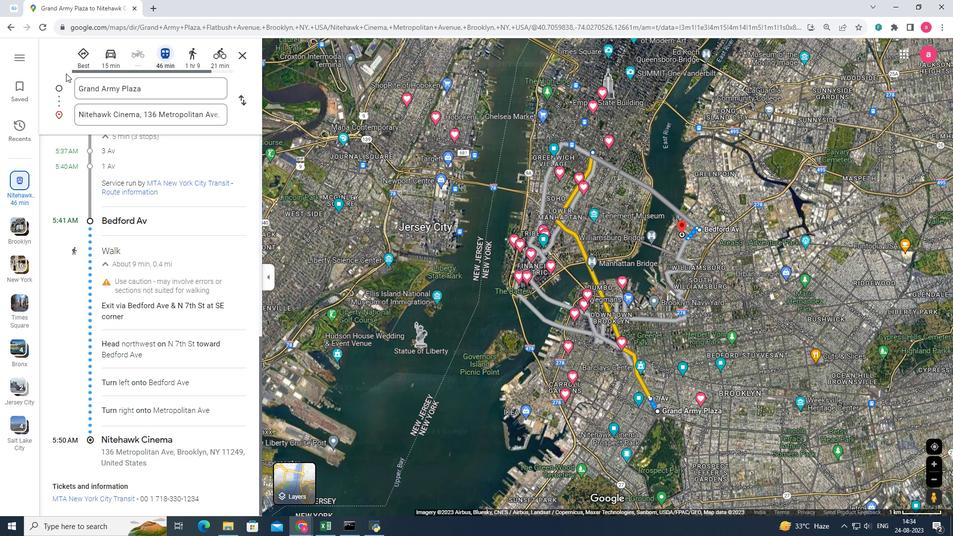 
Action: Mouse pressed left at (61, 45)
Screenshot: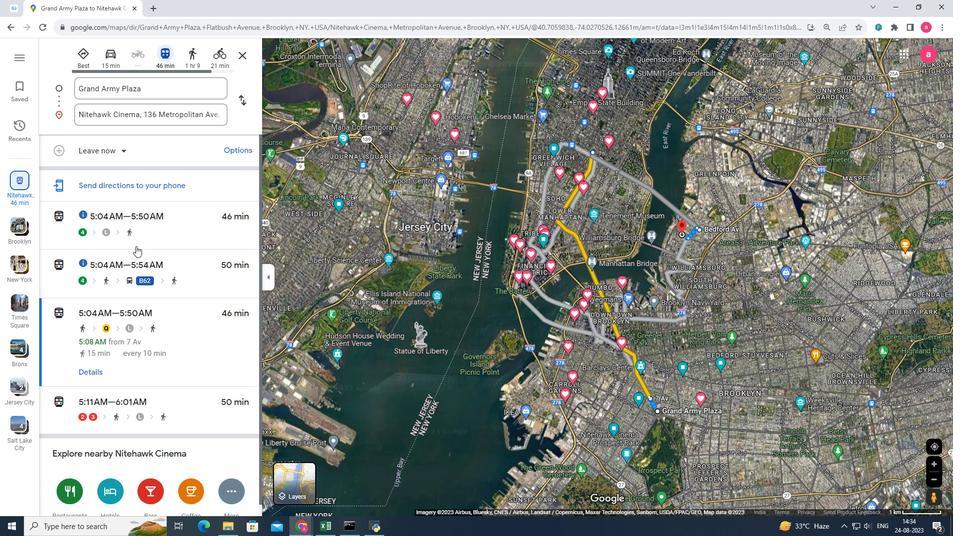 
Action: Mouse moved to (167, 394)
Screenshot: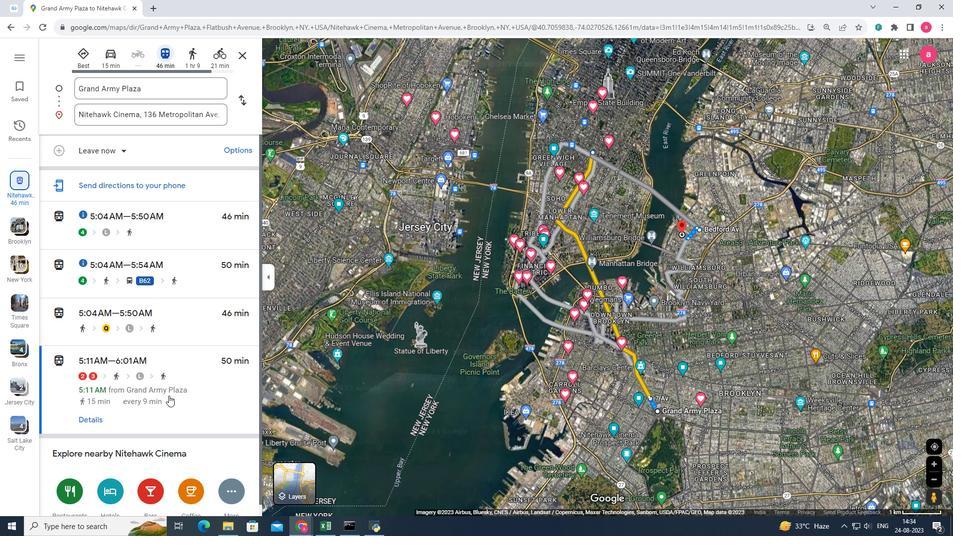 
Action: Mouse pressed left at (167, 394)
Screenshot: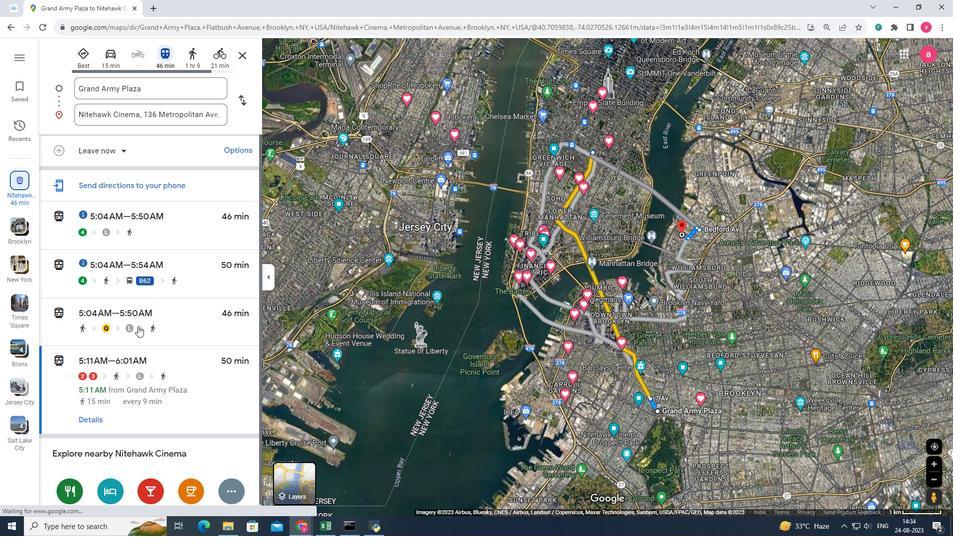 
Action: Mouse moved to (86, 411)
Screenshot: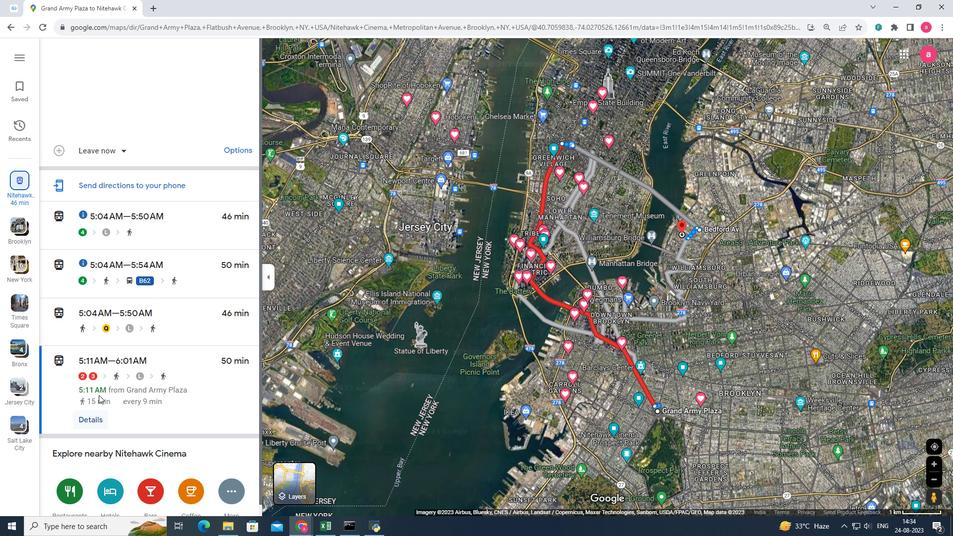 
Action: Mouse pressed left at (86, 411)
Screenshot: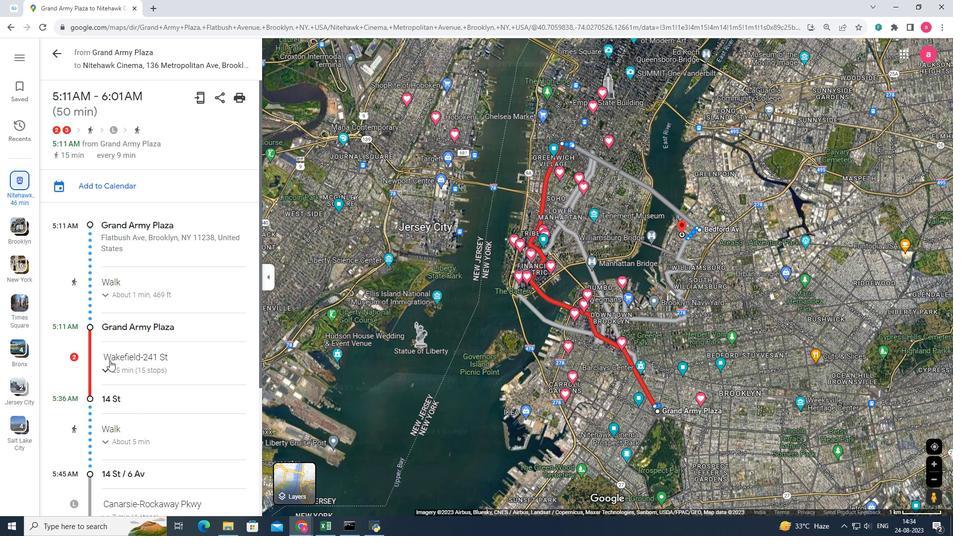 
Action: Mouse moved to (130, 284)
Screenshot: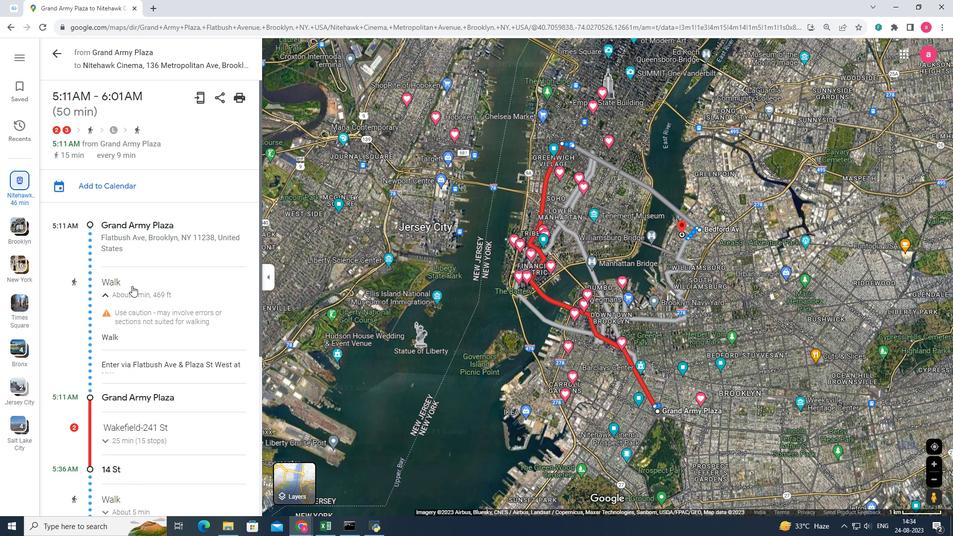
Action: Mouse pressed left at (130, 284)
Screenshot: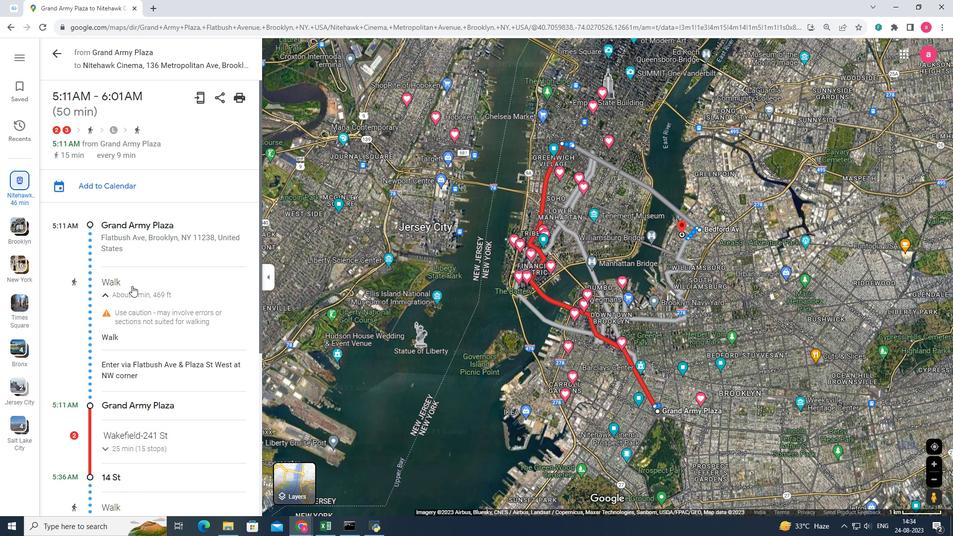 
Action: Mouse scrolled (130, 284) with delta (0, 0)
Screenshot: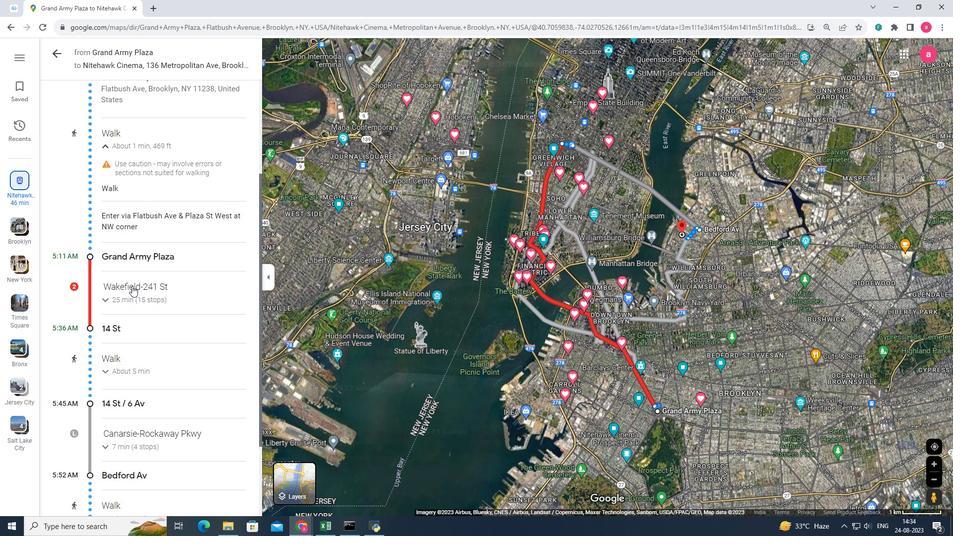 
Action: Mouse scrolled (130, 284) with delta (0, 0)
Screenshot: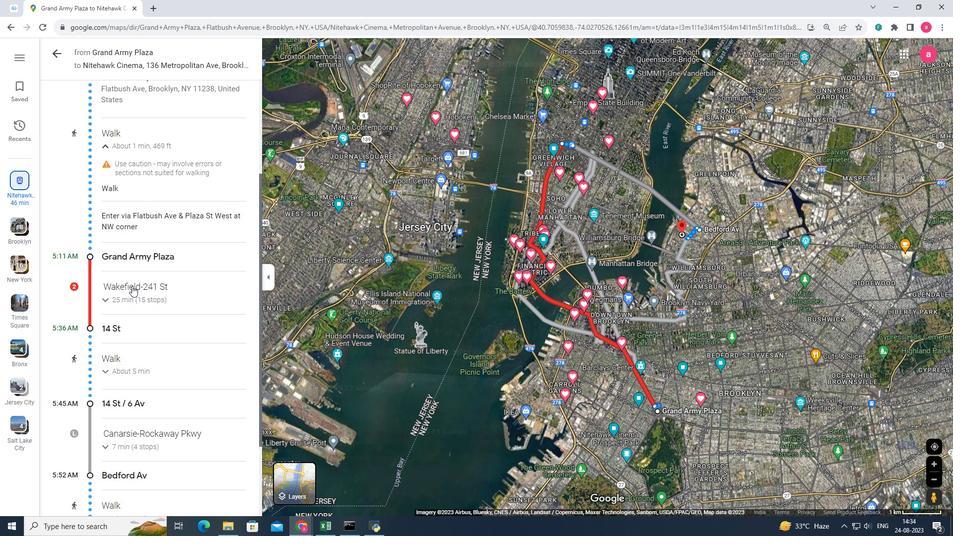 
Action: Mouse scrolled (130, 284) with delta (0, 0)
Screenshot: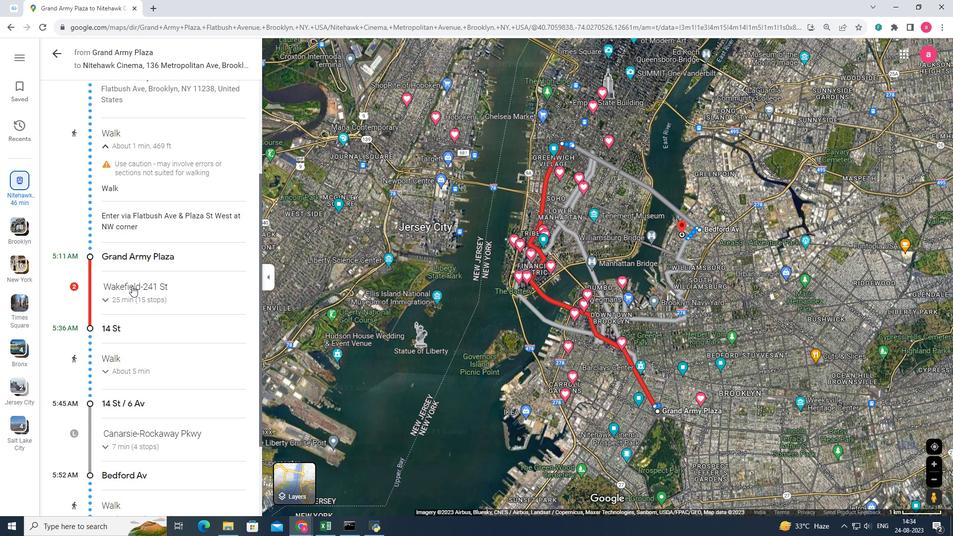 
Action: Mouse pressed left at (130, 284)
Screenshot: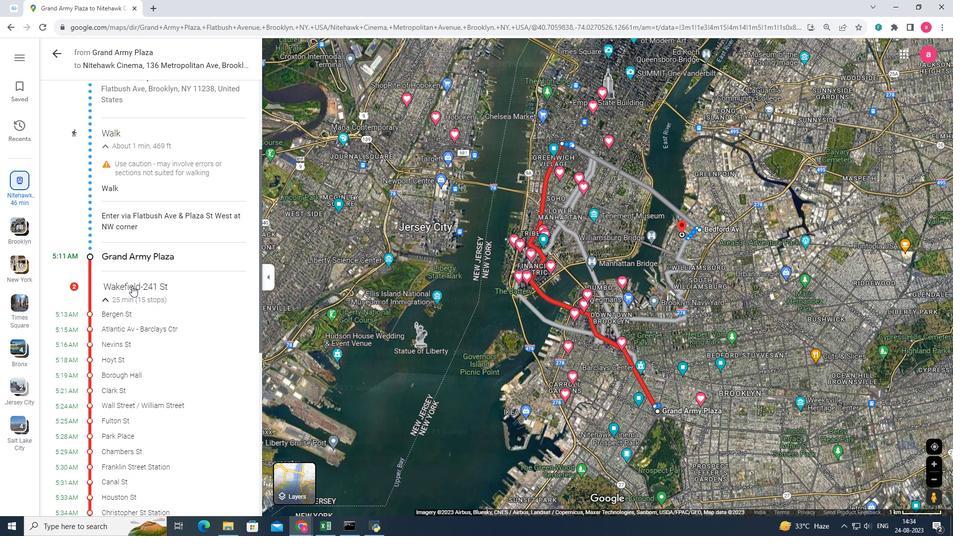 
Action: Mouse scrolled (130, 284) with delta (0, 0)
Screenshot: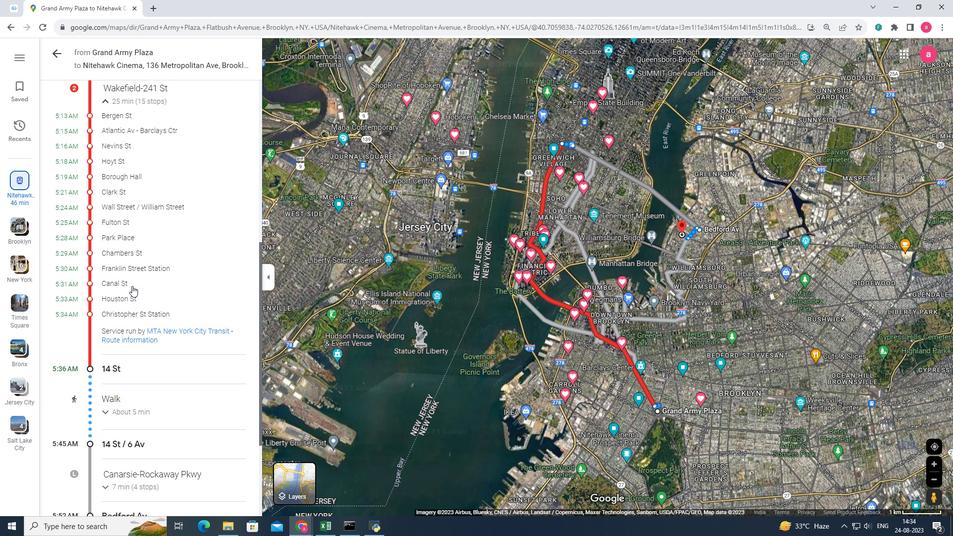 
Action: Mouse scrolled (130, 284) with delta (0, 0)
Screenshot: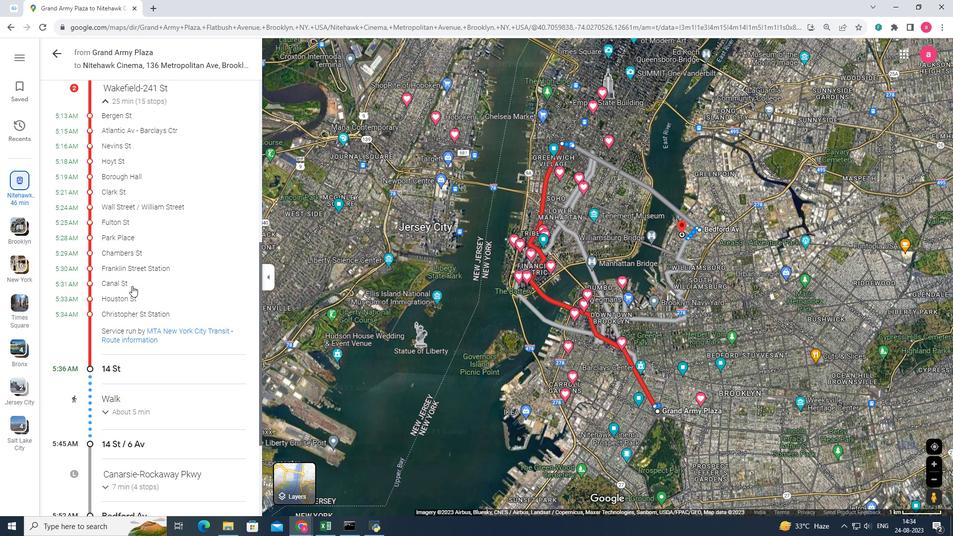 
Action: Mouse scrolled (130, 284) with delta (0, 0)
Screenshot: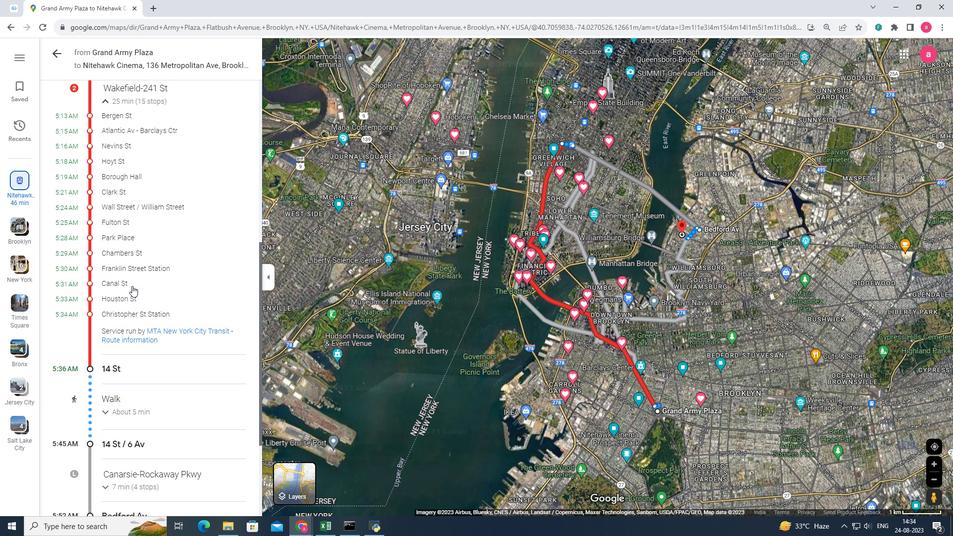 
Action: Mouse scrolled (130, 284) with delta (0, 0)
